 Task: Look for space in Obock, Djibouti from 8th June, 2023 to 12th June, 2023 for 2 adults in price range Rs.8000 to Rs.16000. Place can be private room with 1  bedroom having 1 bed and 1 bathroom. Property type can be flatguest house, hotel. Booking option can be shelf check-in. Required host language is English.
Action: Mouse moved to (729, 93)
Screenshot: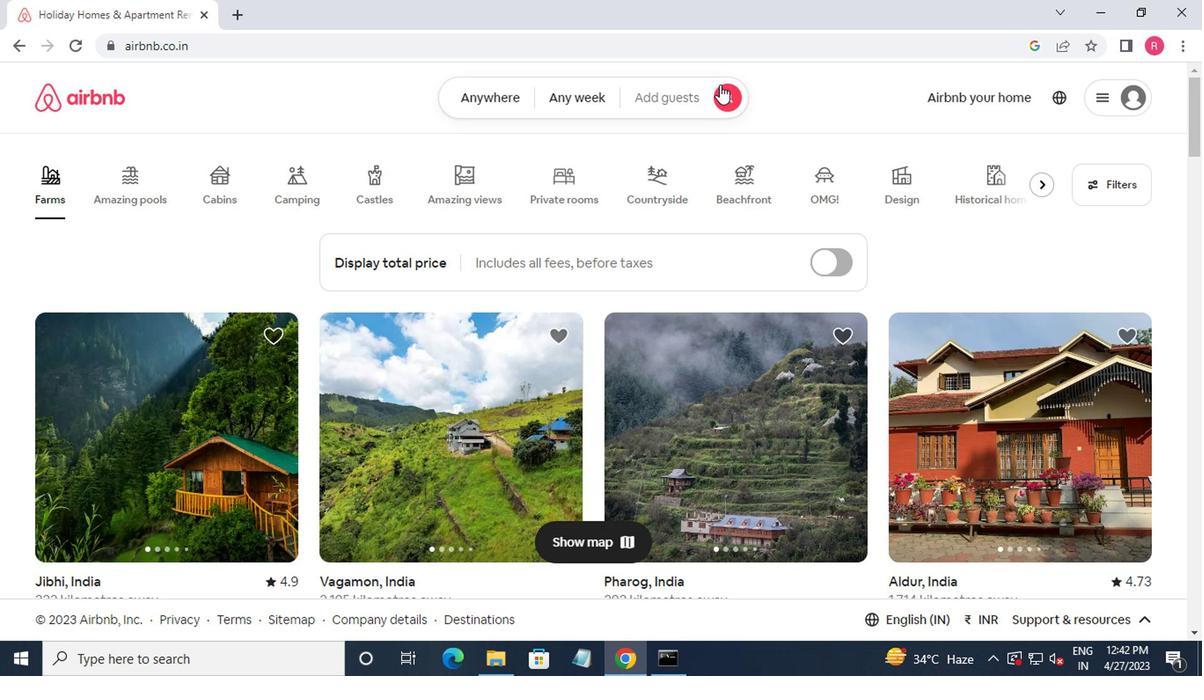 
Action: Mouse pressed left at (729, 93)
Screenshot: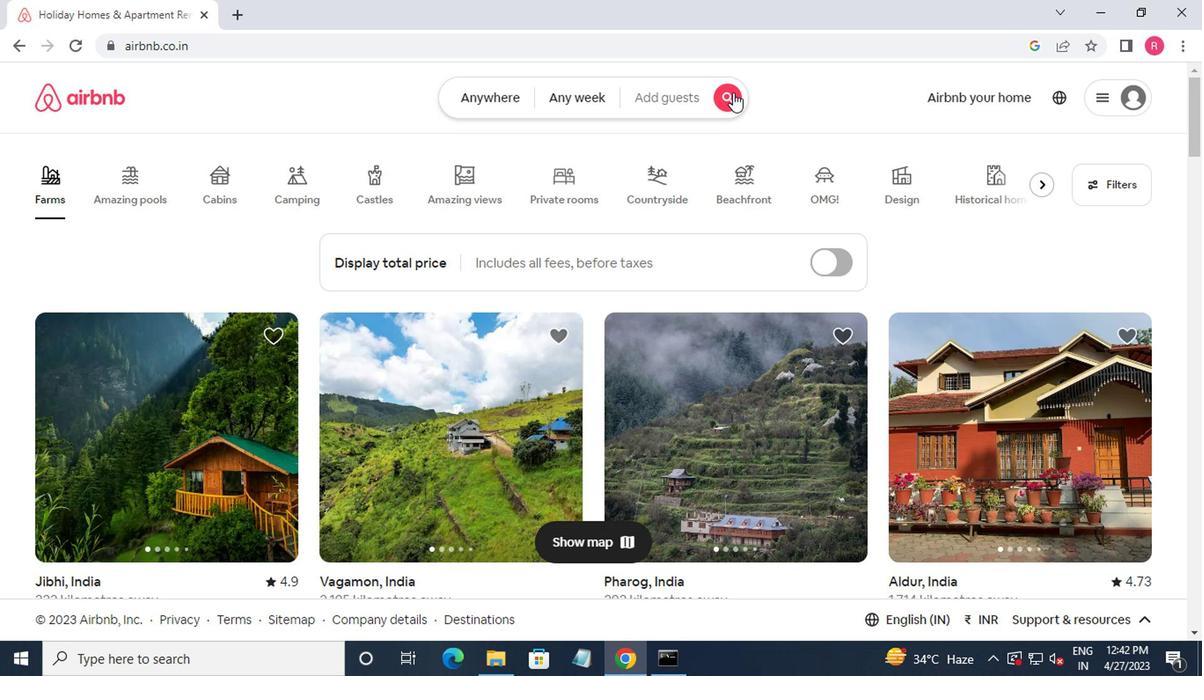 
Action: Mouse moved to (407, 168)
Screenshot: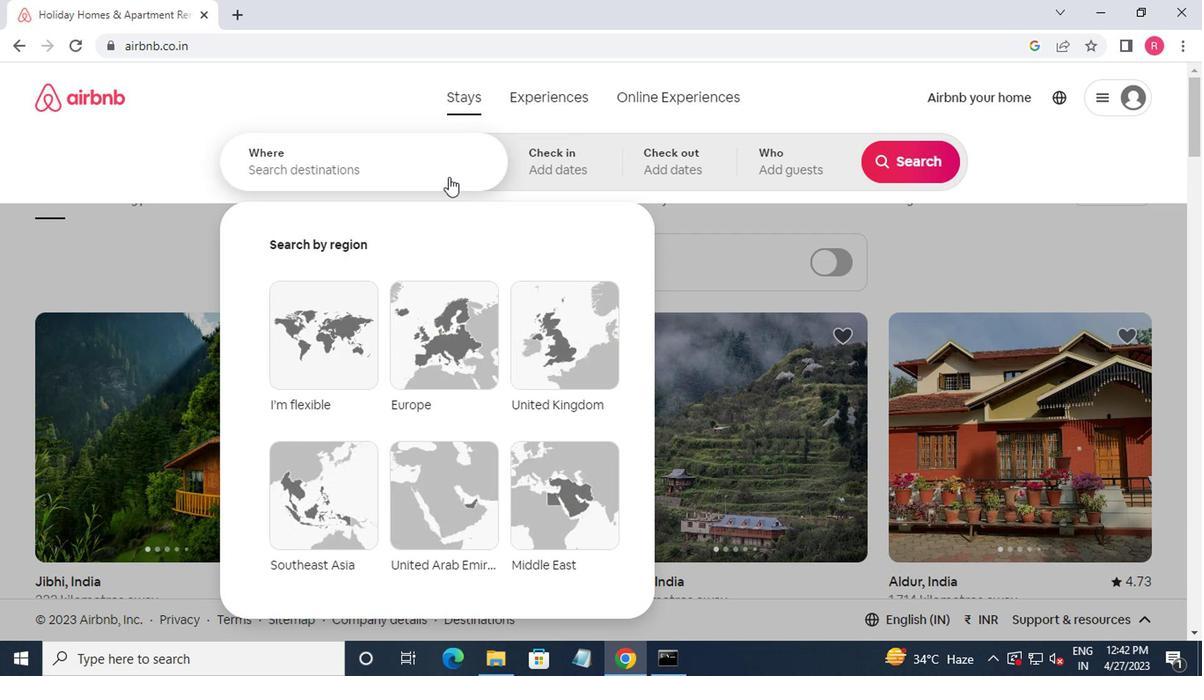 
Action: Mouse pressed left at (407, 168)
Screenshot: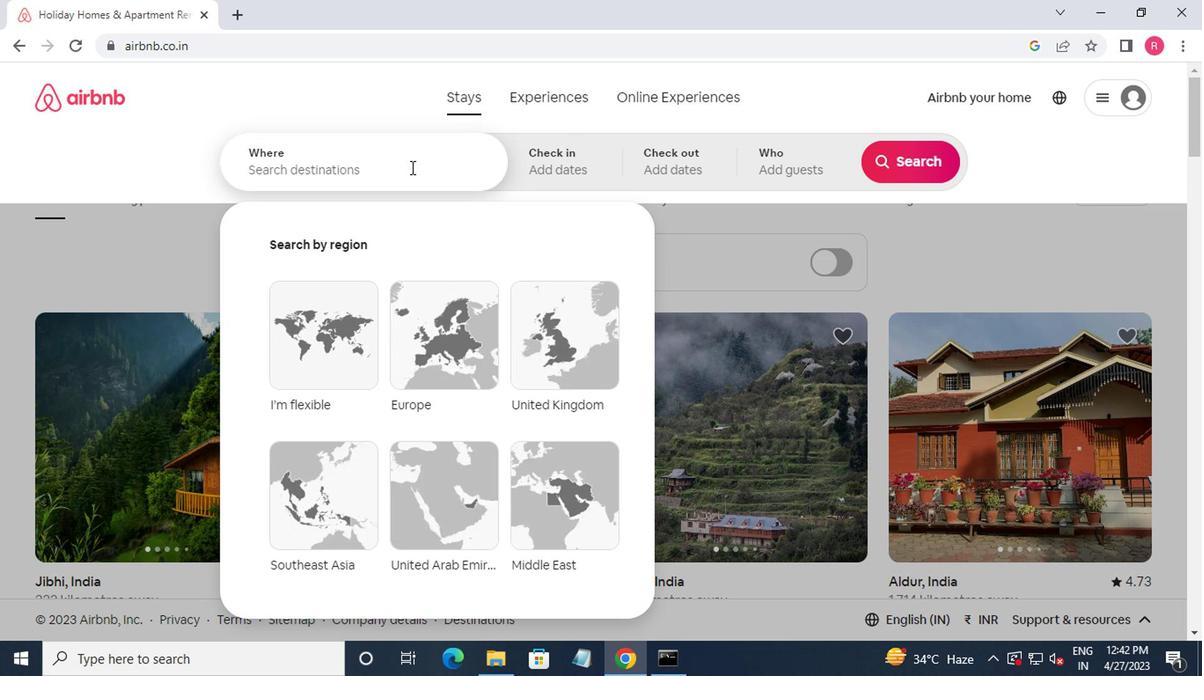 
Action: Mouse moved to (412, 182)
Screenshot: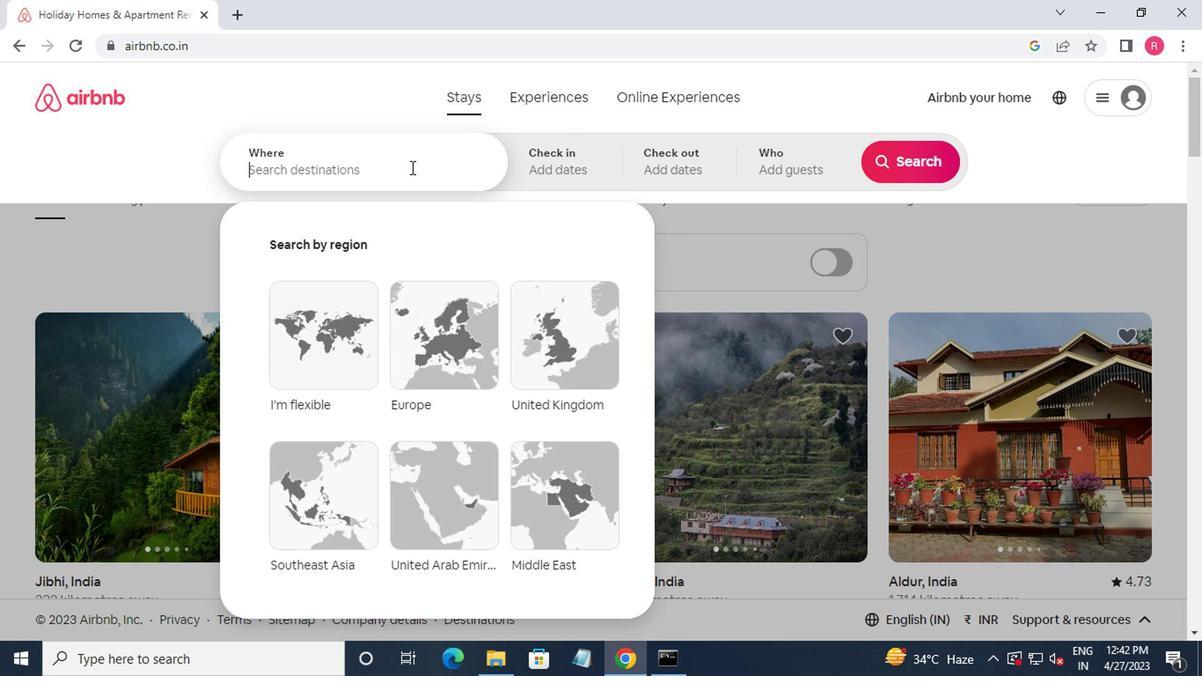 
Action: Key pressed obock,<Key.down><Key.enter>
Screenshot: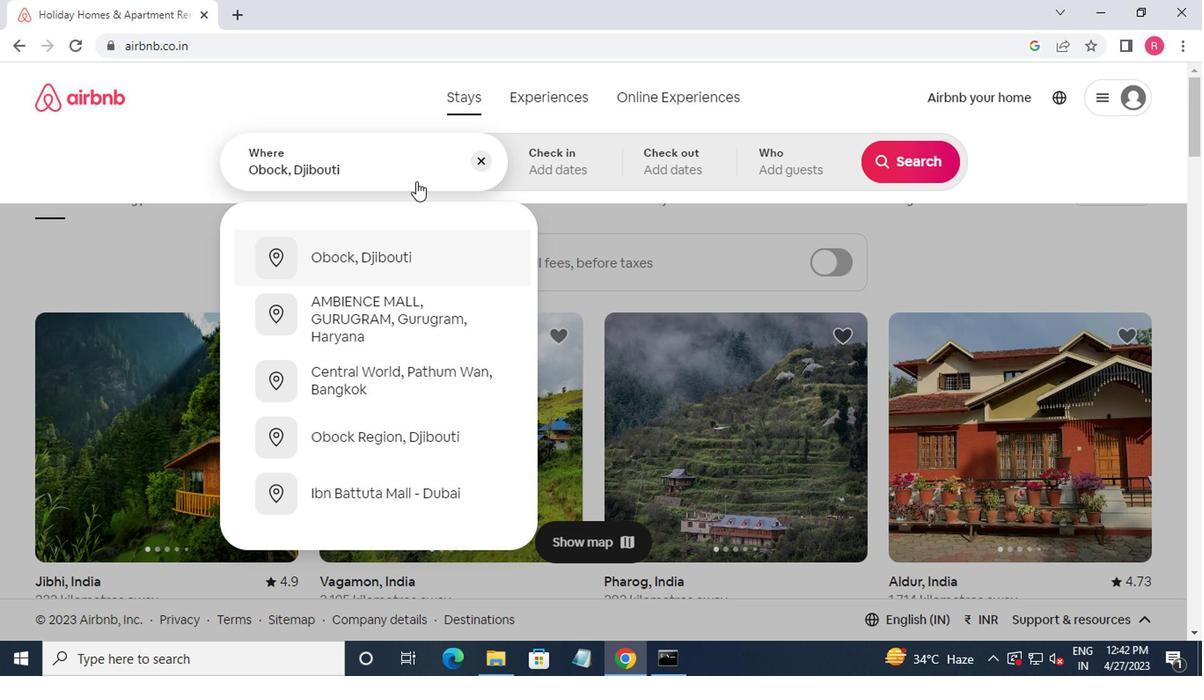 
Action: Mouse moved to (901, 301)
Screenshot: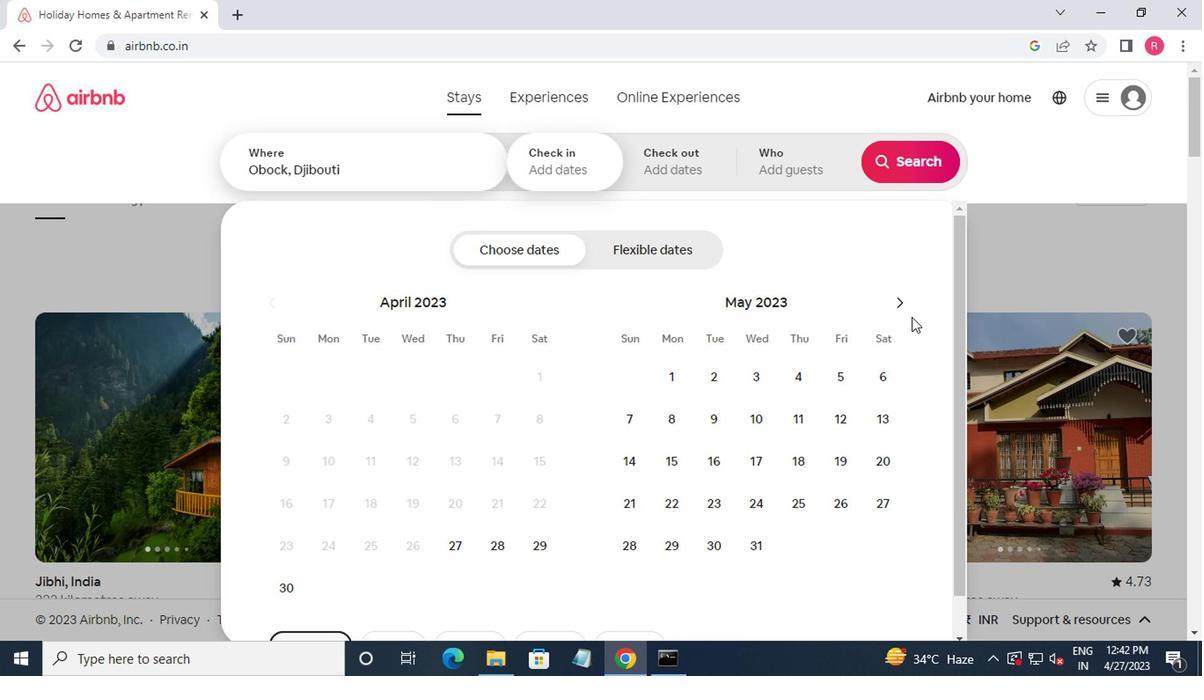
Action: Mouse pressed left at (901, 301)
Screenshot: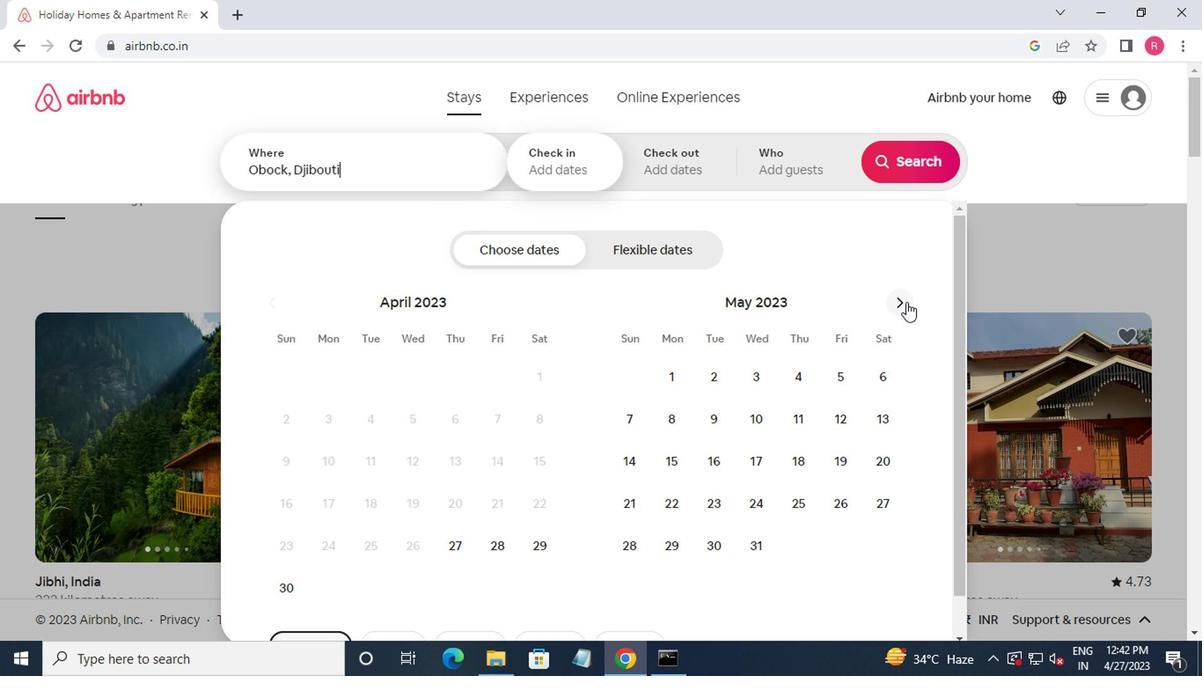 
Action: Mouse moved to (899, 305)
Screenshot: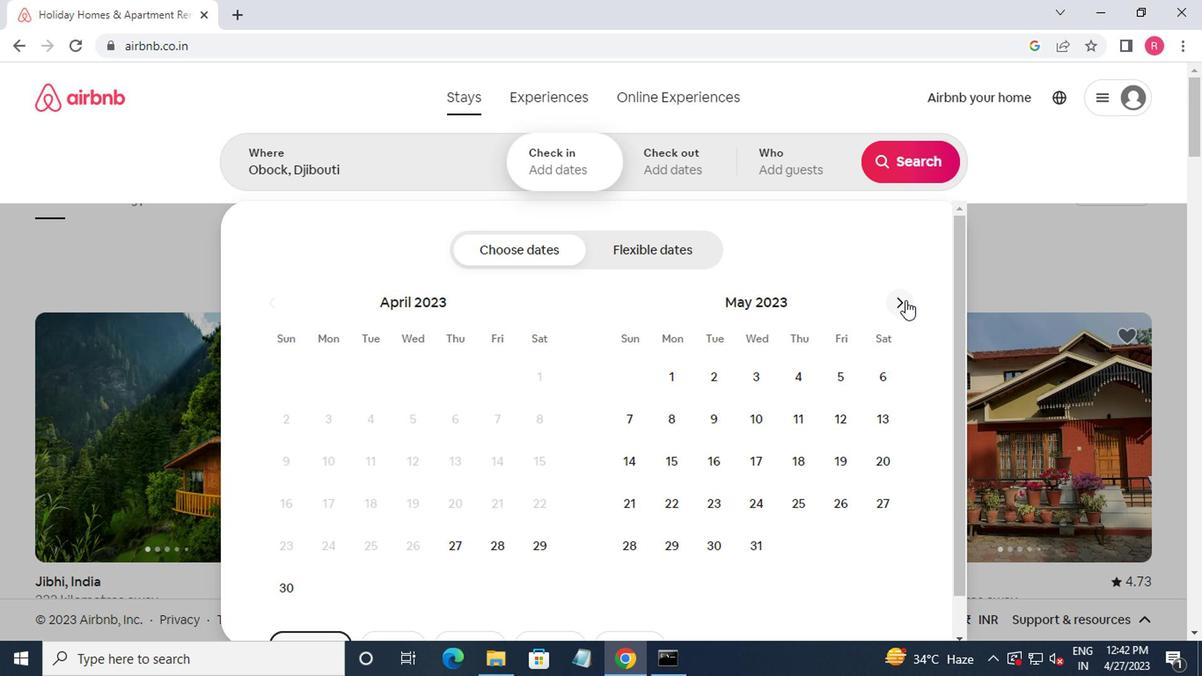 
Action: Mouse pressed left at (899, 305)
Screenshot: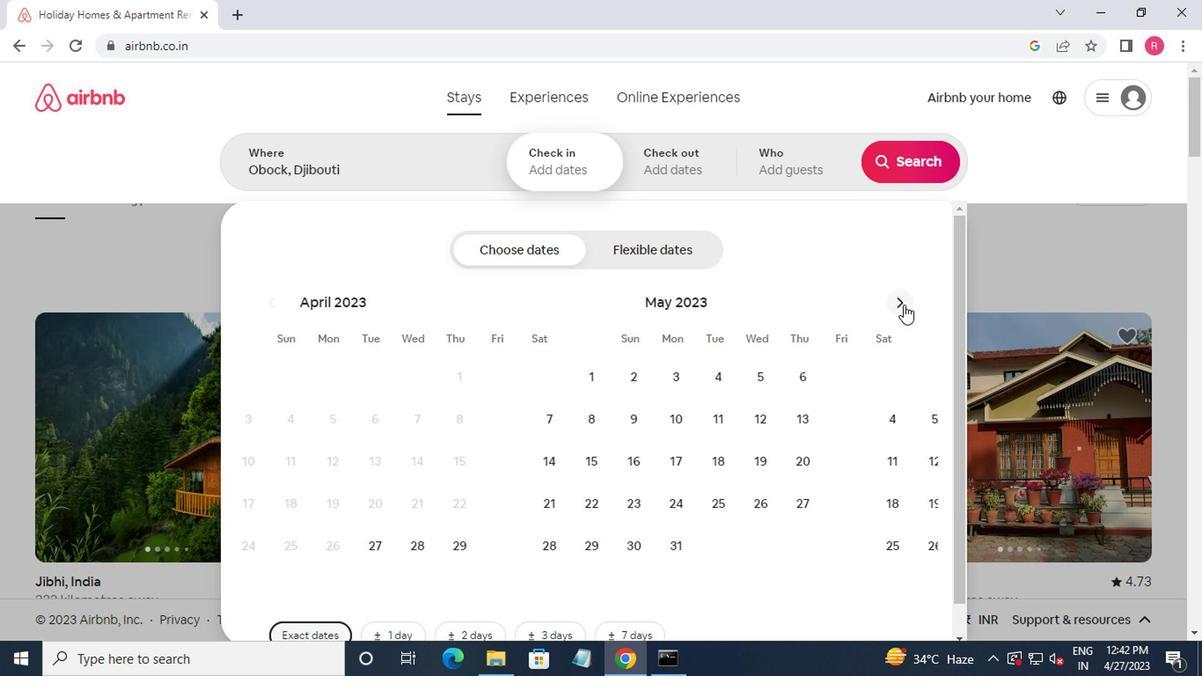 
Action: Mouse pressed left at (899, 305)
Screenshot: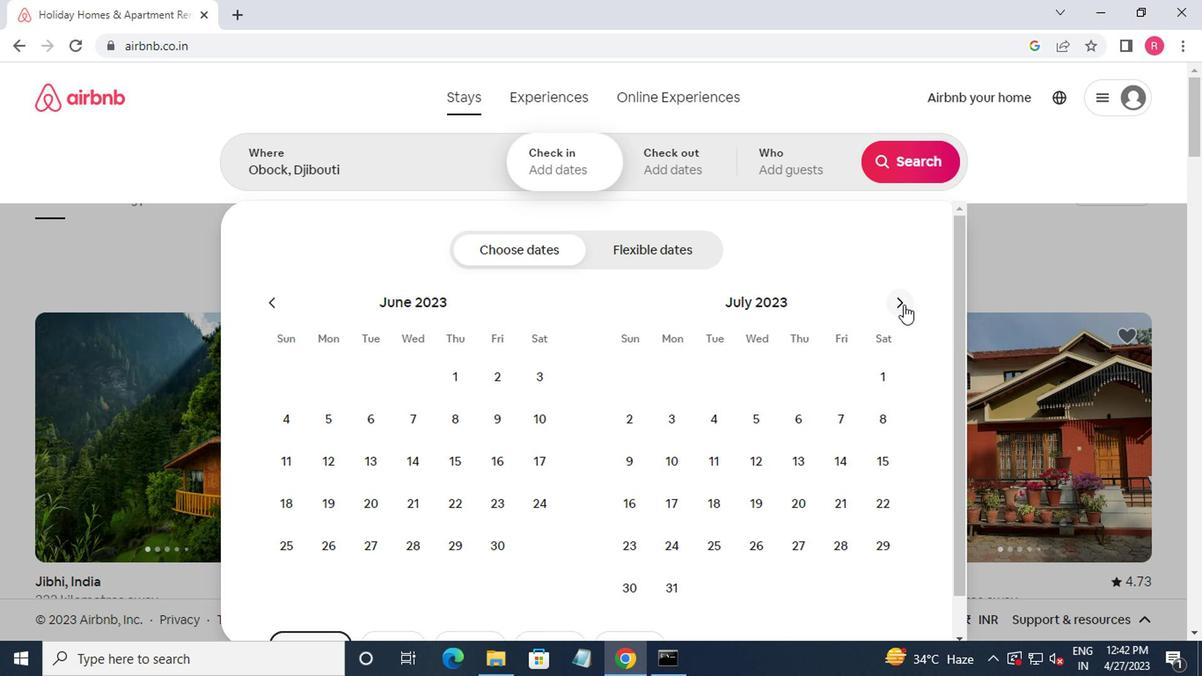 
Action: Mouse moved to (264, 303)
Screenshot: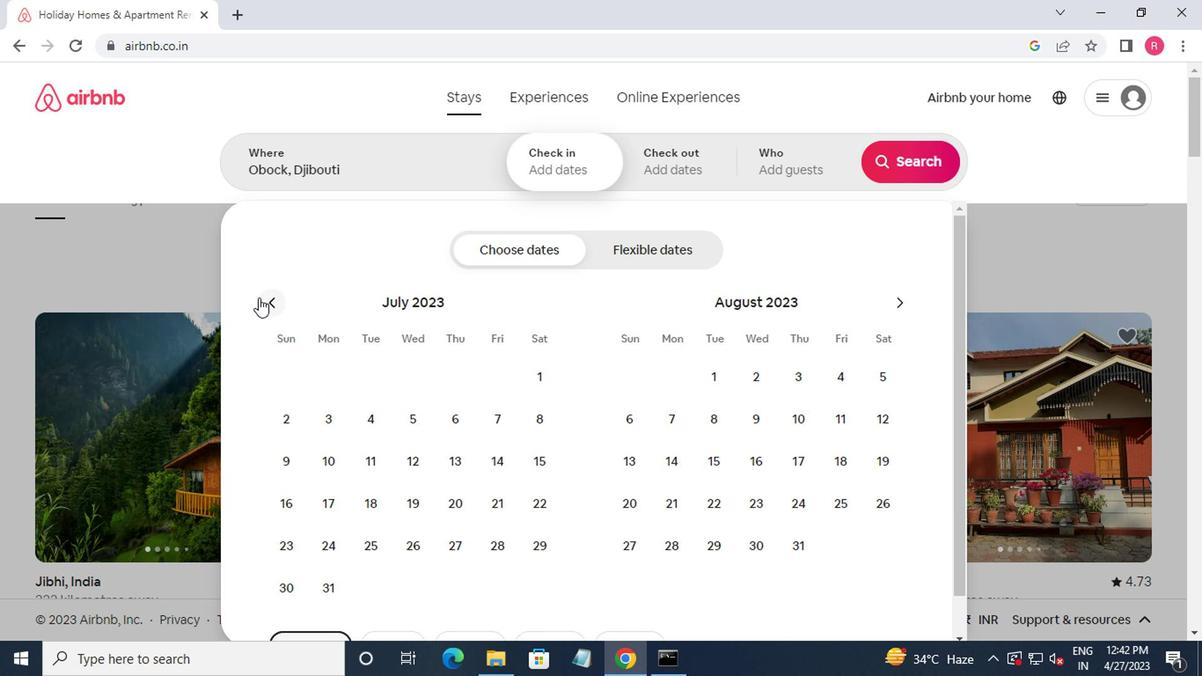 
Action: Mouse pressed left at (264, 303)
Screenshot: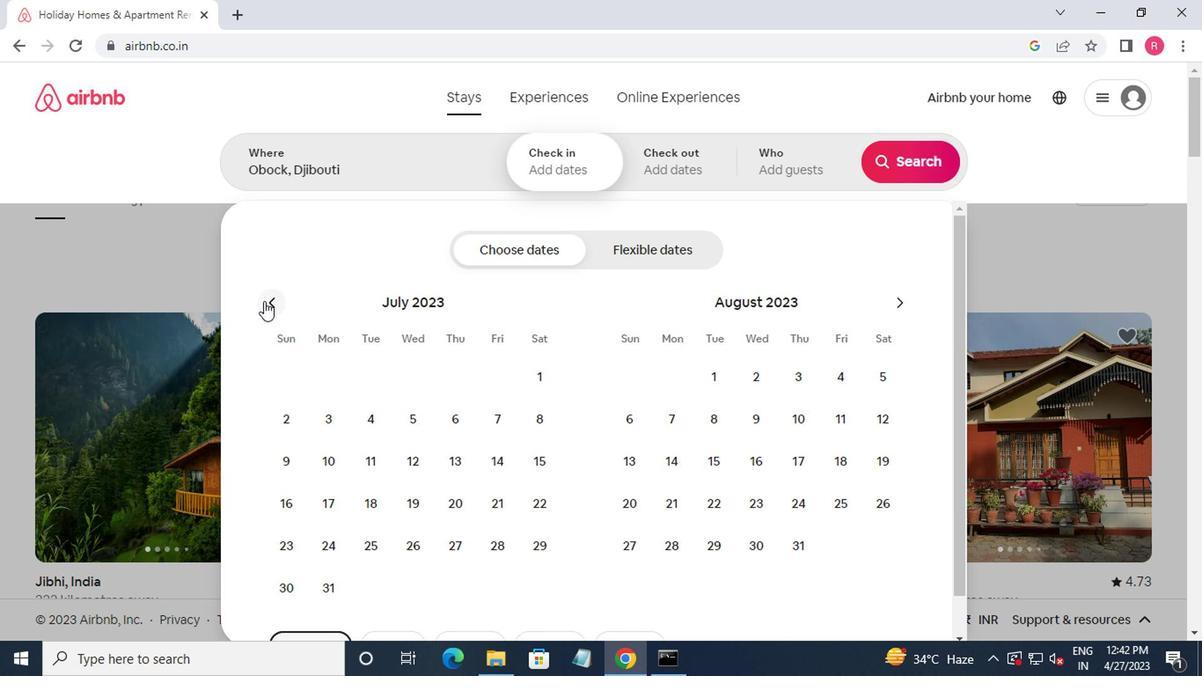 
Action: Mouse moved to (447, 421)
Screenshot: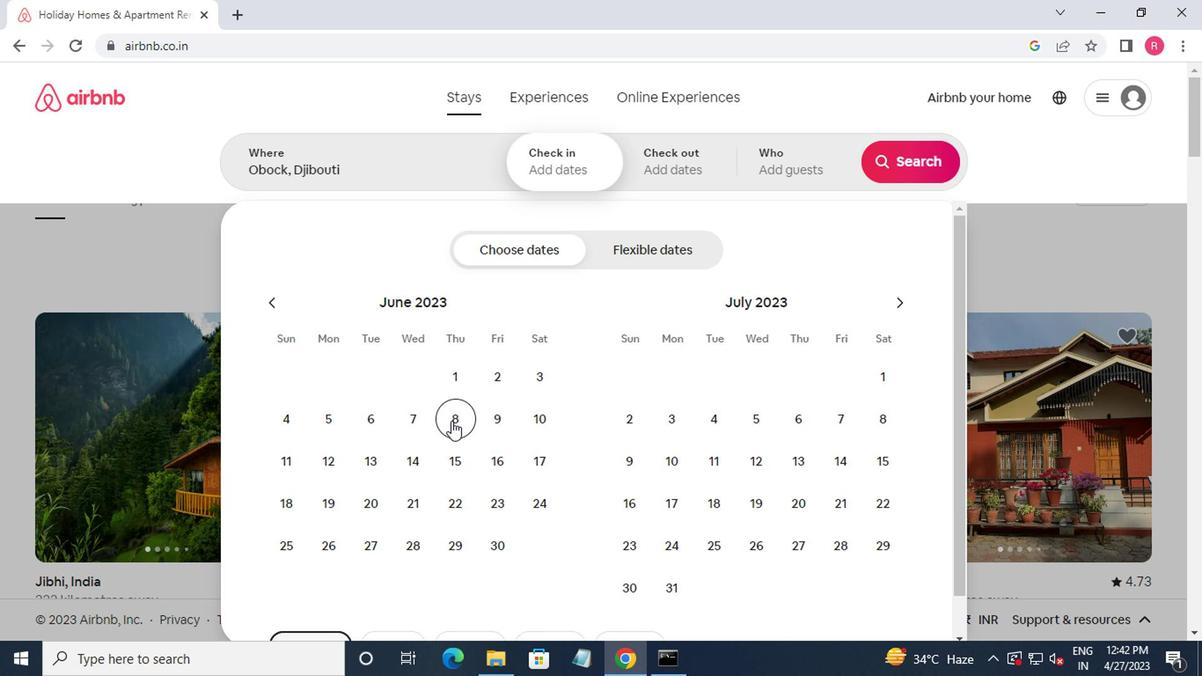 
Action: Mouse pressed left at (447, 421)
Screenshot: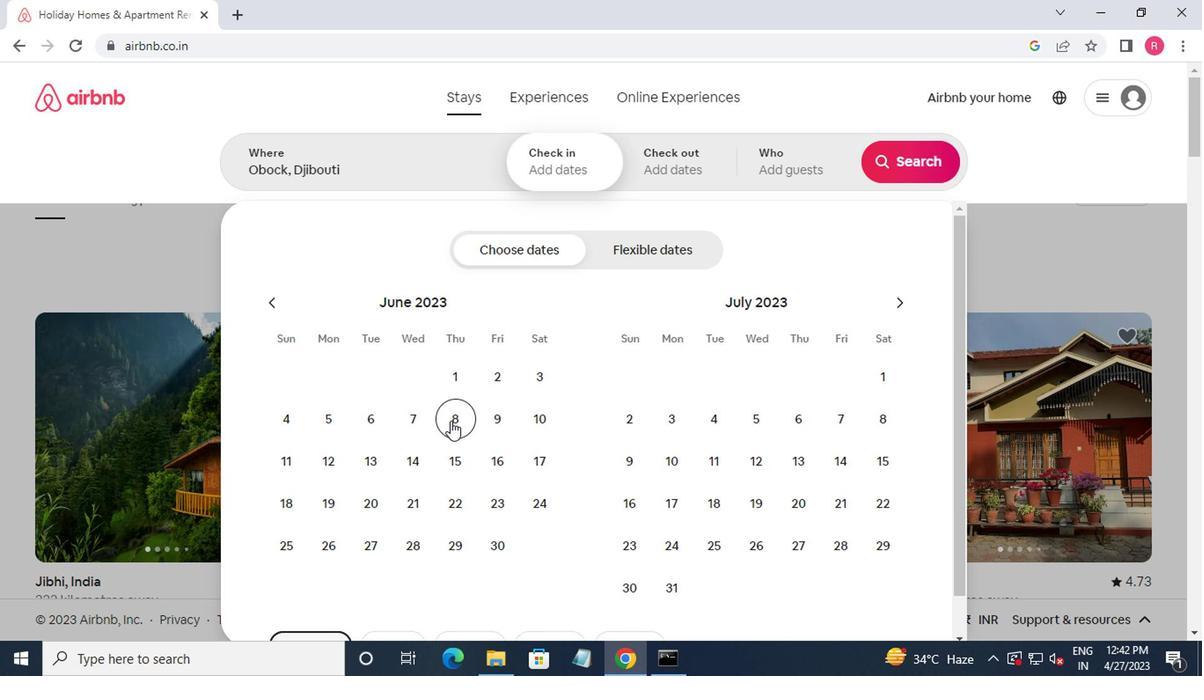 
Action: Mouse moved to (336, 456)
Screenshot: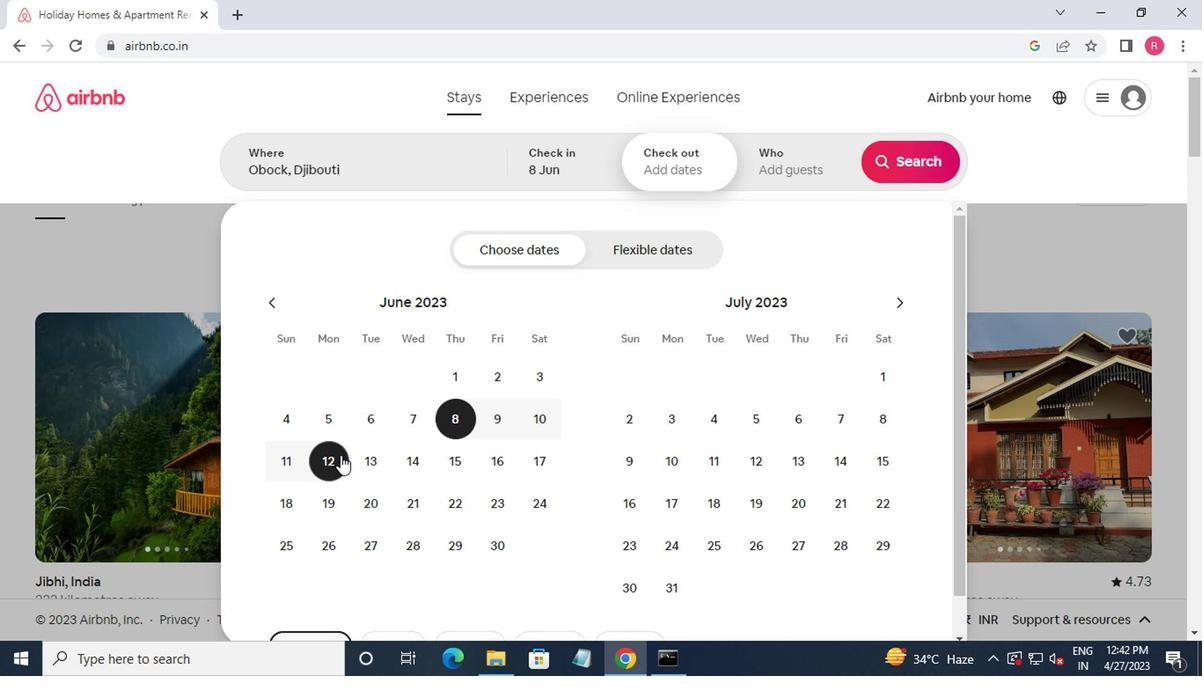 
Action: Mouse pressed left at (336, 456)
Screenshot: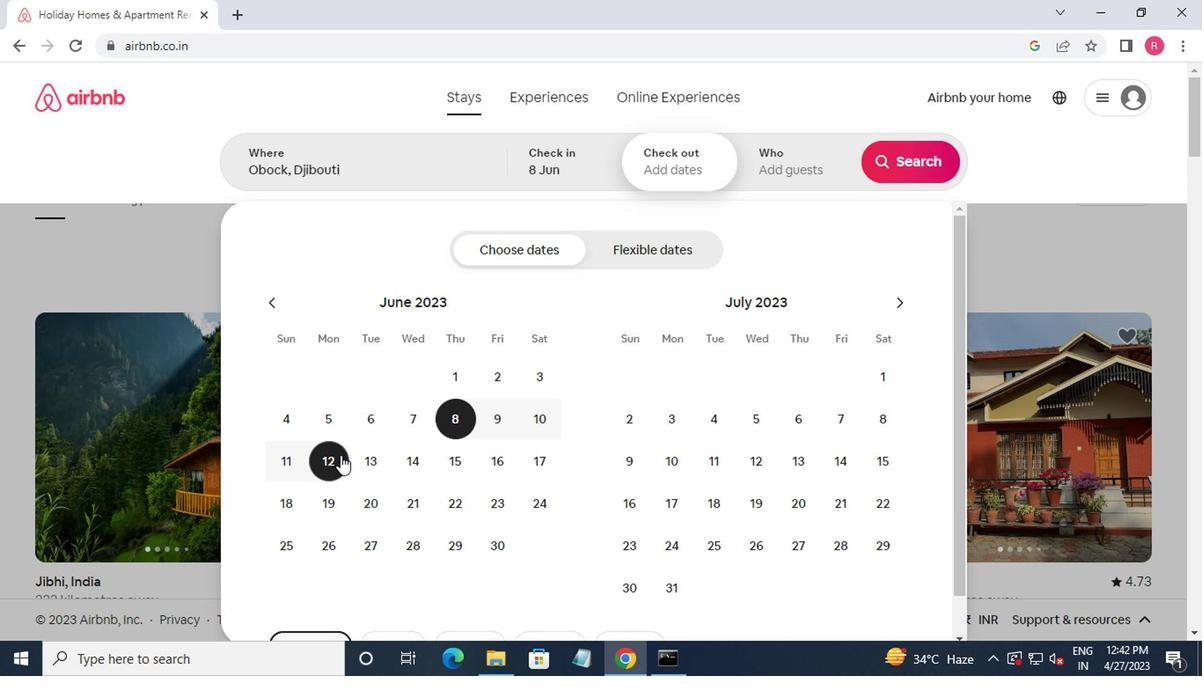 
Action: Mouse moved to (758, 162)
Screenshot: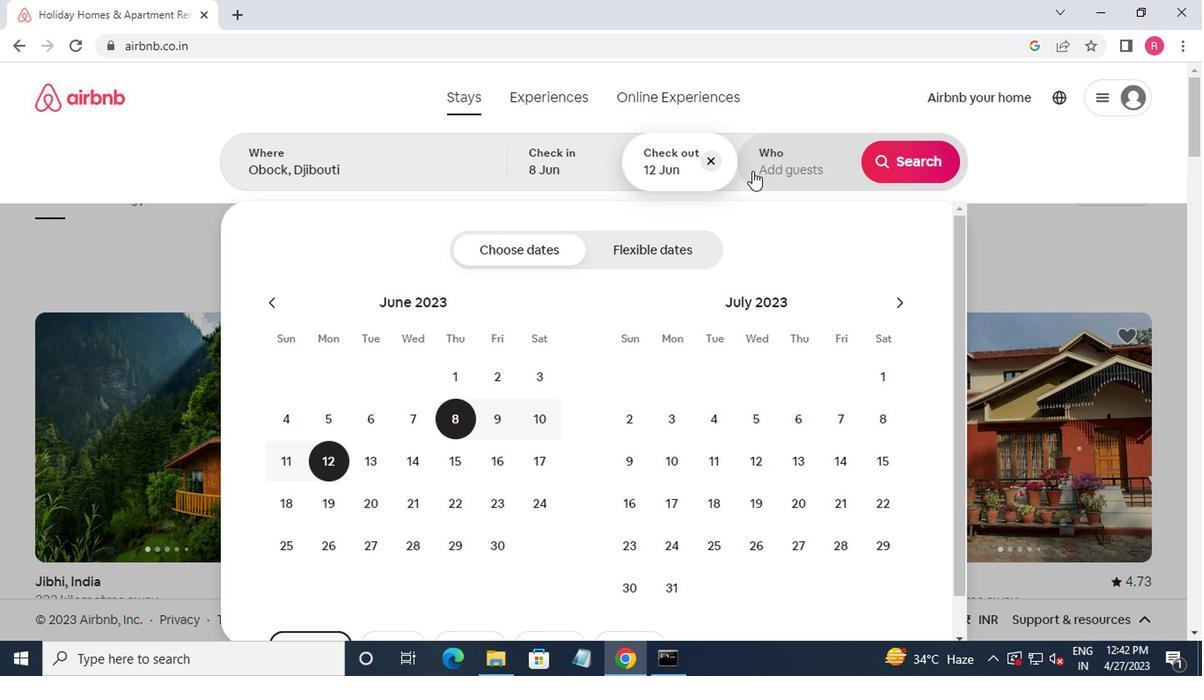 
Action: Mouse pressed left at (758, 162)
Screenshot: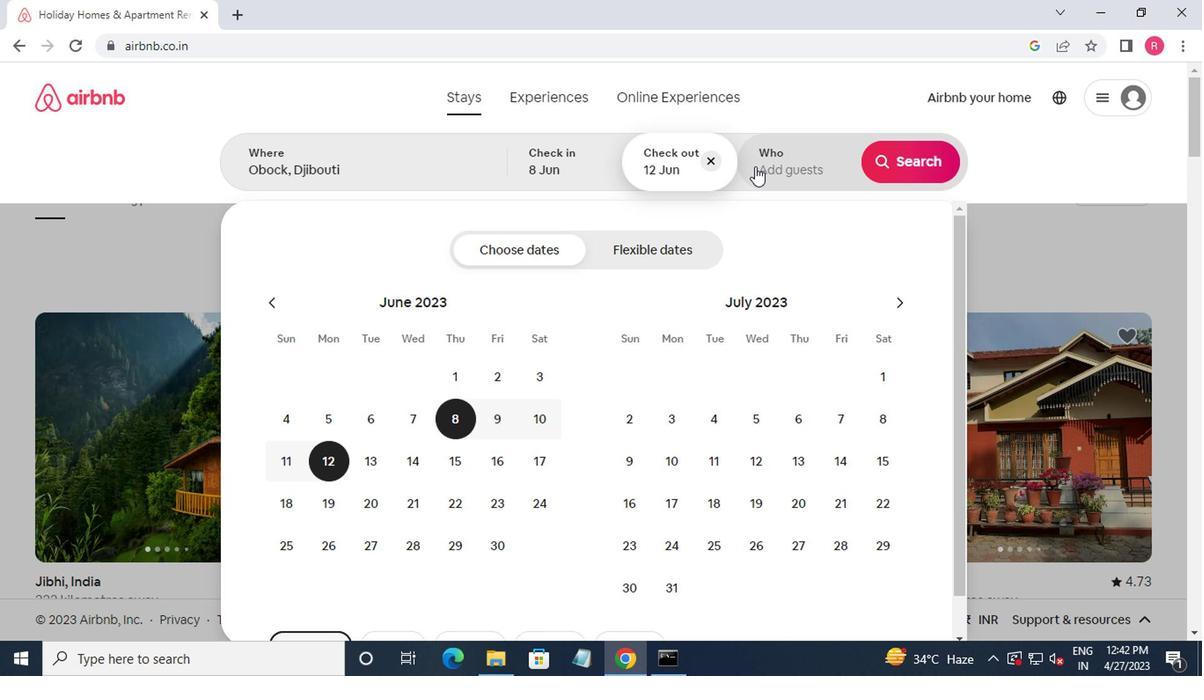 
Action: Mouse moved to (903, 265)
Screenshot: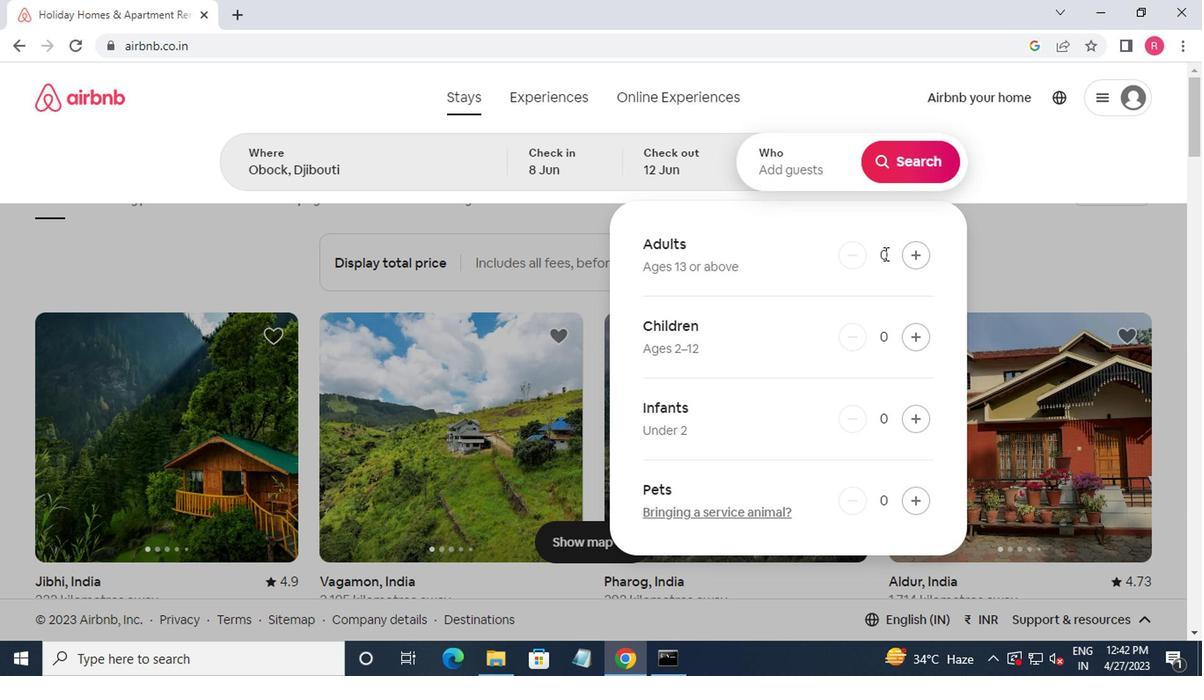
Action: Mouse pressed left at (903, 265)
Screenshot: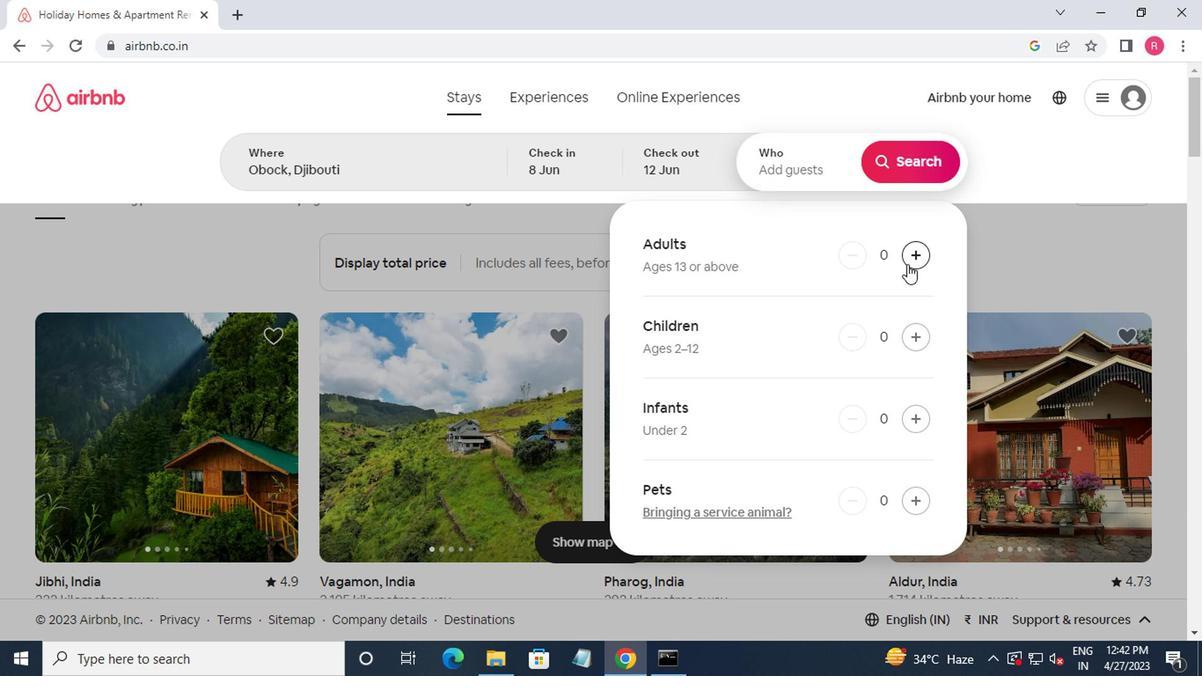 
Action: Mouse pressed left at (903, 265)
Screenshot: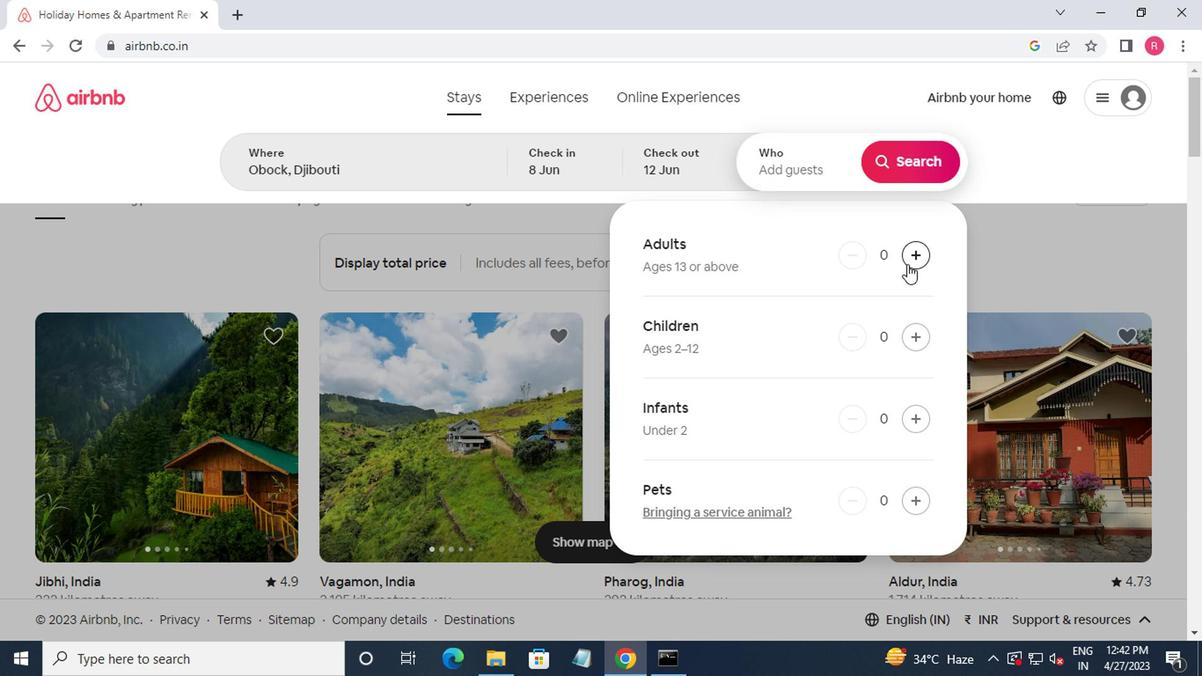 
Action: Mouse moved to (888, 164)
Screenshot: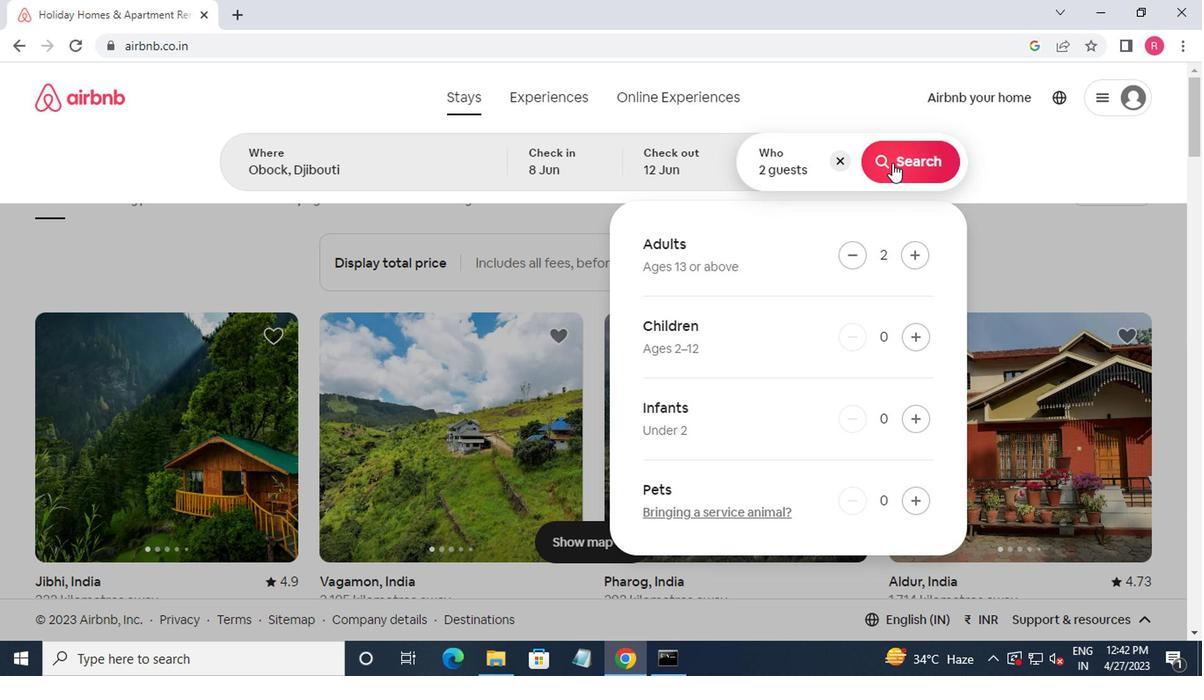 
Action: Mouse pressed left at (888, 164)
Screenshot: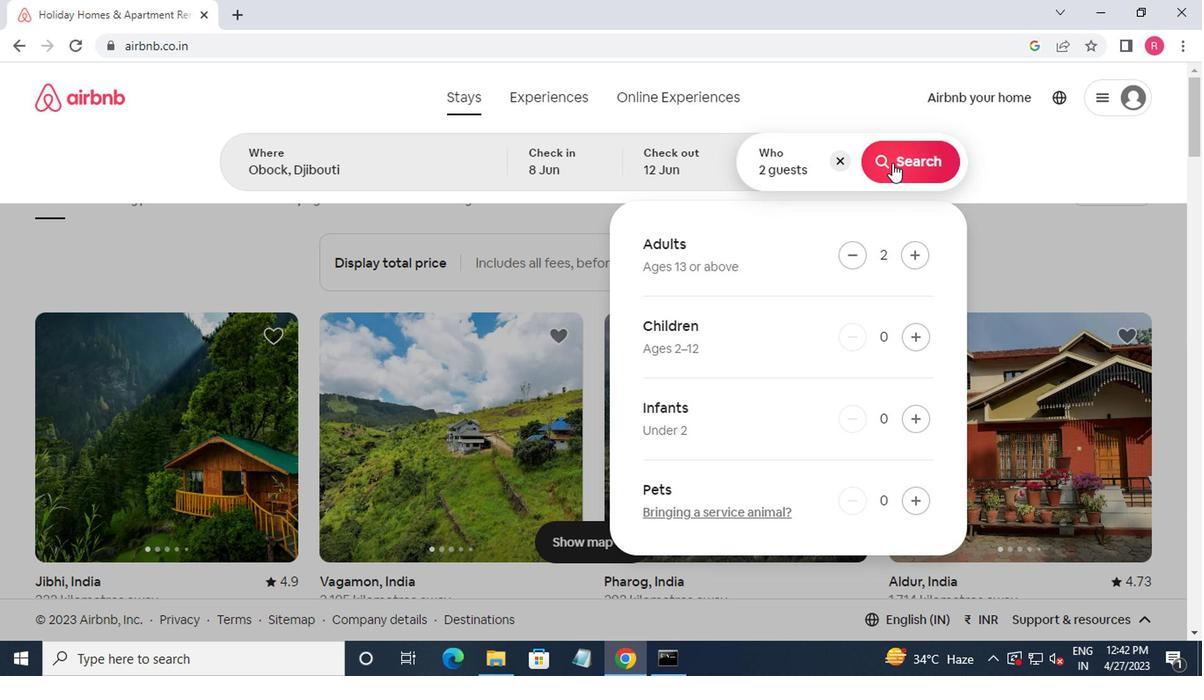 
Action: Mouse moved to (1112, 179)
Screenshot: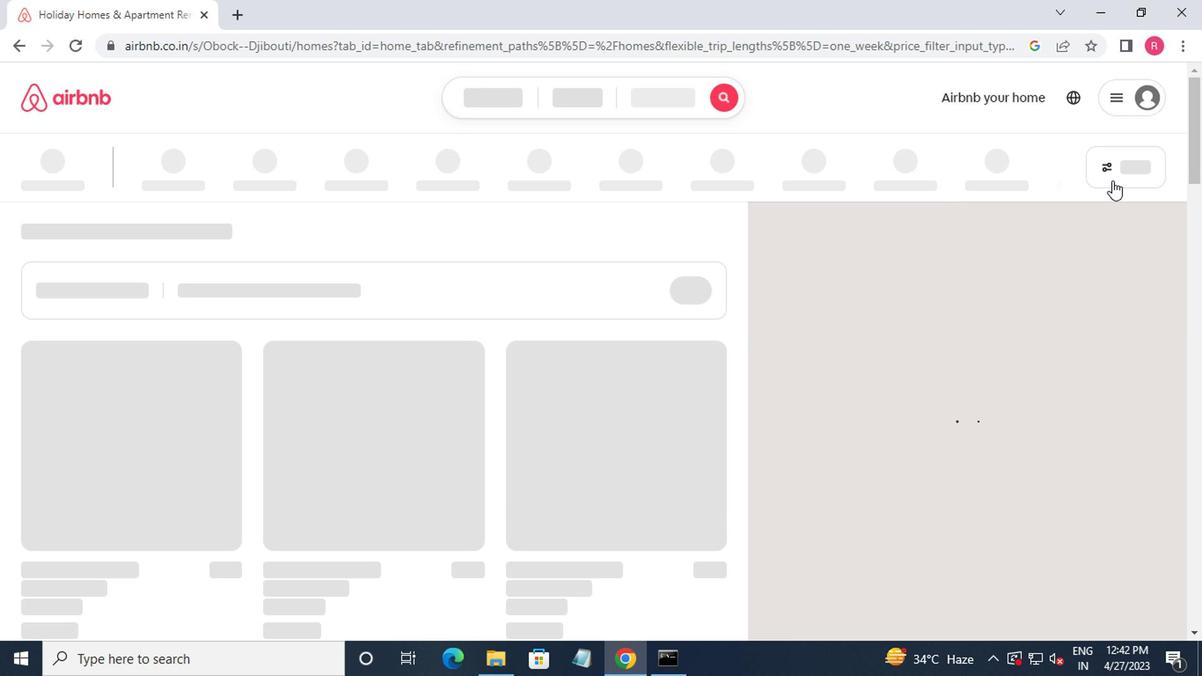 
Action: Mouse pressed left at (1112, 179)
Screenshot: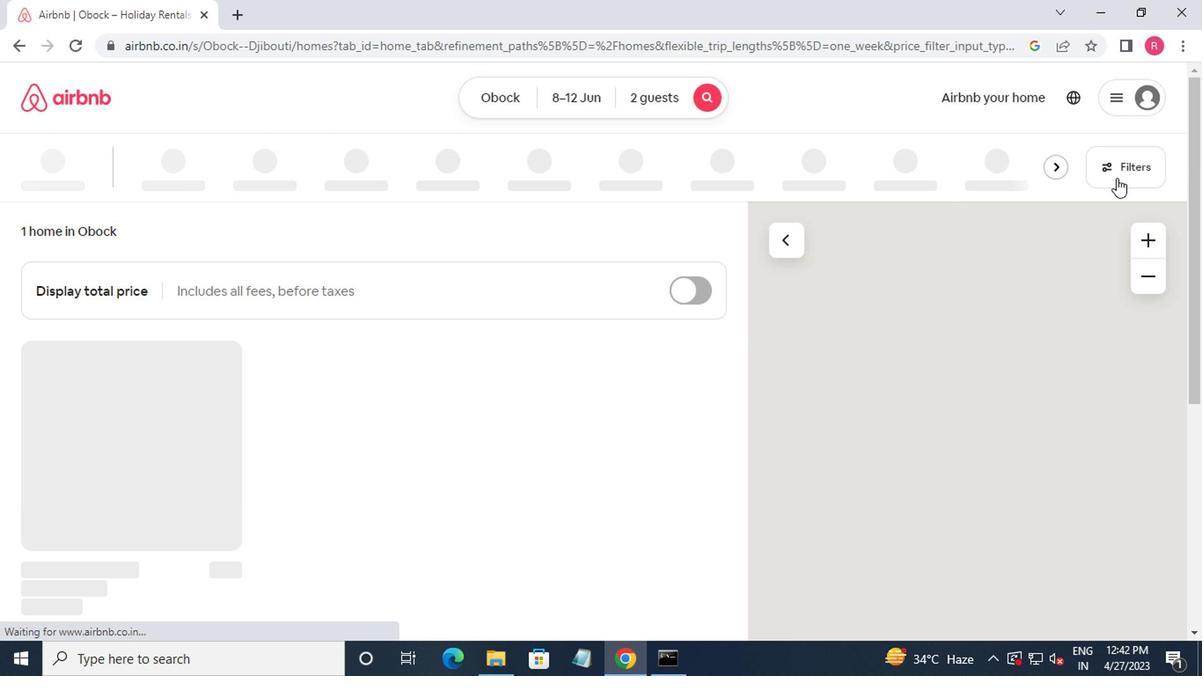
Action: Mouse moved to (391, 330)
Screenshot: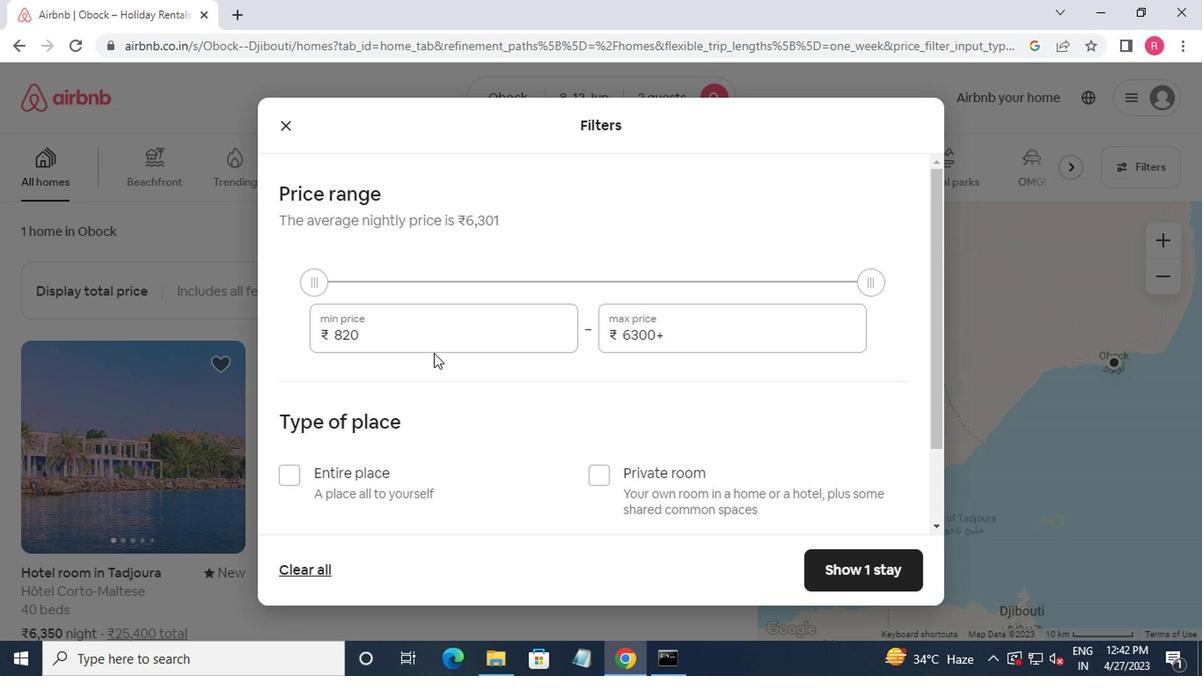 
Action: Mouse pressed left at (391, 330)
Screenshot: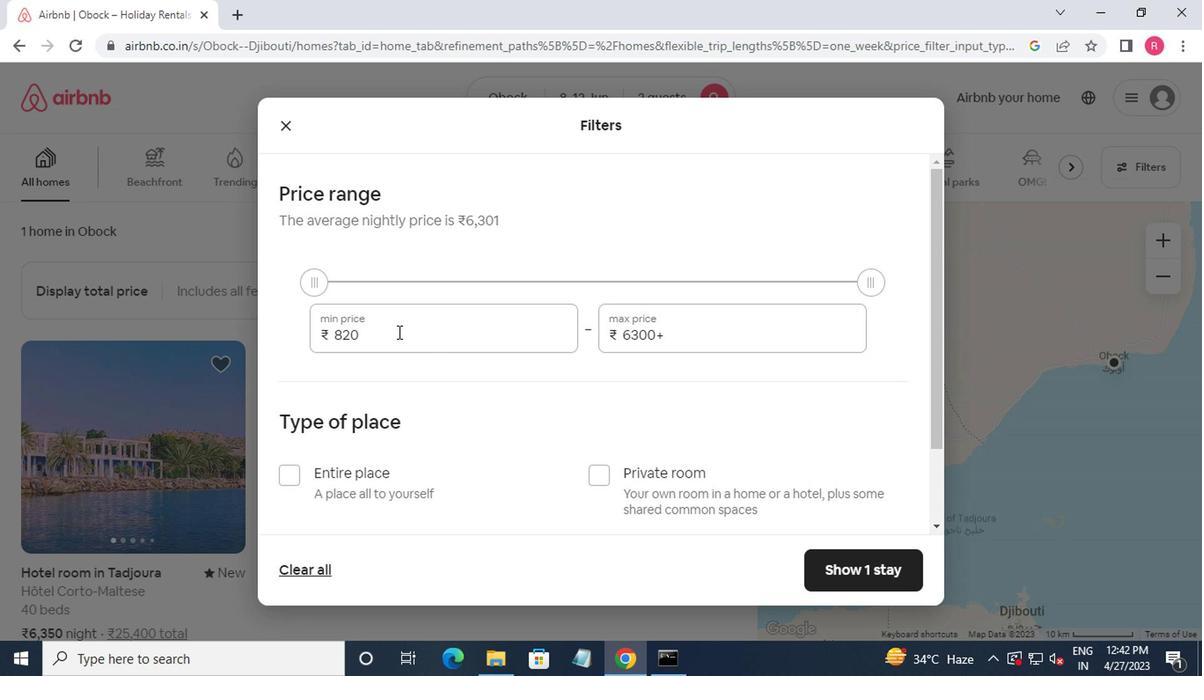 
Action: Mouse moved to (416, 337)
Screenshot: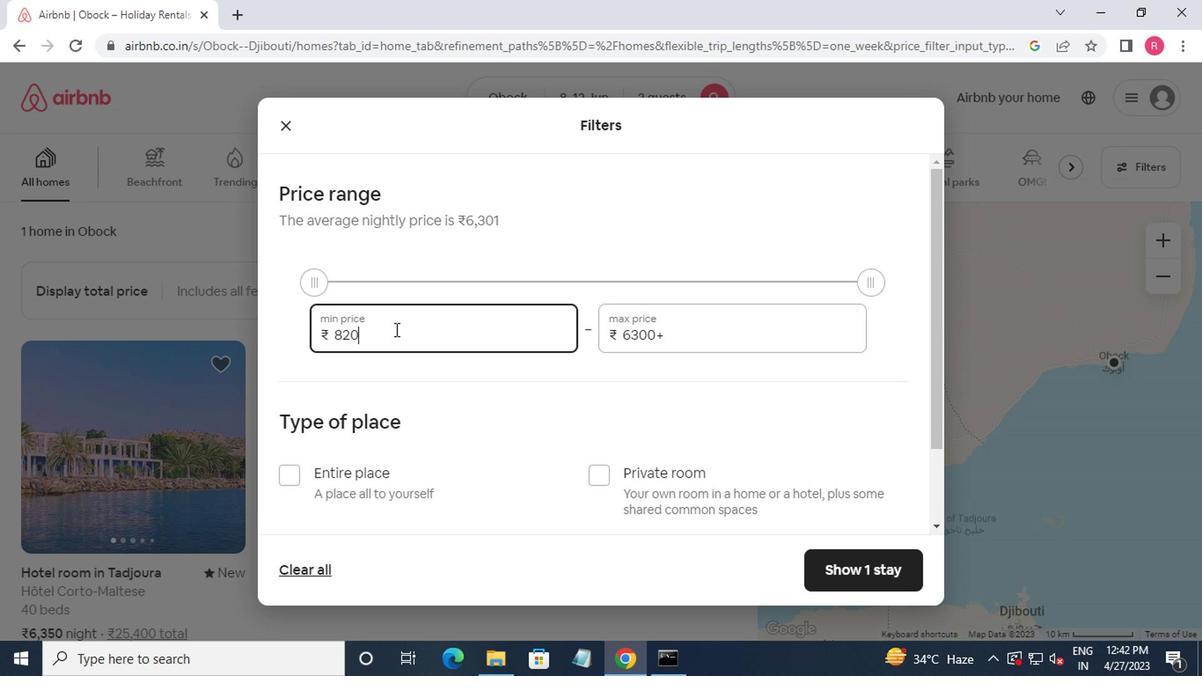 
Action: Key pressed <Key.backspace><Key.backspace>000<Key.tab>16000
Screenshot: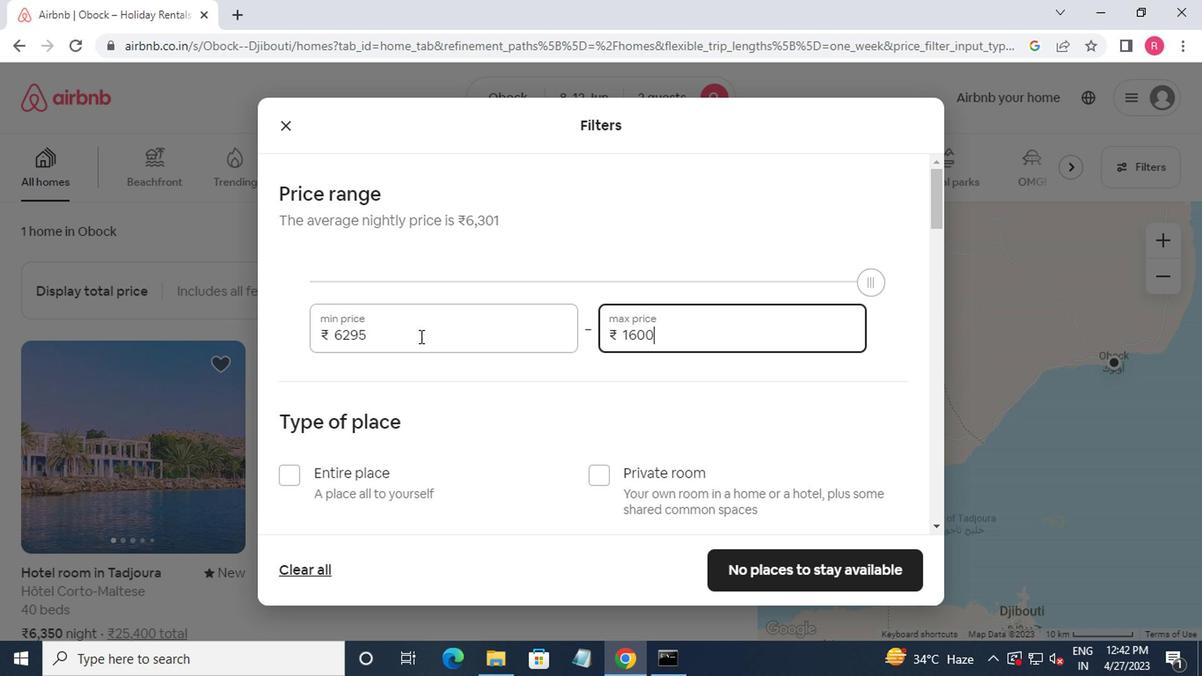 
Action: Mouse moved to (412, 360)
Screenshot: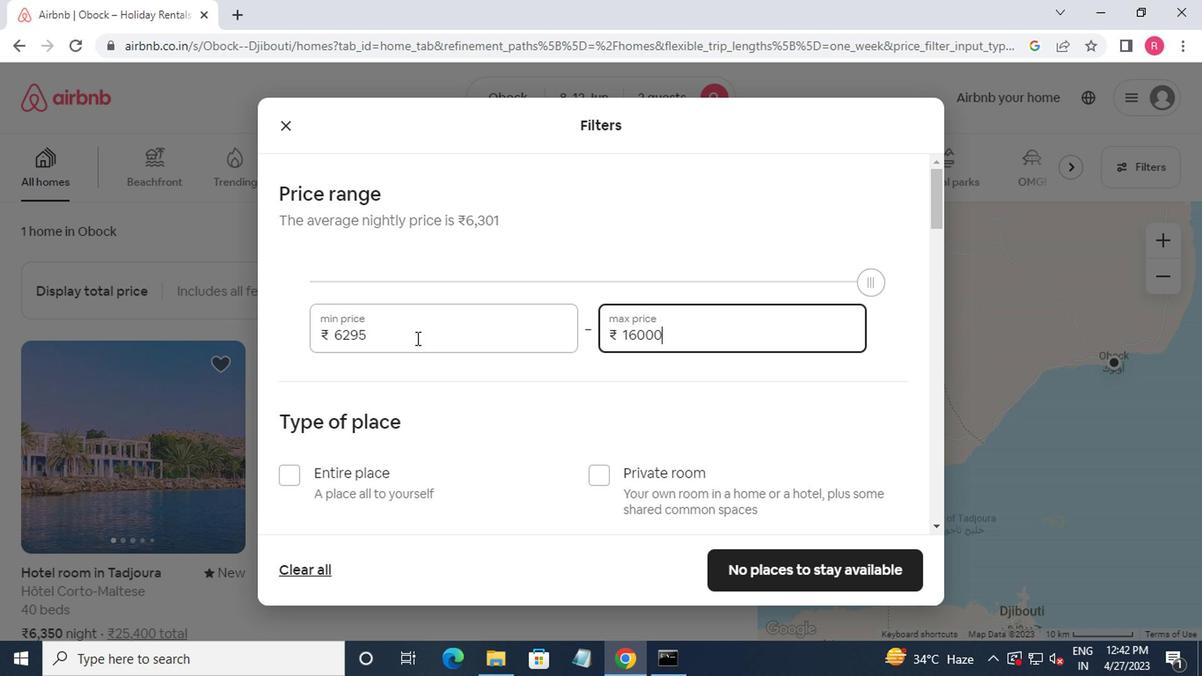 
Action: Mouse scrolled (412, 359) with delta (0, -1)
Screenshot: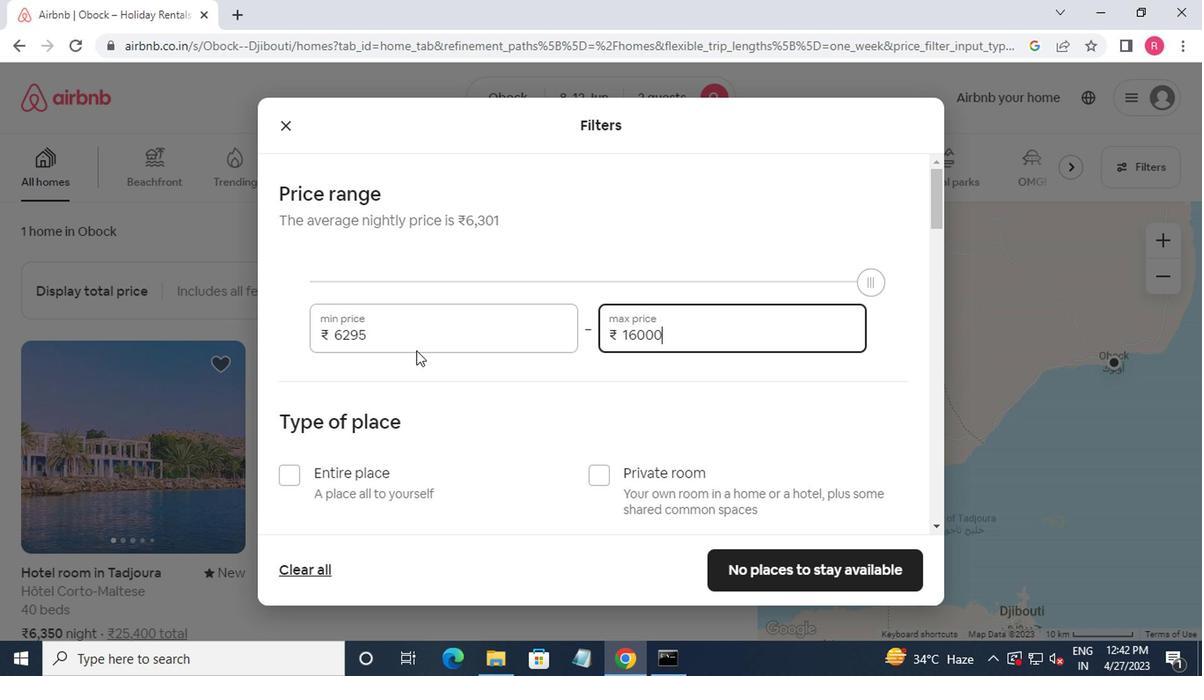 
Action: Mouse moved to (415, 371)
Screenshot: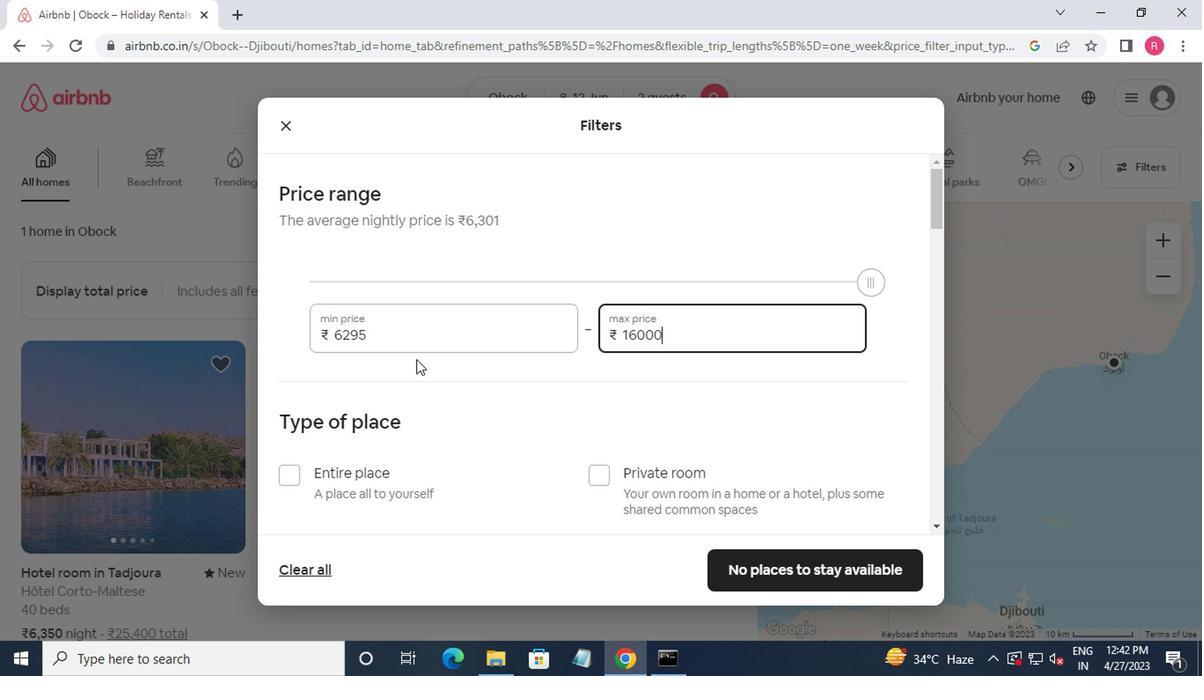 
Action: Mouse scrolled (415, 370) with delta (0, 0)
Screenshot: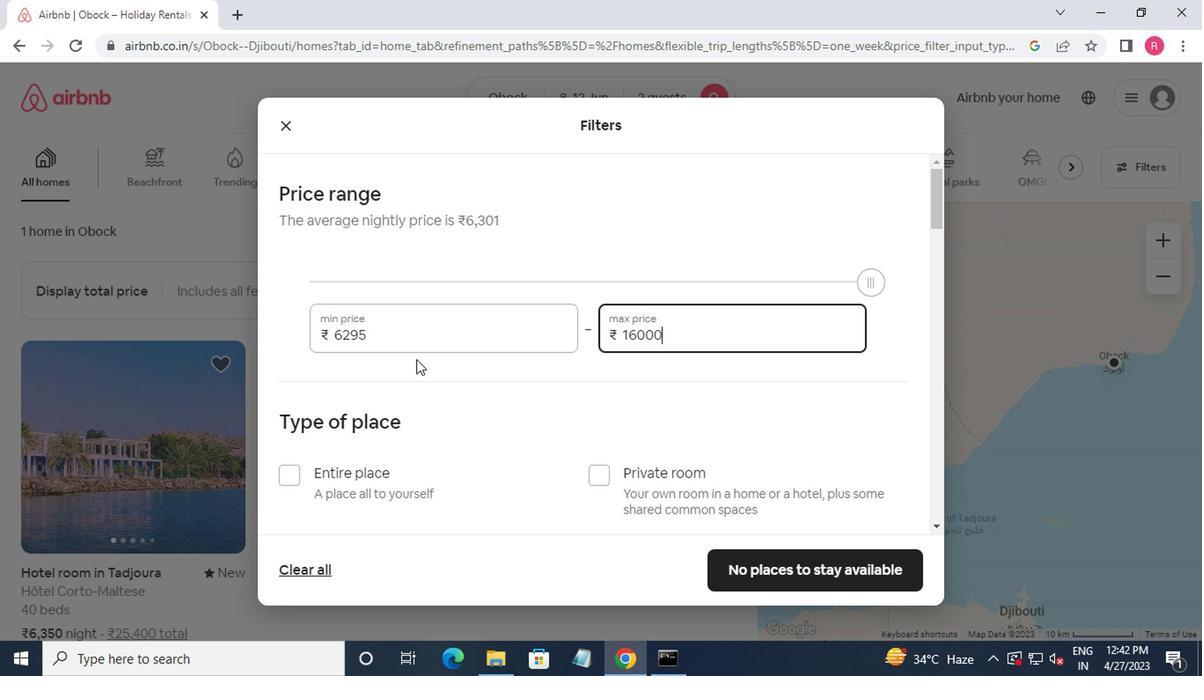 
Action: Mouse moved to (596, 305)
Screenshot: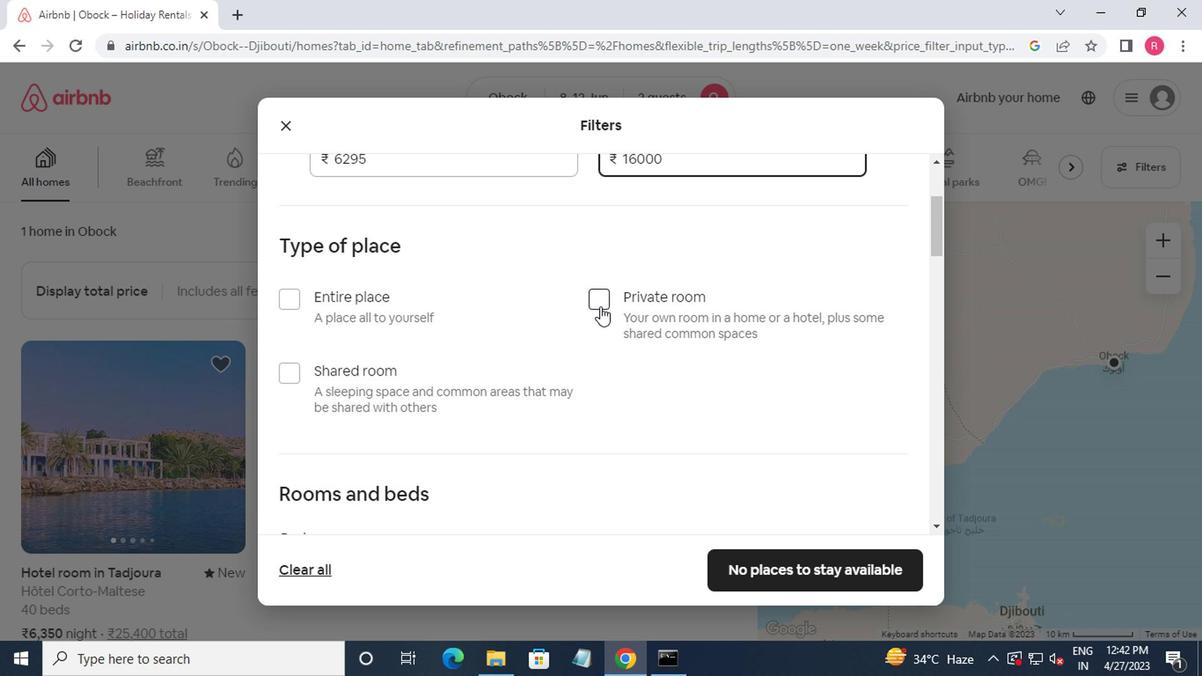 
Action: Mouse pressed left at (596, 305)
Screenshot: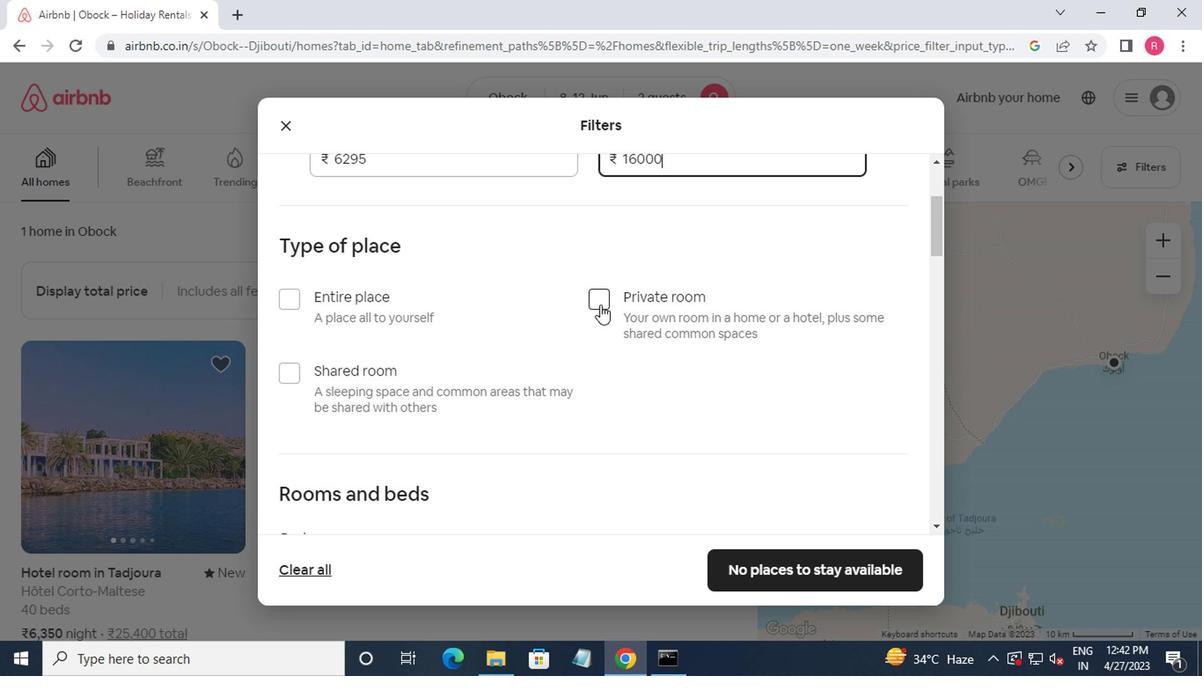 
Action: Mouse moved to (595, 304)
Screenshot: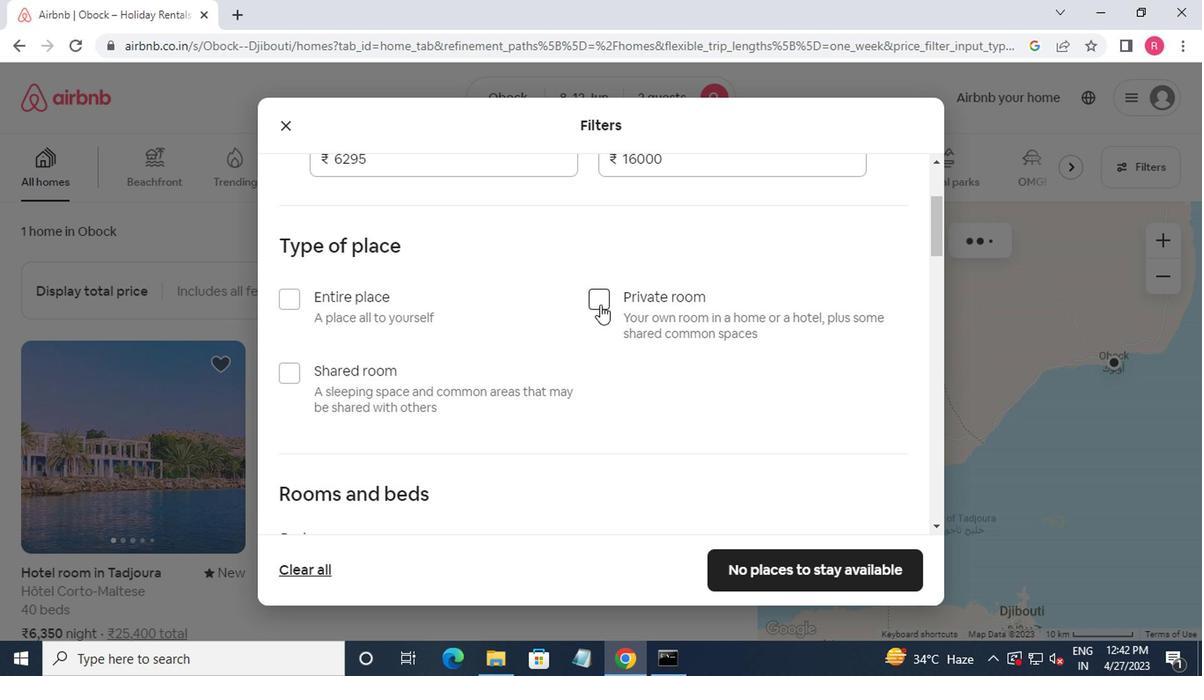 
Action: Mouse scrolled (595, 303) with delta (0, 0)
Screenshot: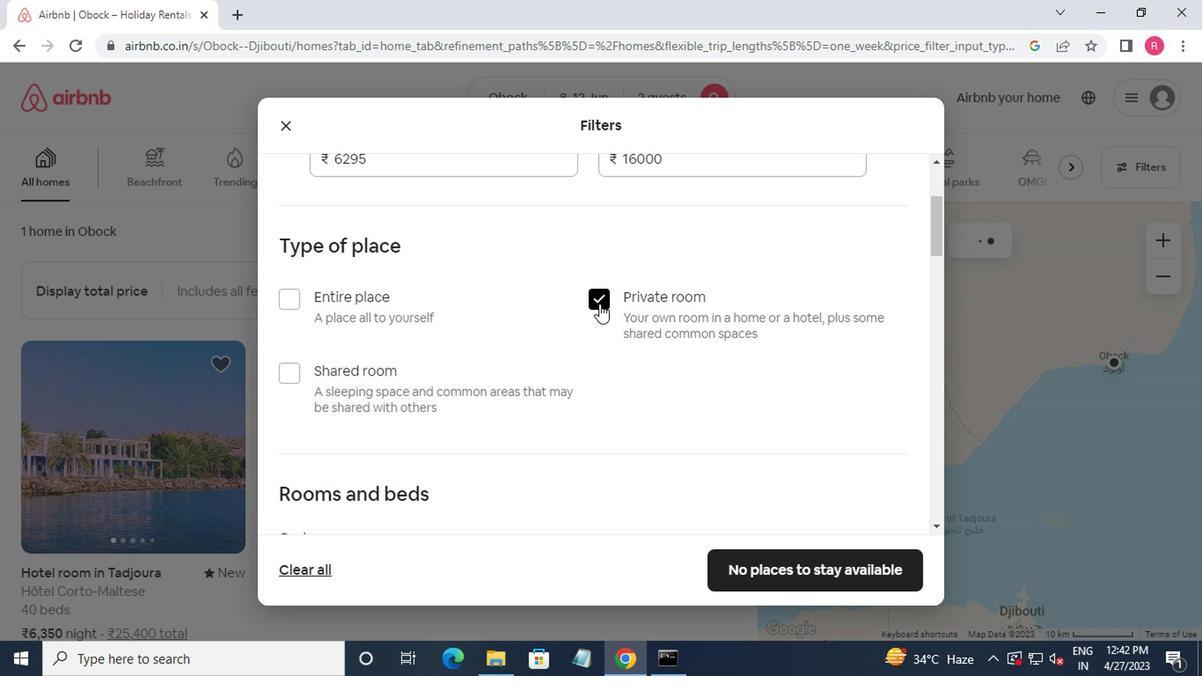 
Action: Mouse scrolled (595, 303) with delta (0, 0)
Screenshot: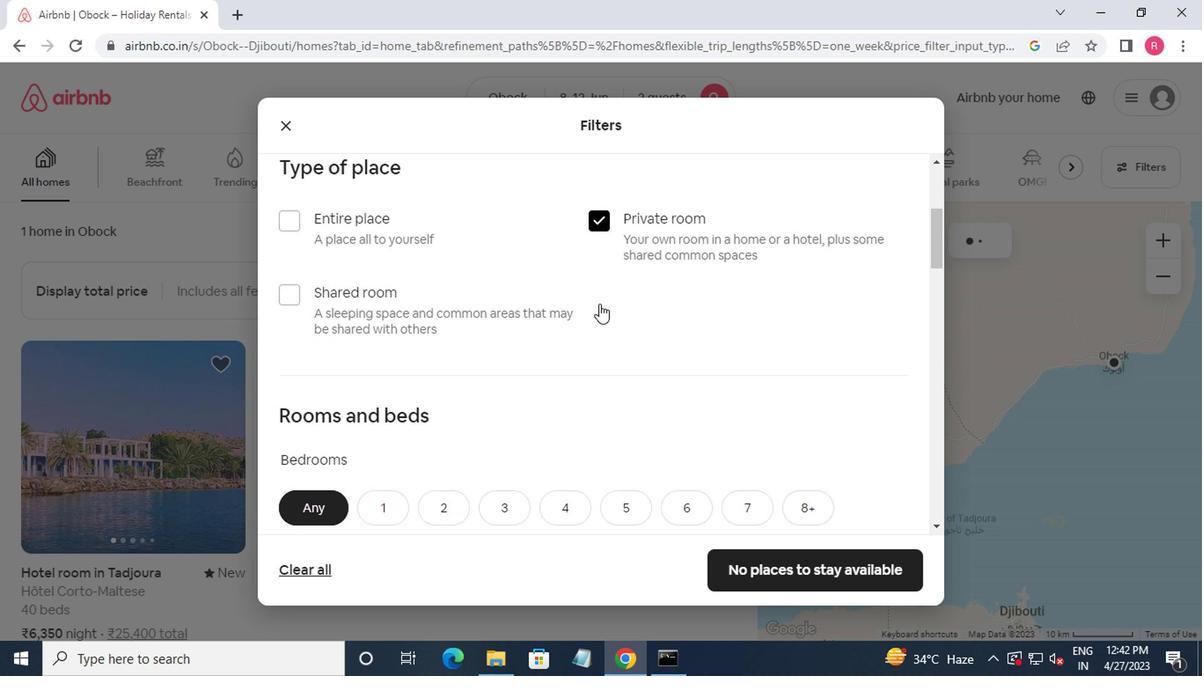 
Action: Mouse moved to (370, 401)
Screenshot: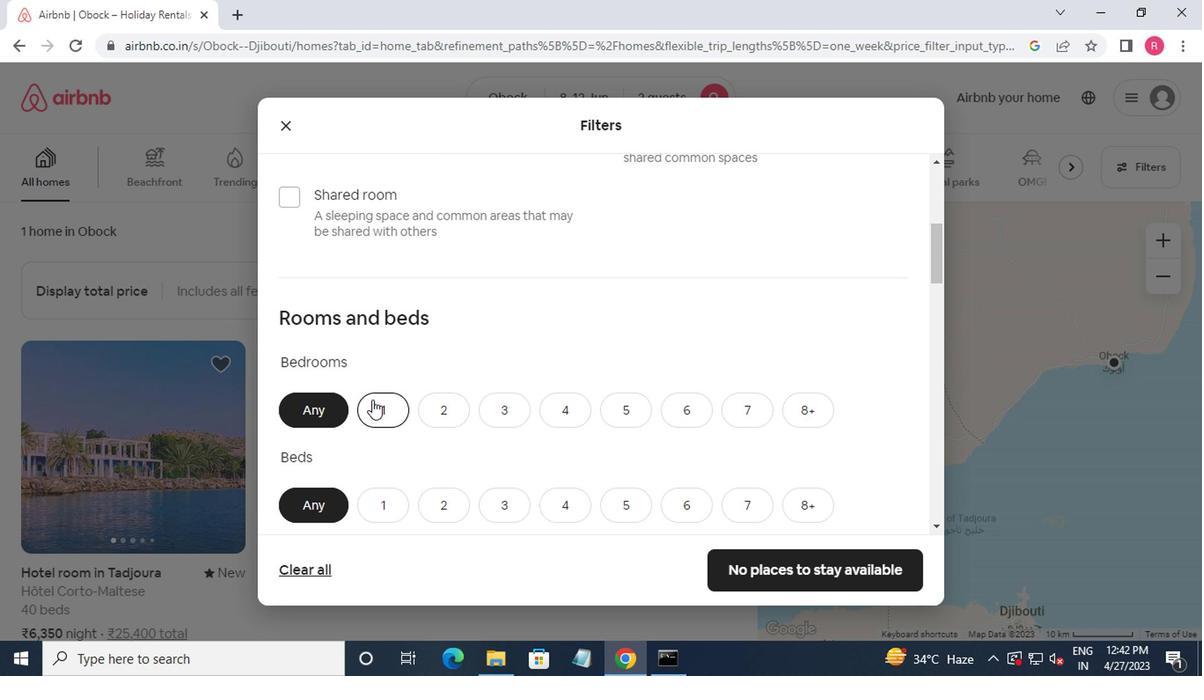
Action: Mouse pressed left at (370, 401)
Screenshot: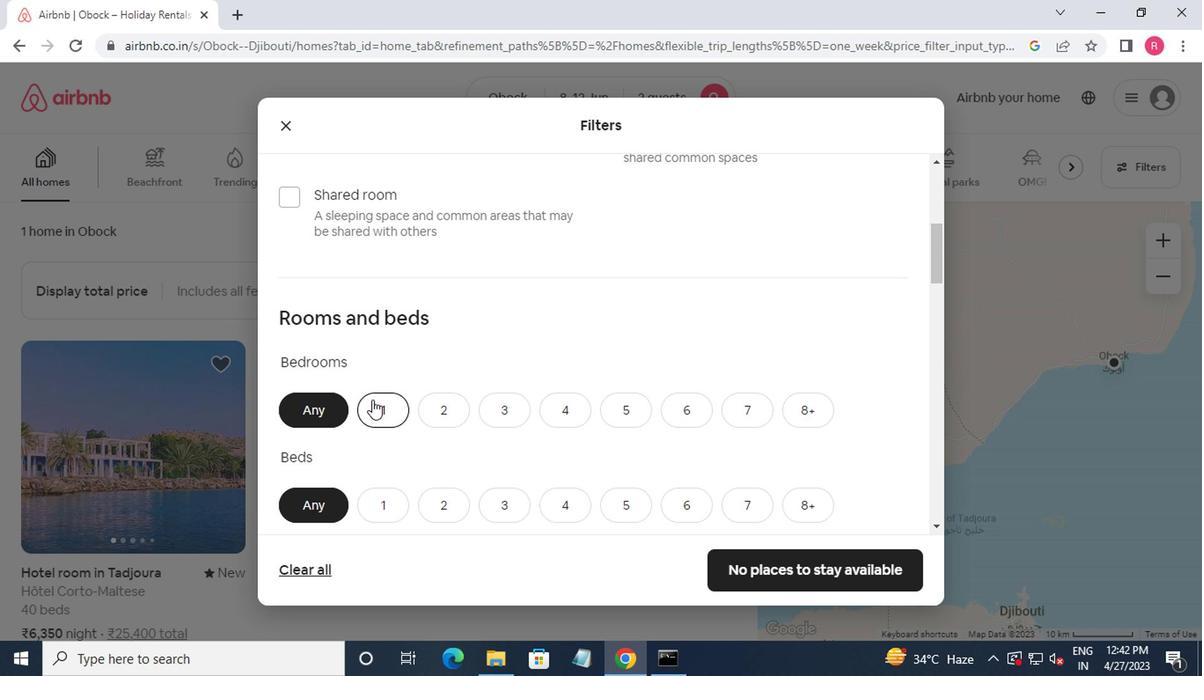 
Action: Mouse moved to (380, 419)
Screenshot: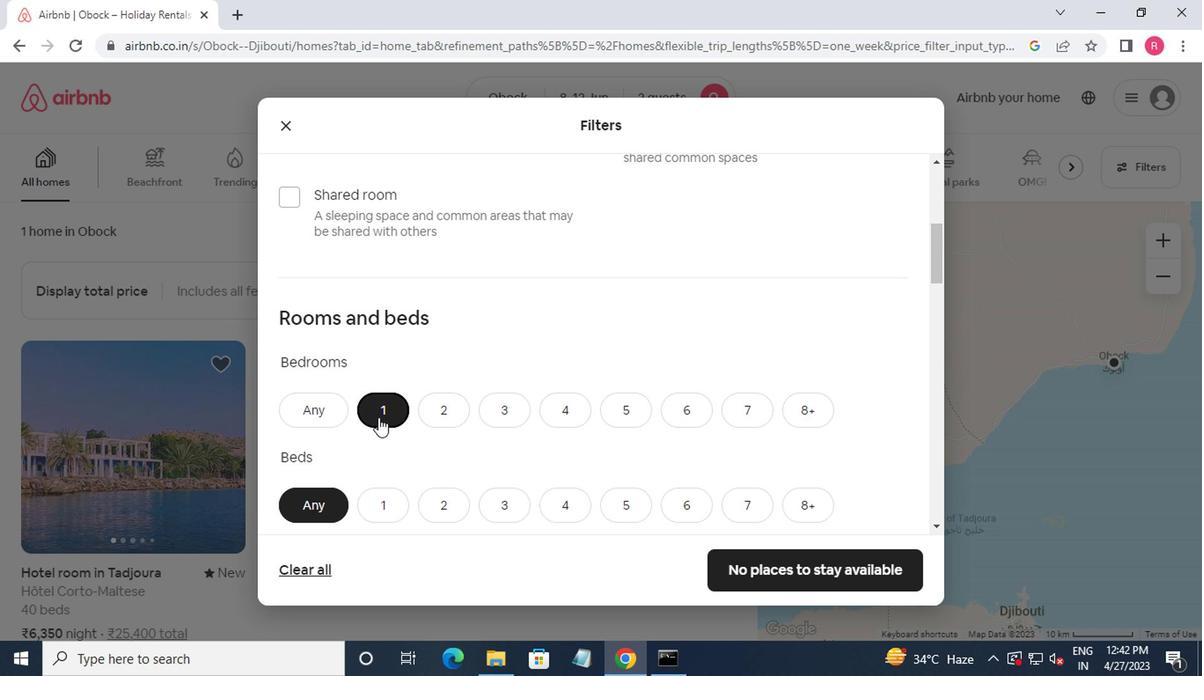 
Action: Mouse scrolled (380, 419) with delta (0, 0)
Screenshot: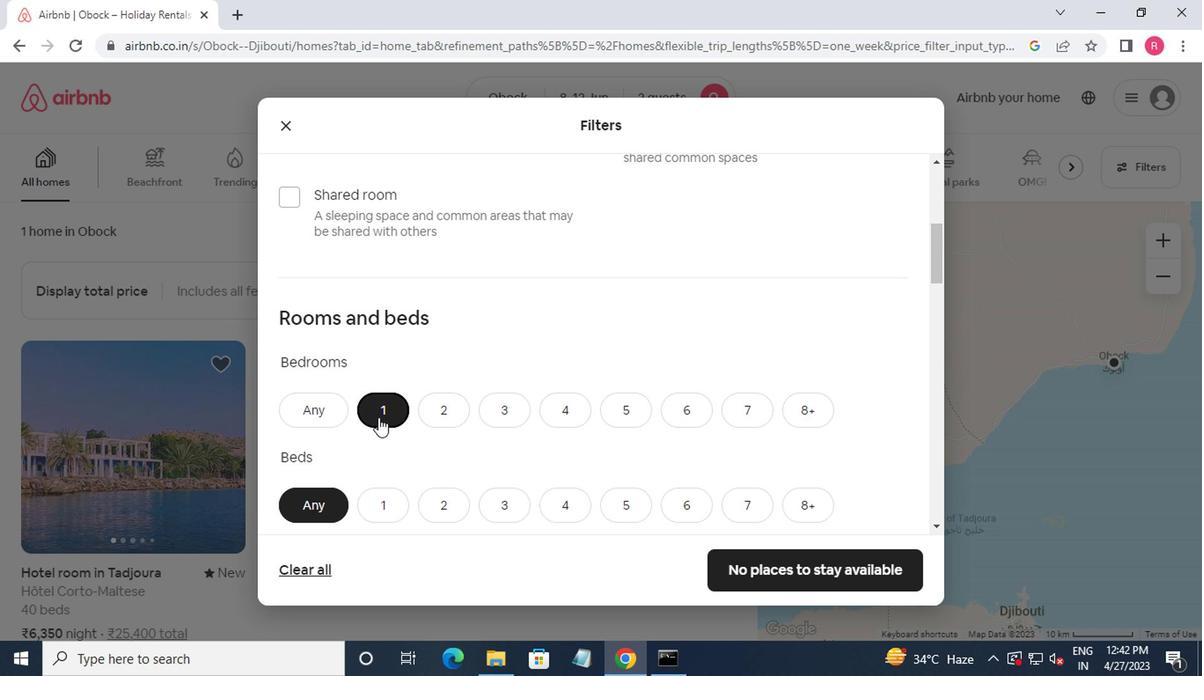
Action: Mouse moved to (385, 417)
Screenshot: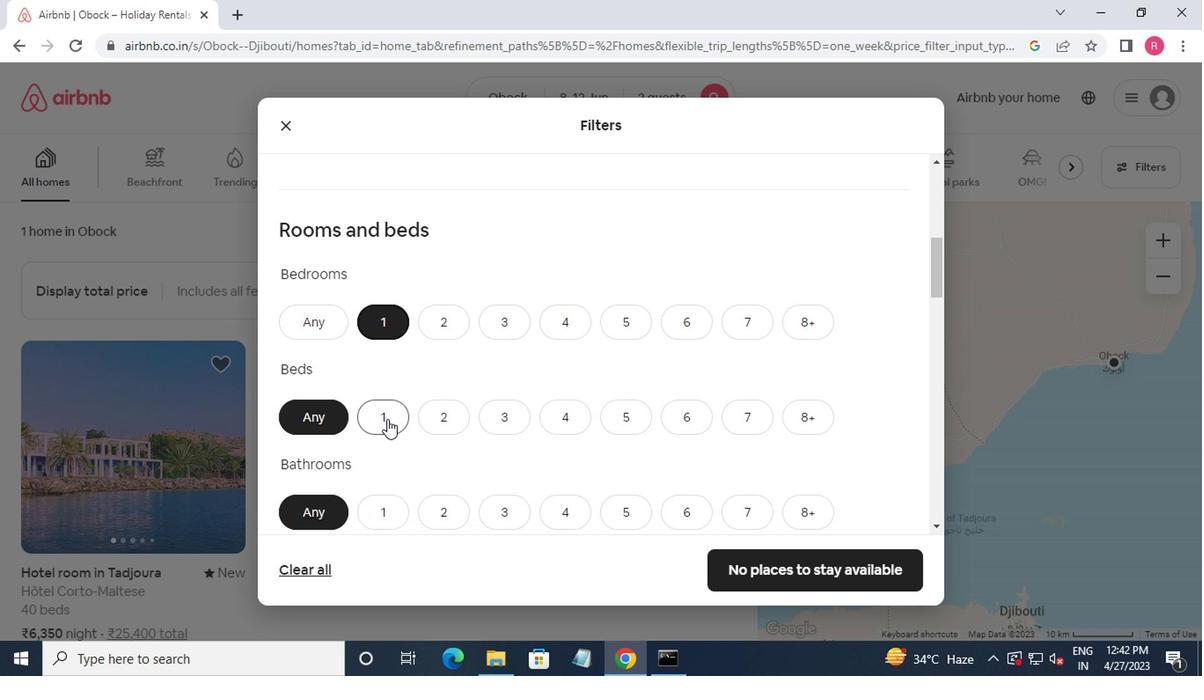 
Action: Mouse pressed left at (385, 417)
Screenshot: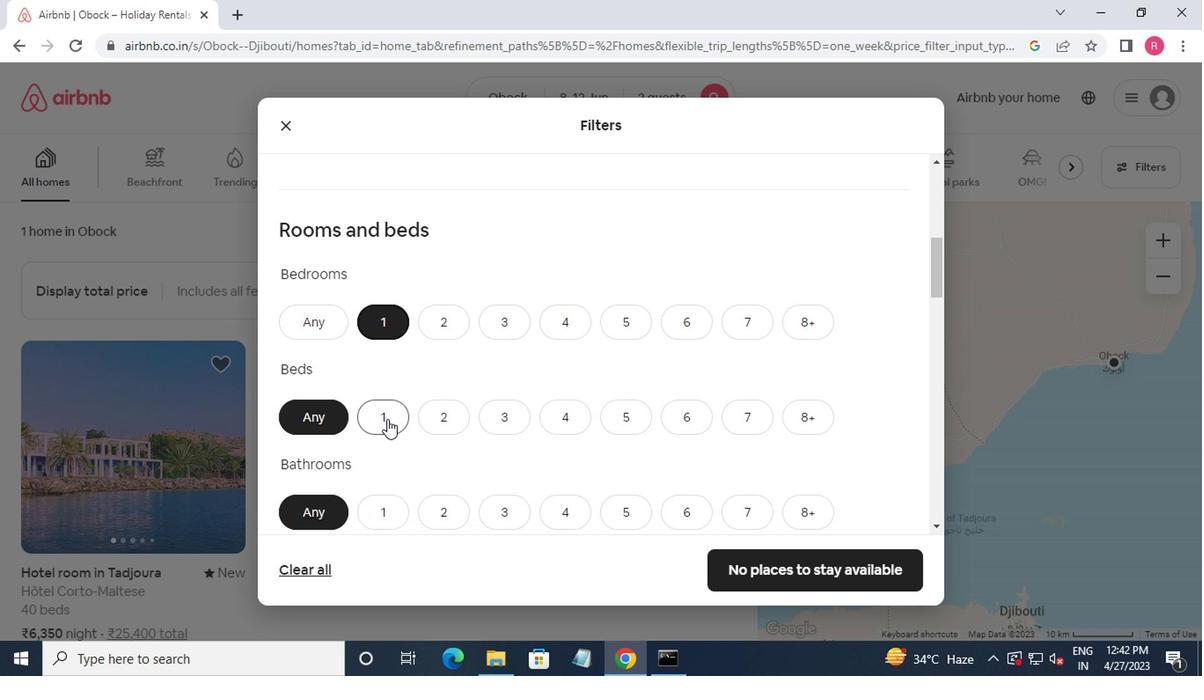 
Action: Mouse moved to (380, 506)
Screenshot: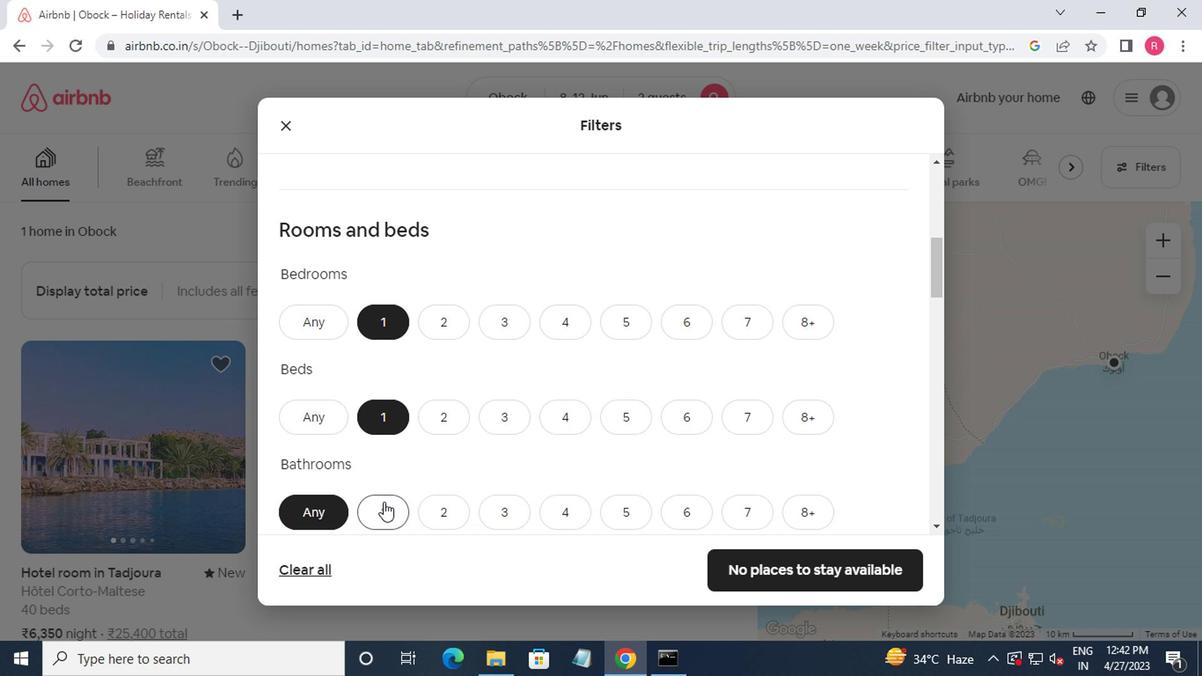 
Action: Mouse pressed left at (380, 506)
Screenshot: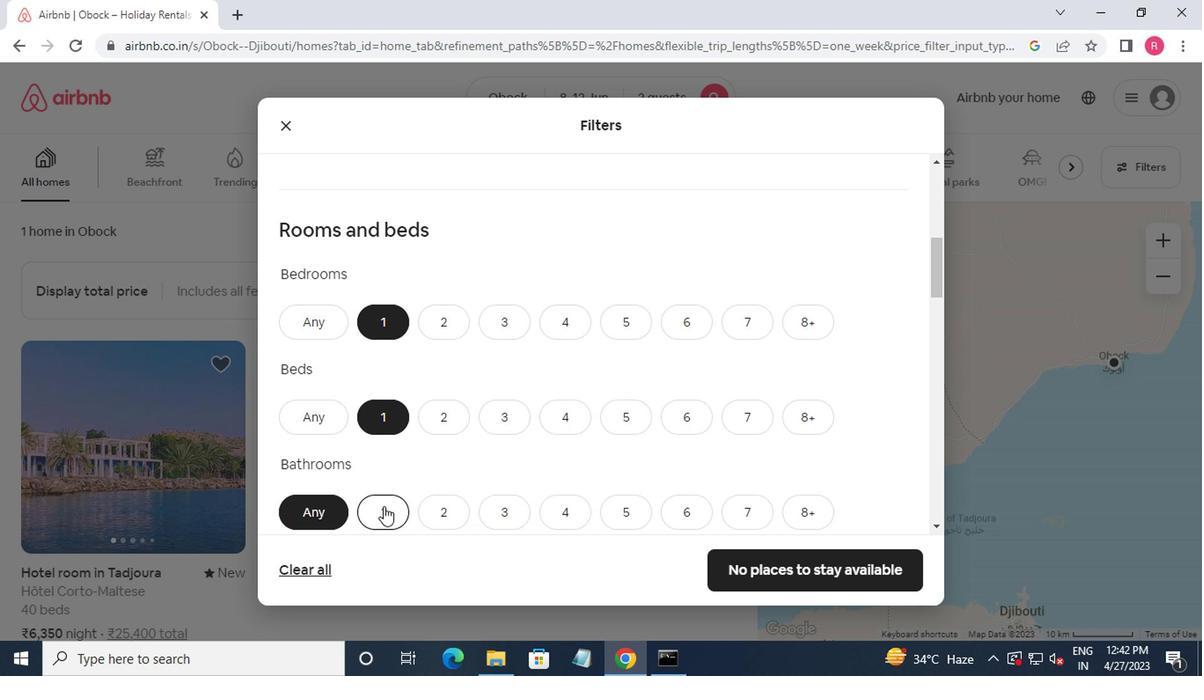 
Action: Mouse moved to (393, 493)
Screenshot: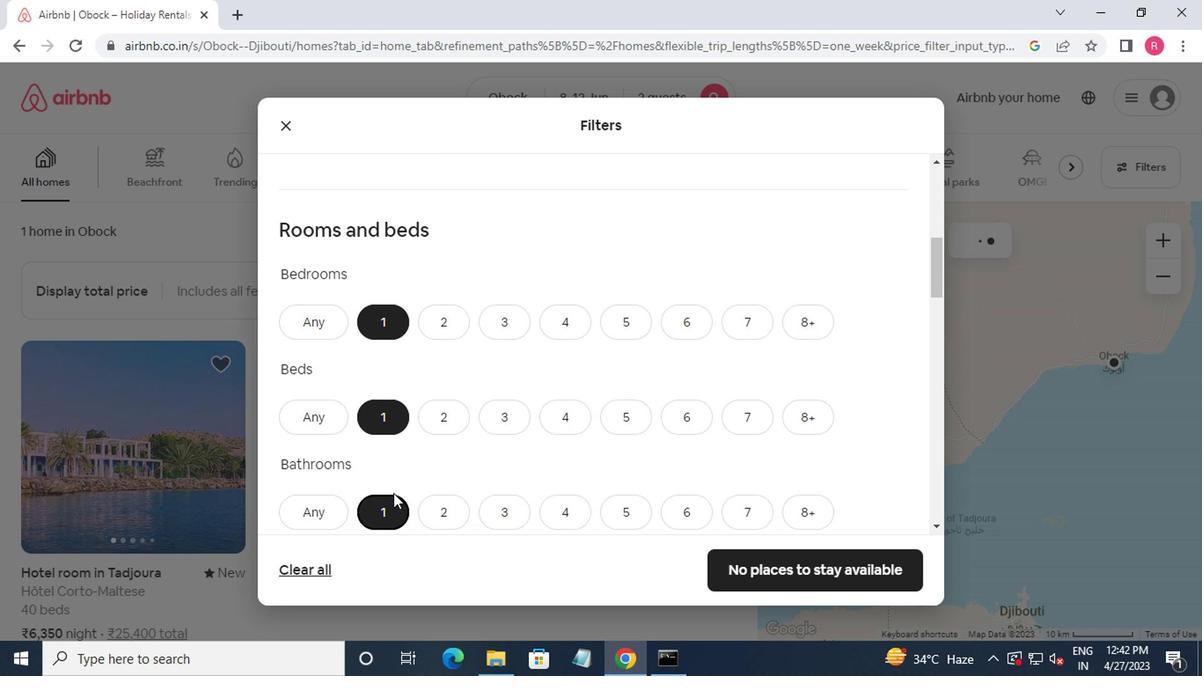 
Action: Mouse scrolled (393, 491) with delta (0, -1)
Screenshot: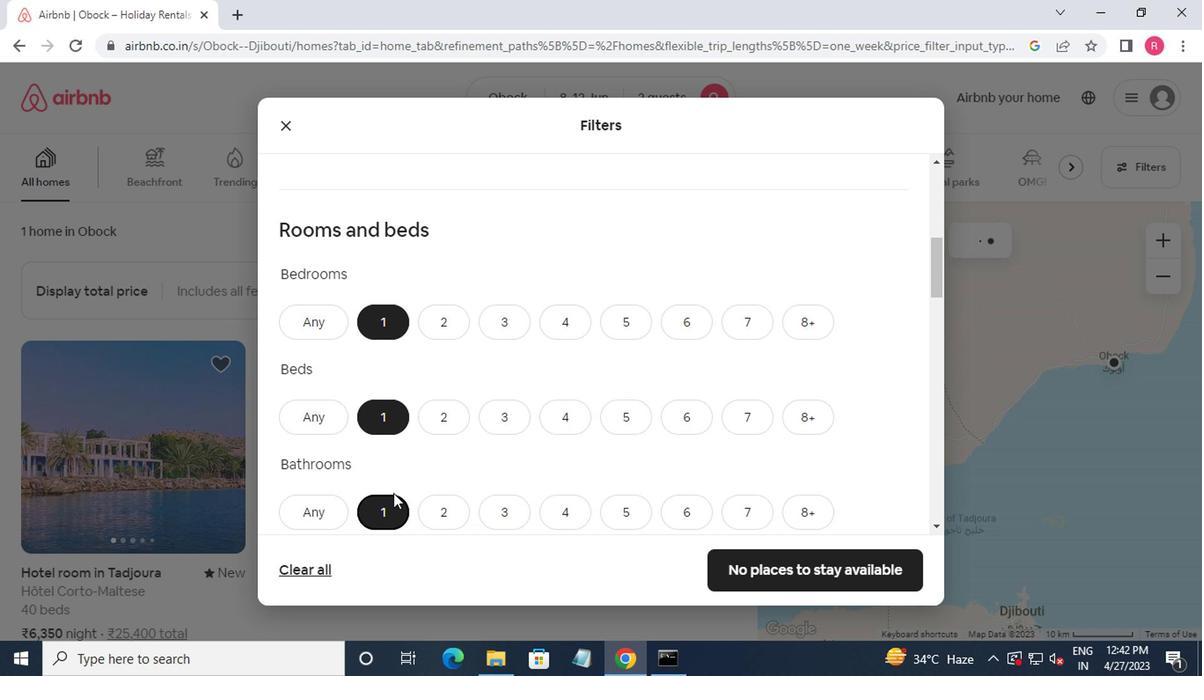 
Action: Mouse moved to (395, 493)
Screenshot: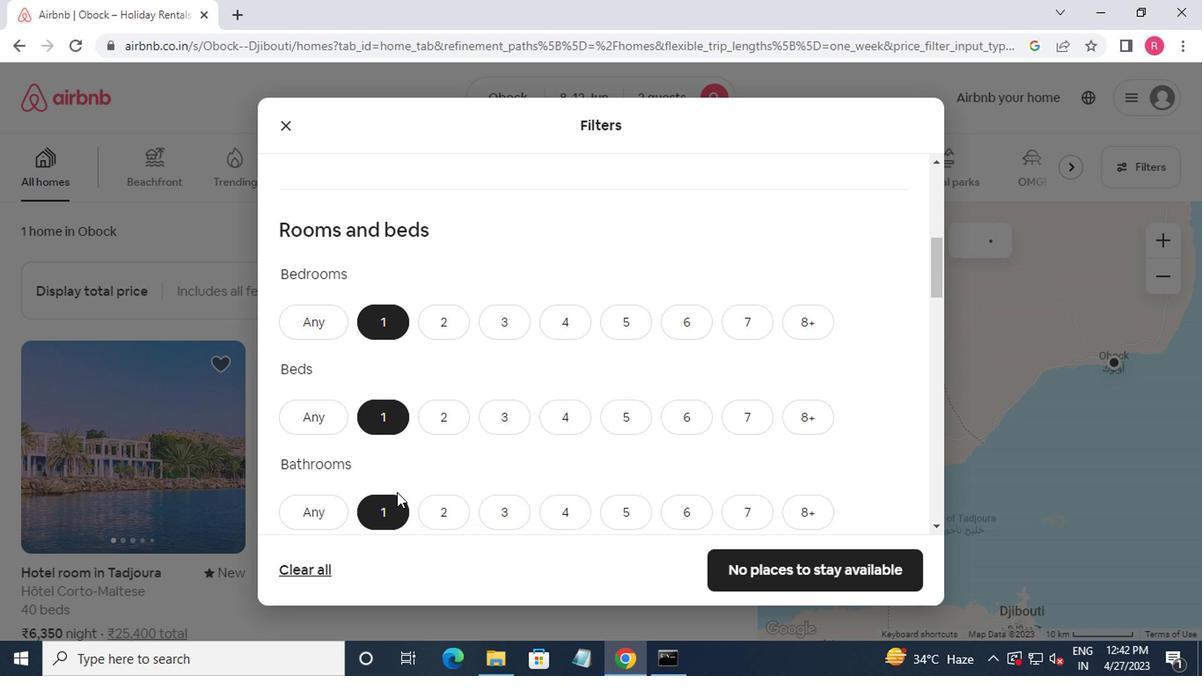
Action: Mouse scrolled (395, 491) with delta (0, -1)
Screenshot: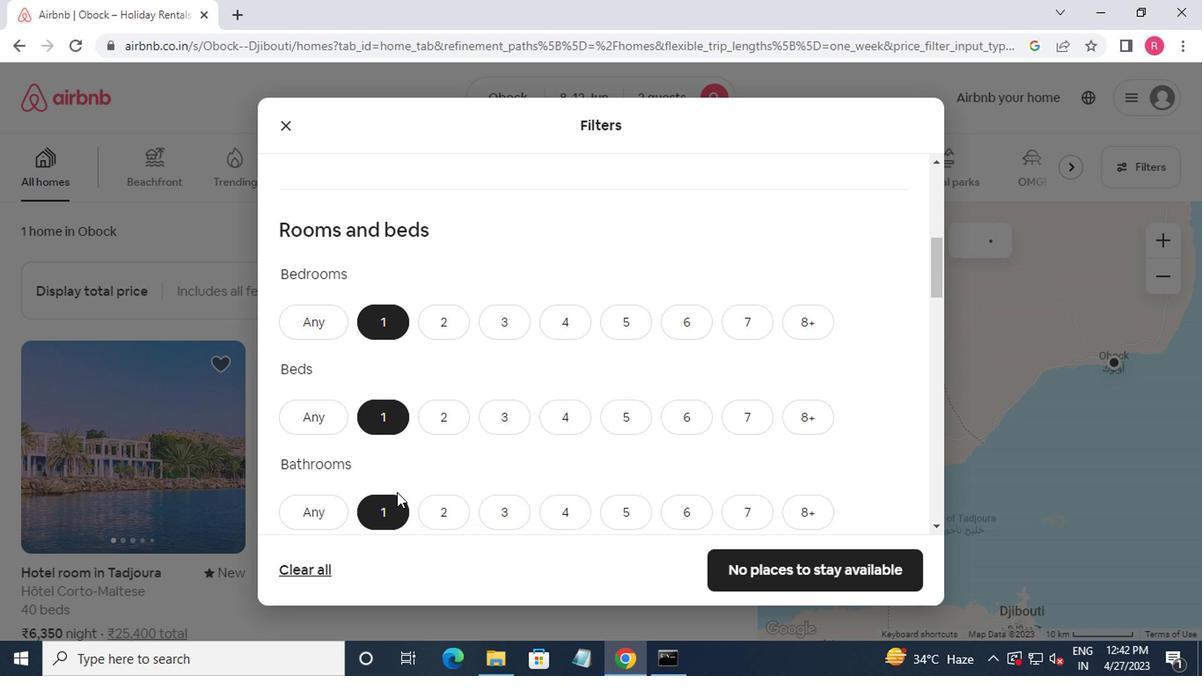 
Action: Mouse moved to (411, 474)
Screenshot: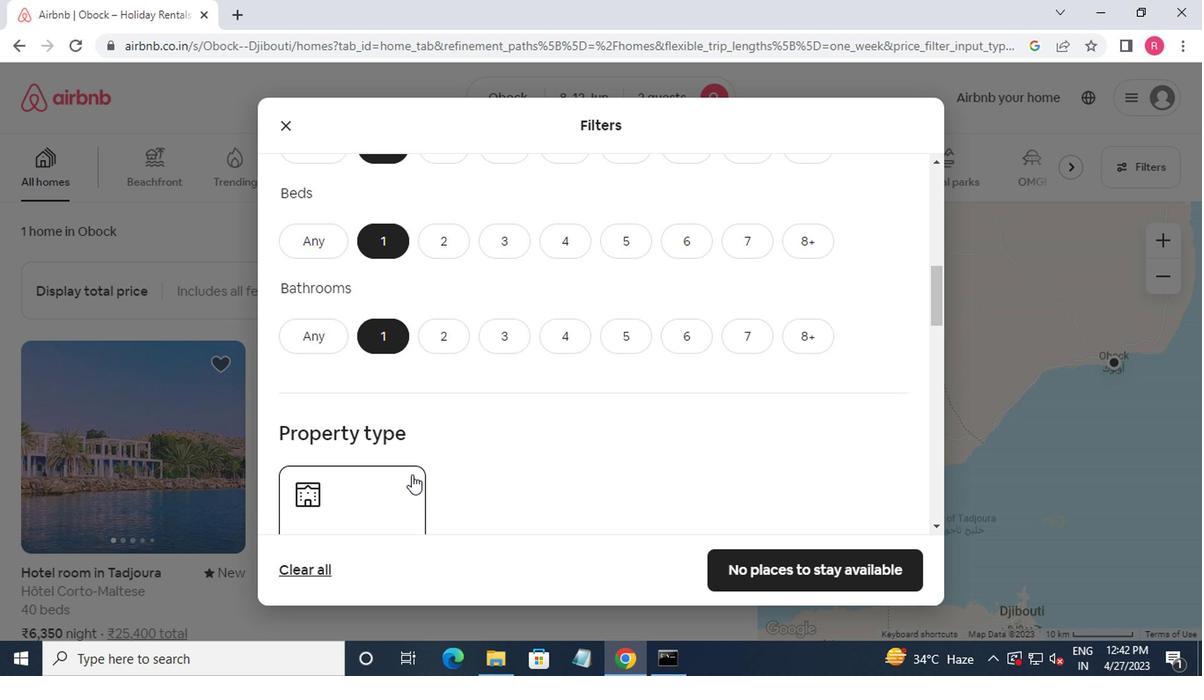 
Action: Mouse scrolled (411, 473) with delta (0, 0)
Screenshot: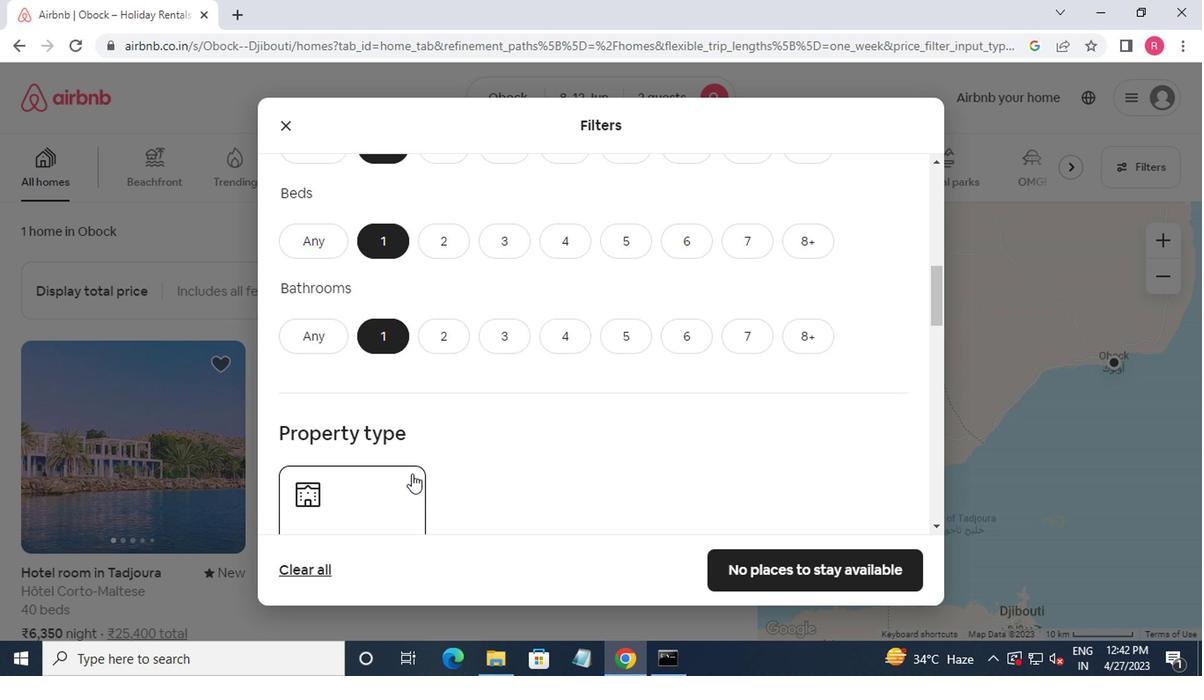 
Action: Mouse moved to (365, 426)
Screenshot: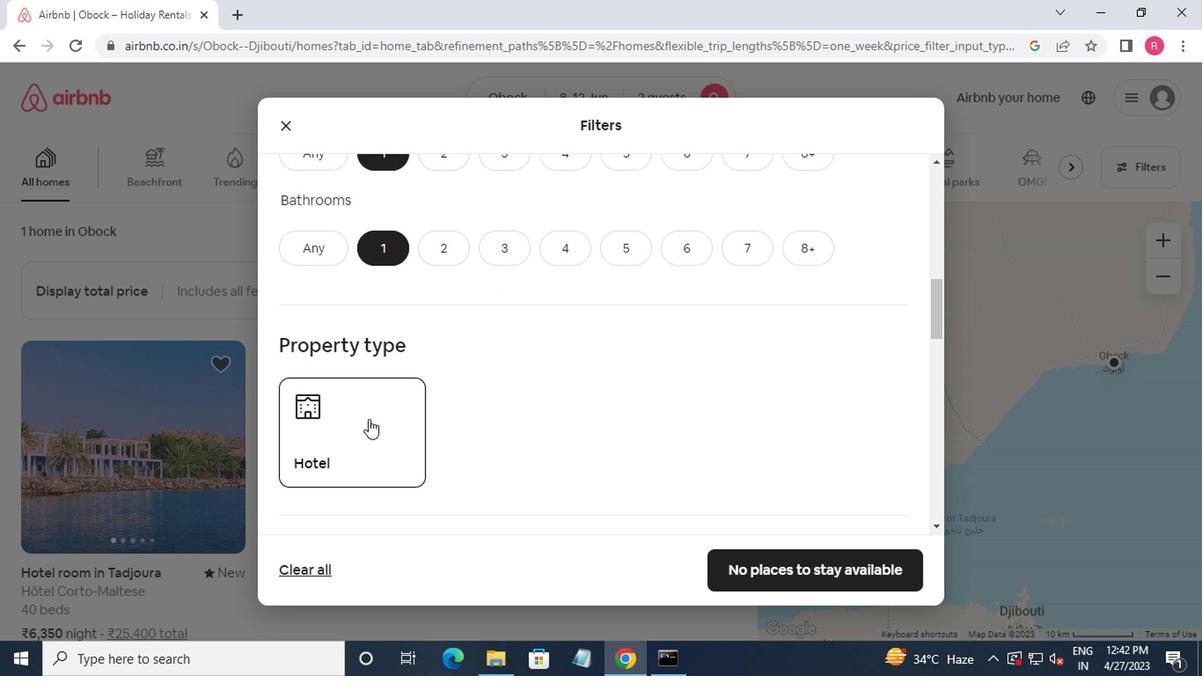 
Action: Mouse pressed left at (365, 426)
Screenshot: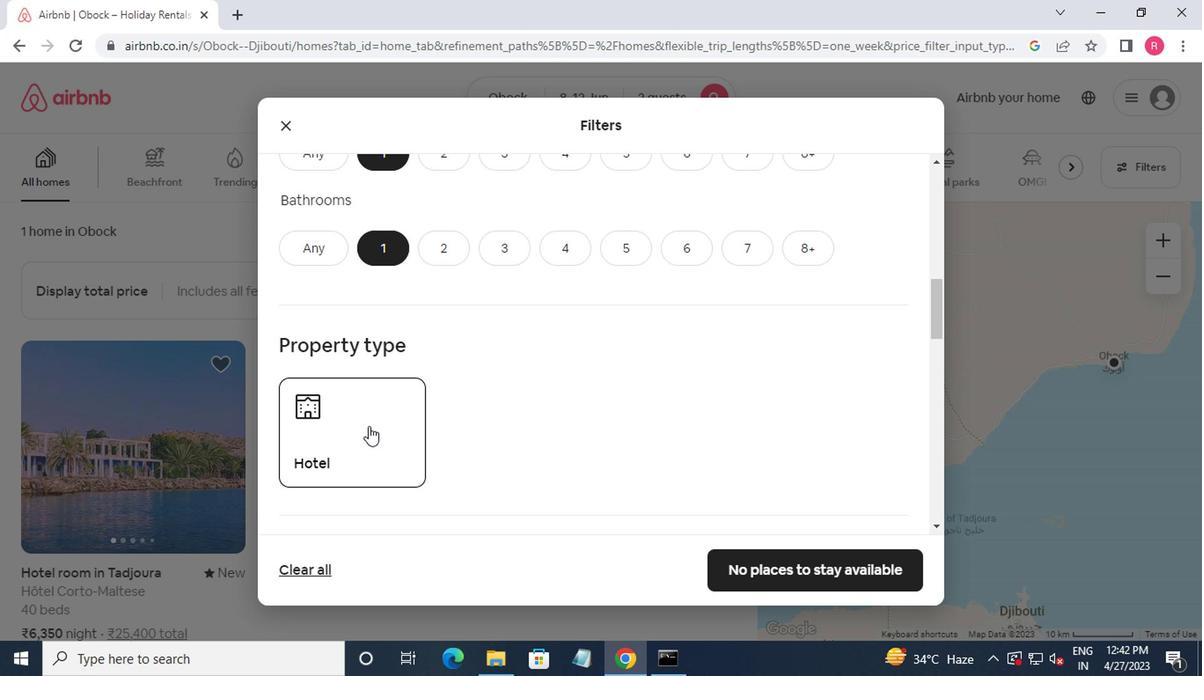 
Action: Mouse moved to (414, 421)
Screenshot: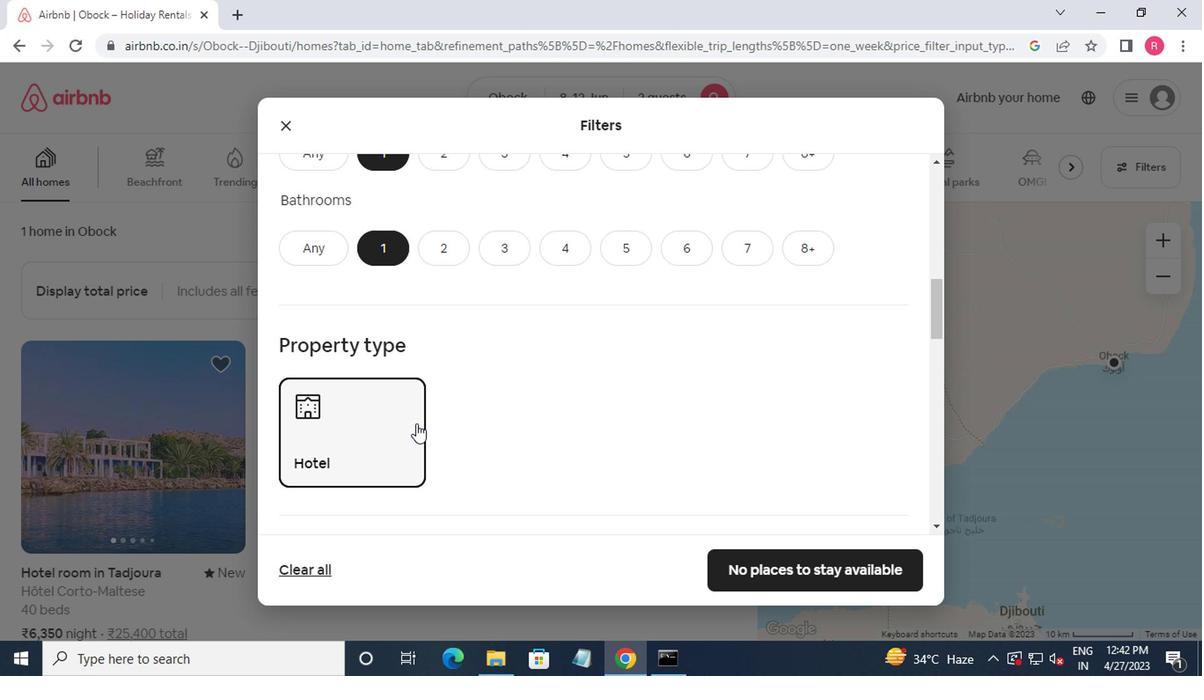 
Action: Mouse scrolled (414, 421) with delta (0, 0)
Screenshot: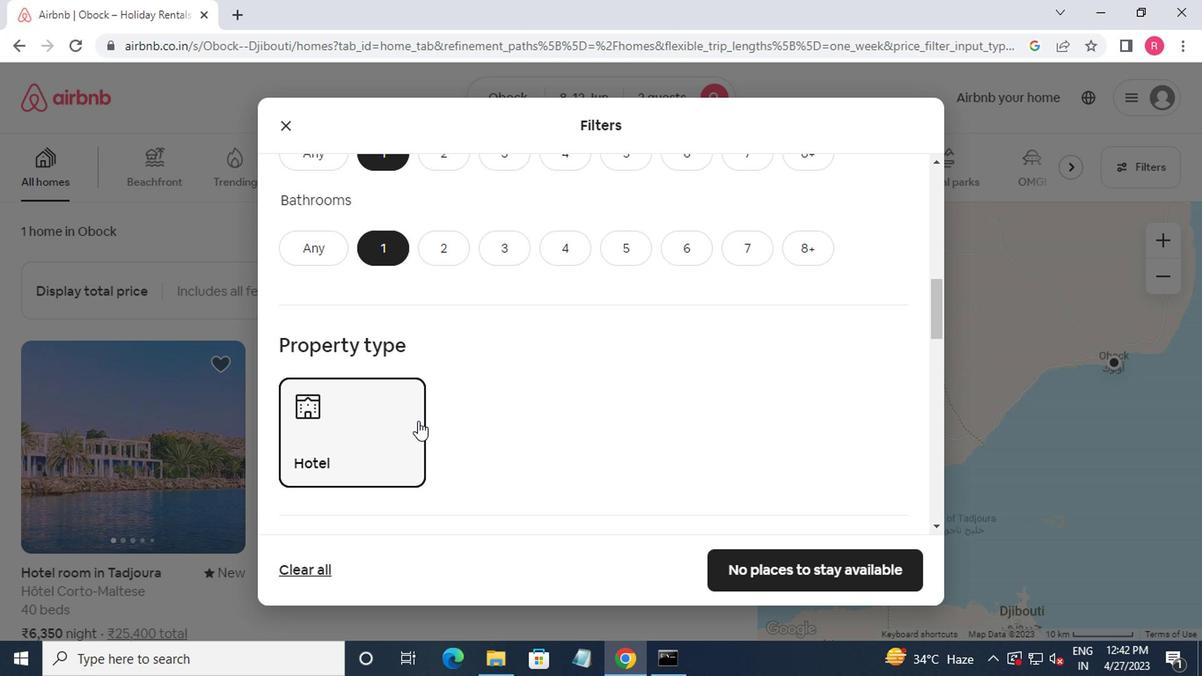 
Action: Mouse moved to (415, 421)
Screenshot: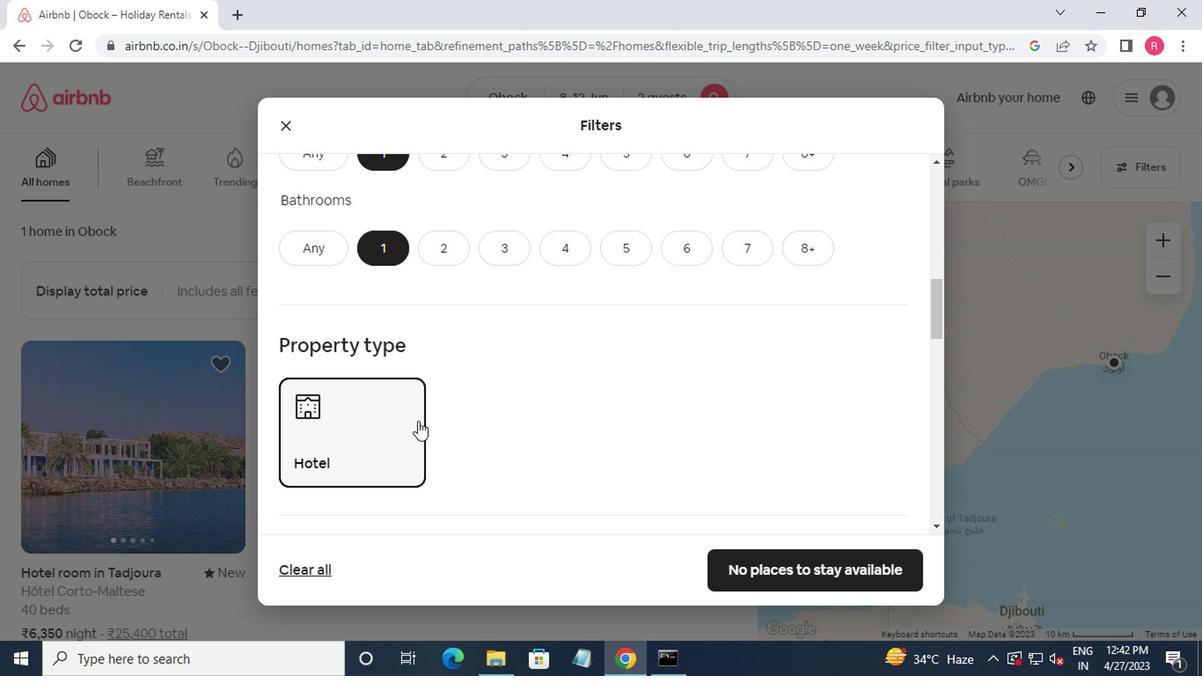 
Action: Mouse scrolled (415, 421) with delta (0, 0)
Screenshot: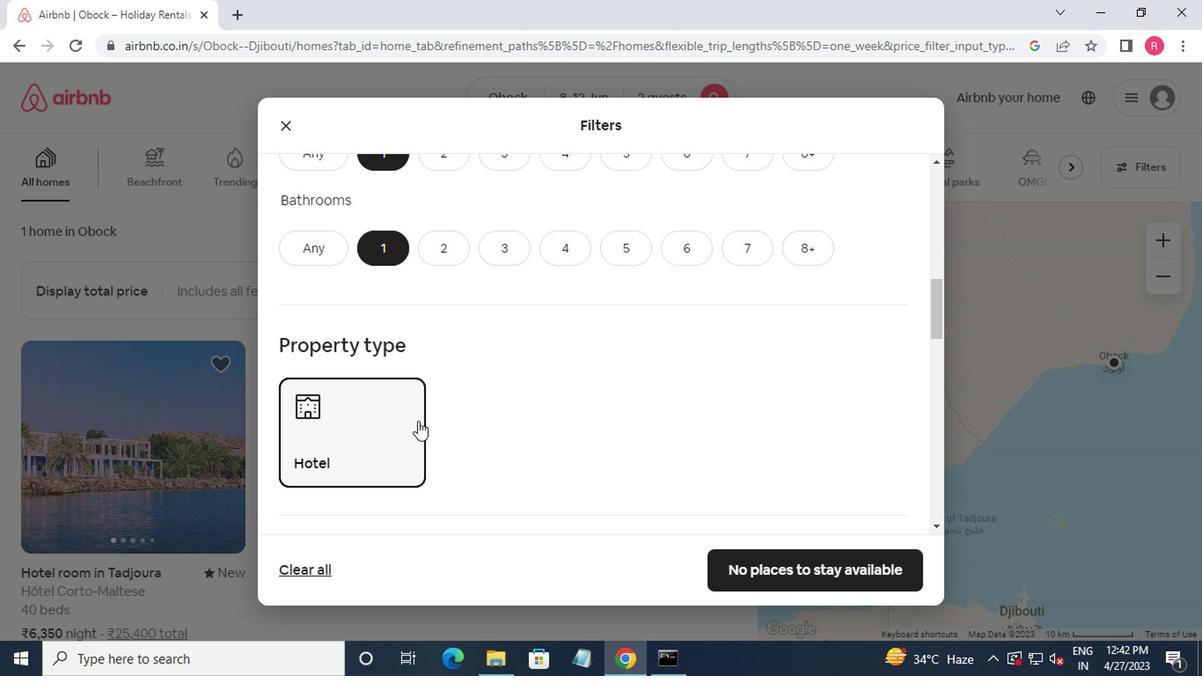 
Action: Mouse moved to (417, 423)
Screenshot: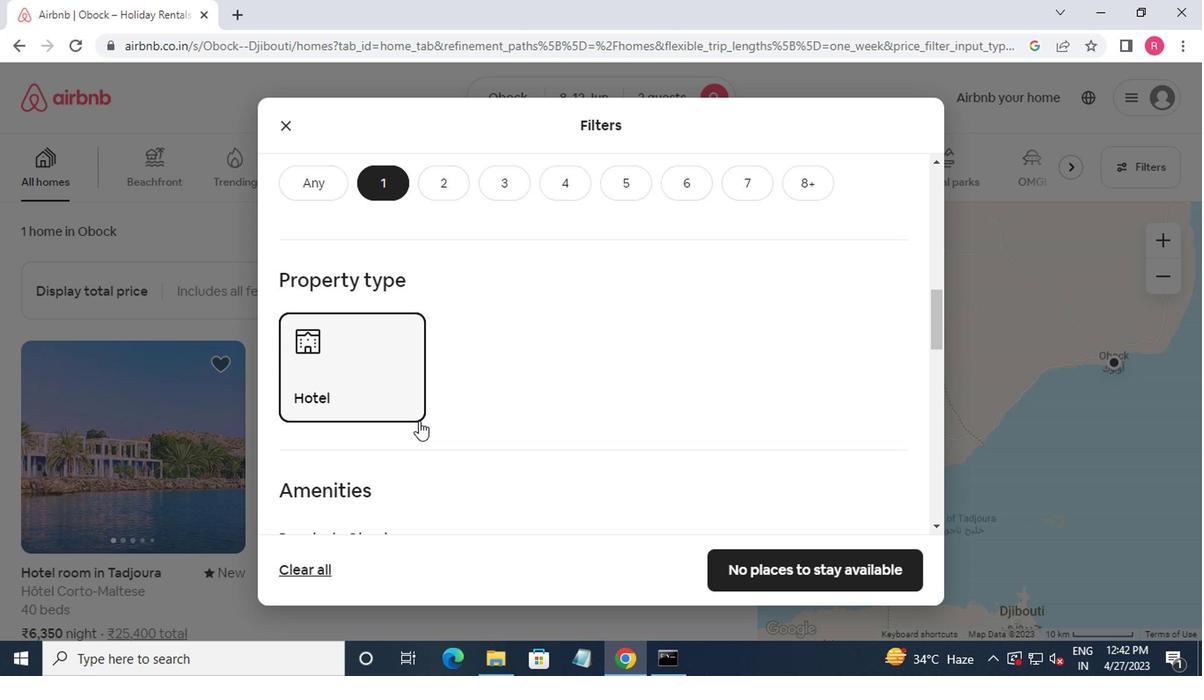 
Action: Mouse scrolled (417, 422) with delta (0, -1)
Screenshot: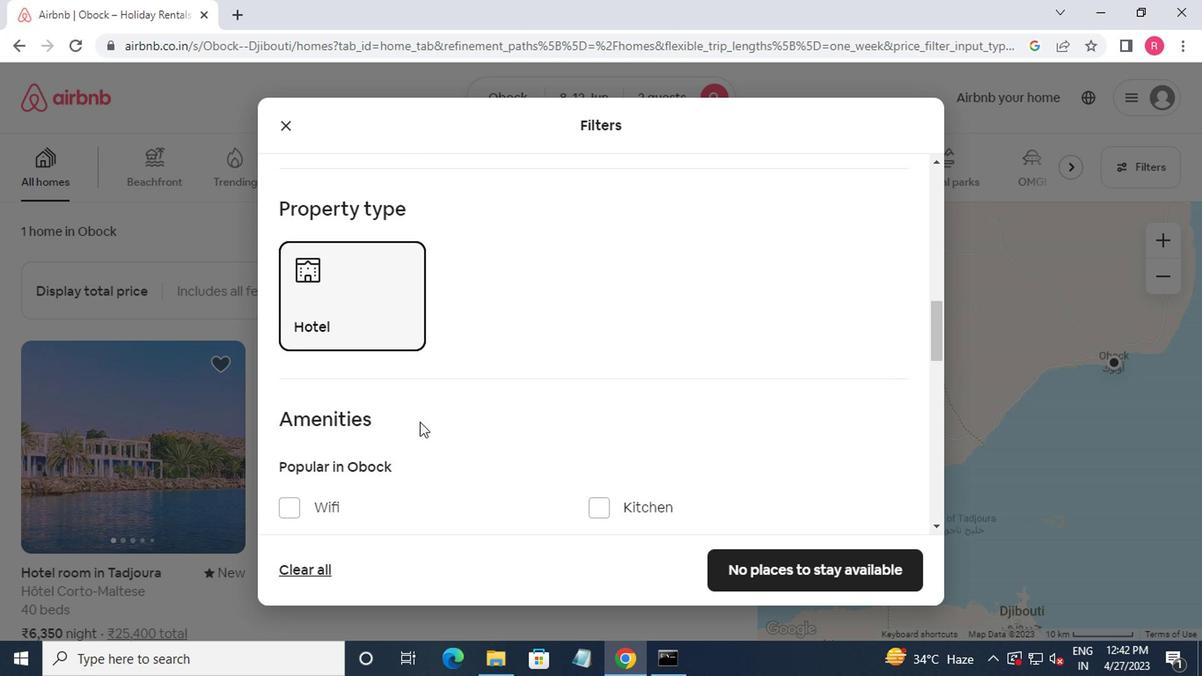
Action: Mouse moved to (417, 423)
Screenshot: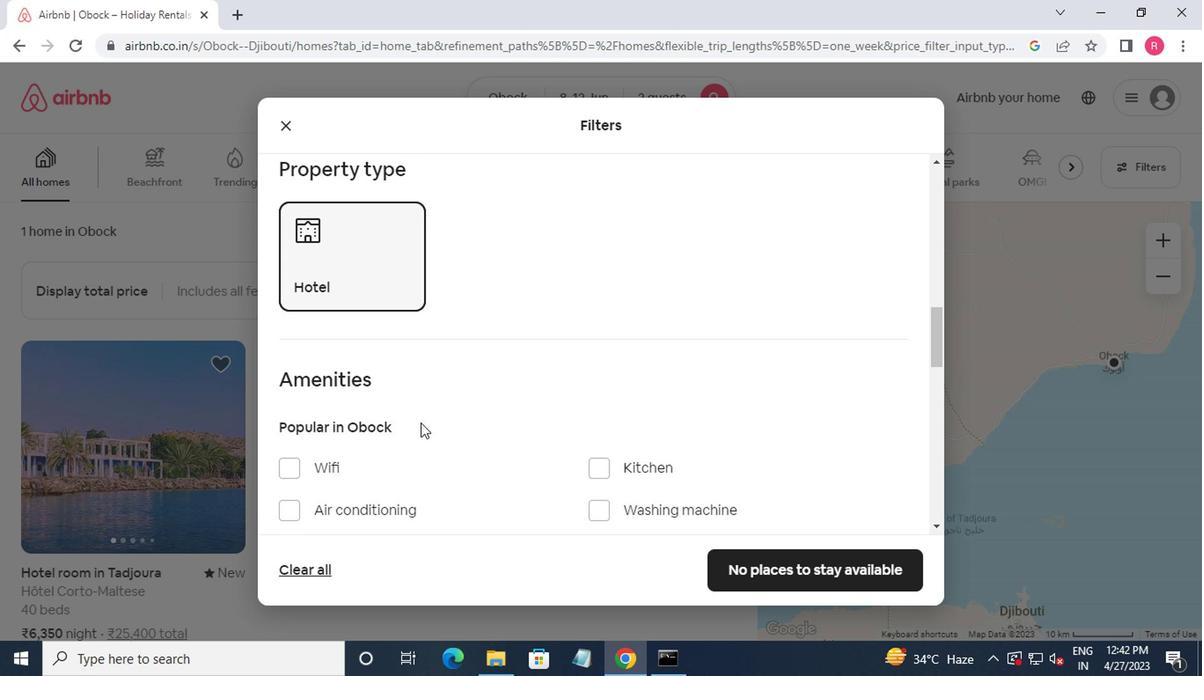 
Action: Mouse scrolled (417, 422) with delta (0, -1)
Screenshot: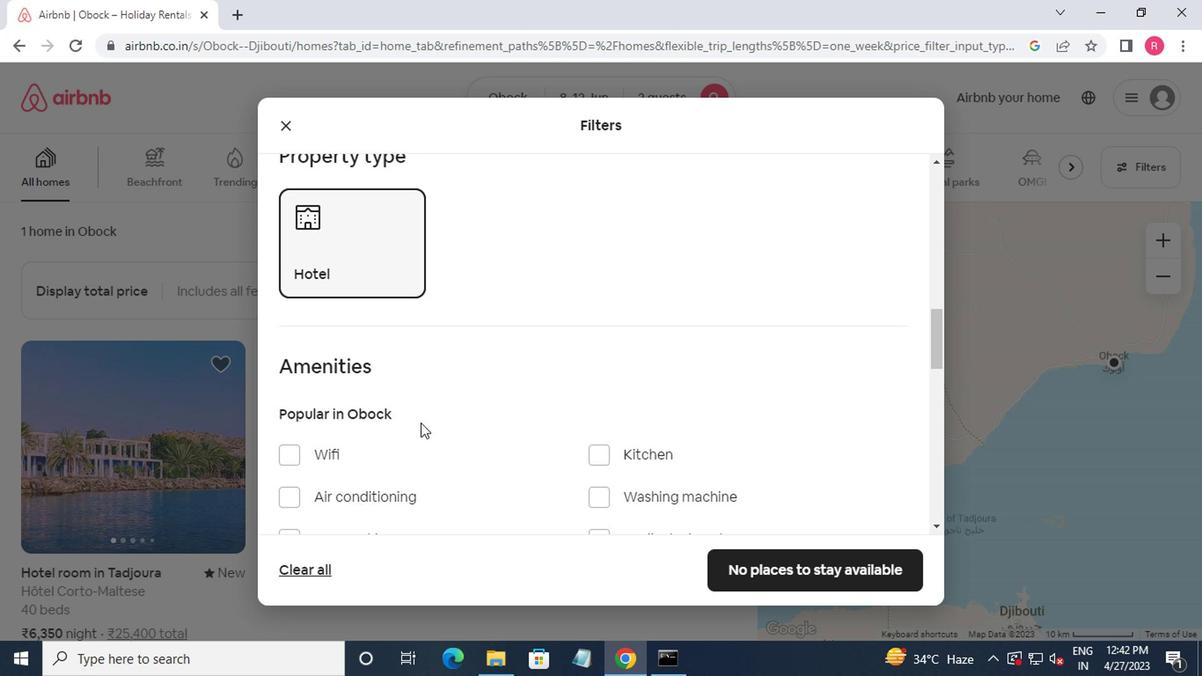 
Action: Mouse scrolled (417, 422) with delta (0, -1)
Screenshot: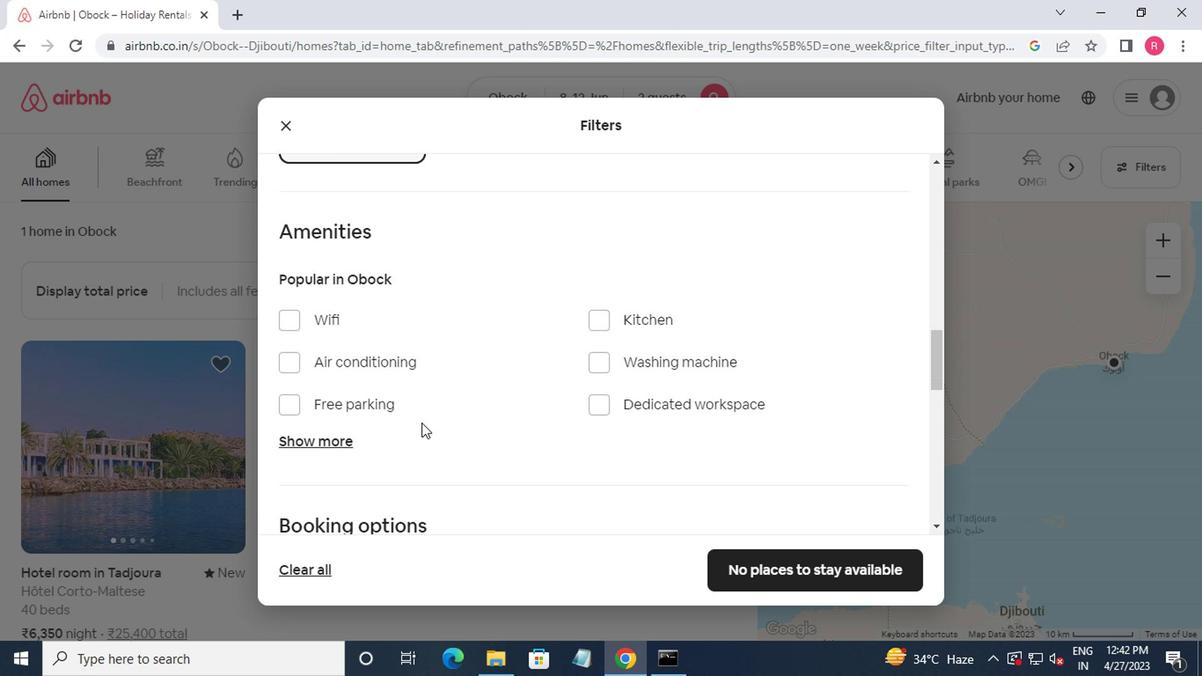 
Action: Mouse moved to (632, 416)
Screenshot: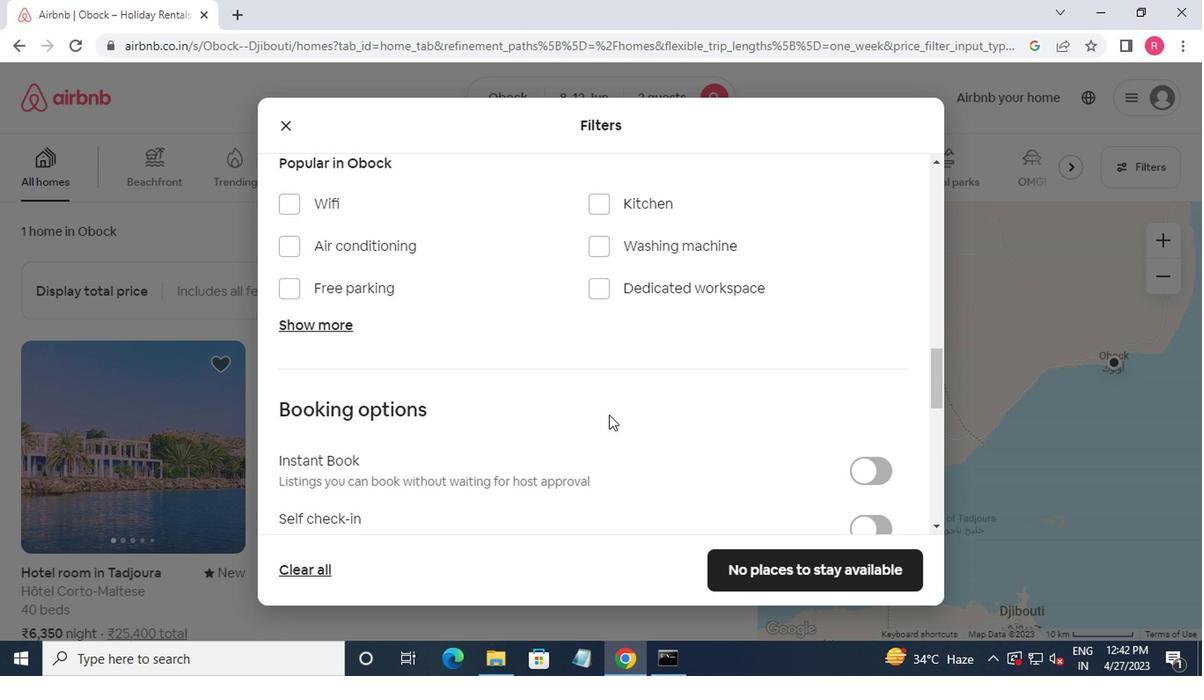 
Action: Mouse scrolled (632, 415) with delta (0, -1)
Screenshot: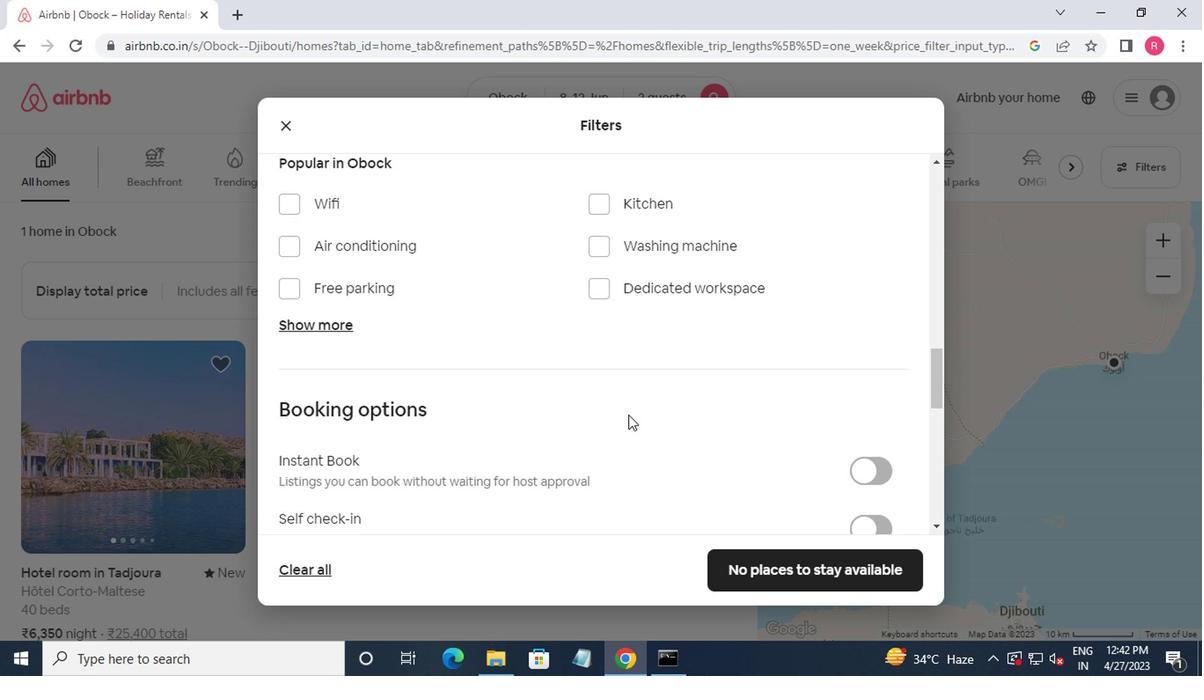 
Action: Mouse moved to (635, 417)
Screenshot: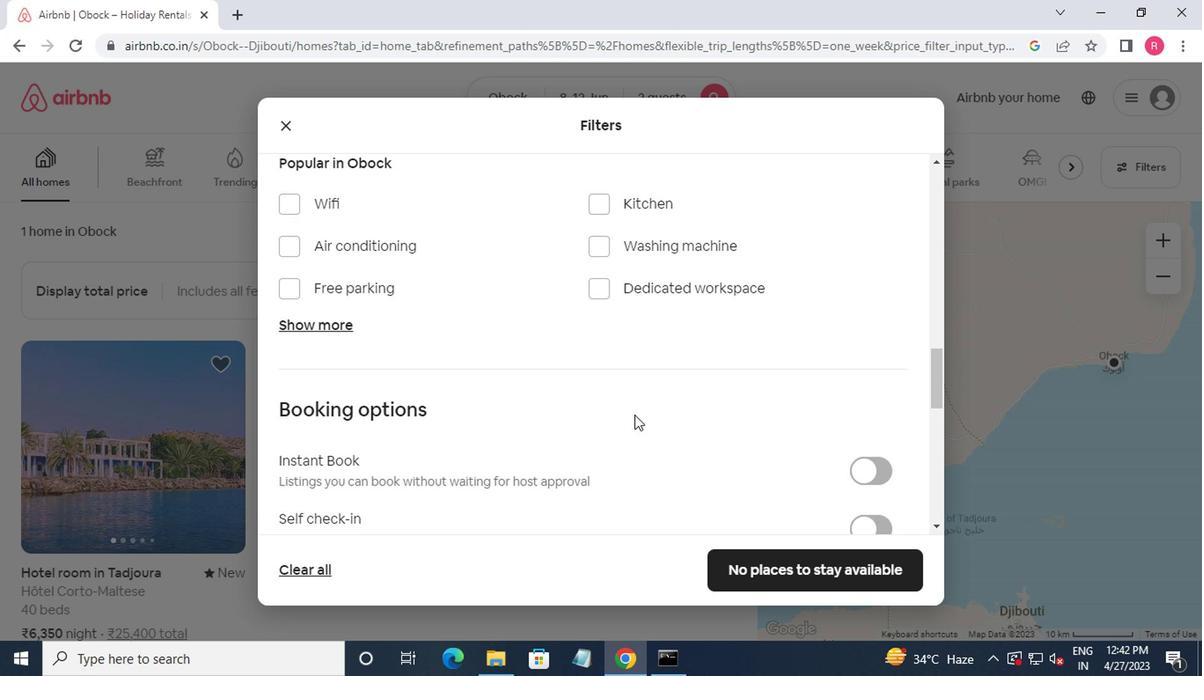 
Action: Mouse scrolled (635, 417) with delta (0, 0)
Screenshot: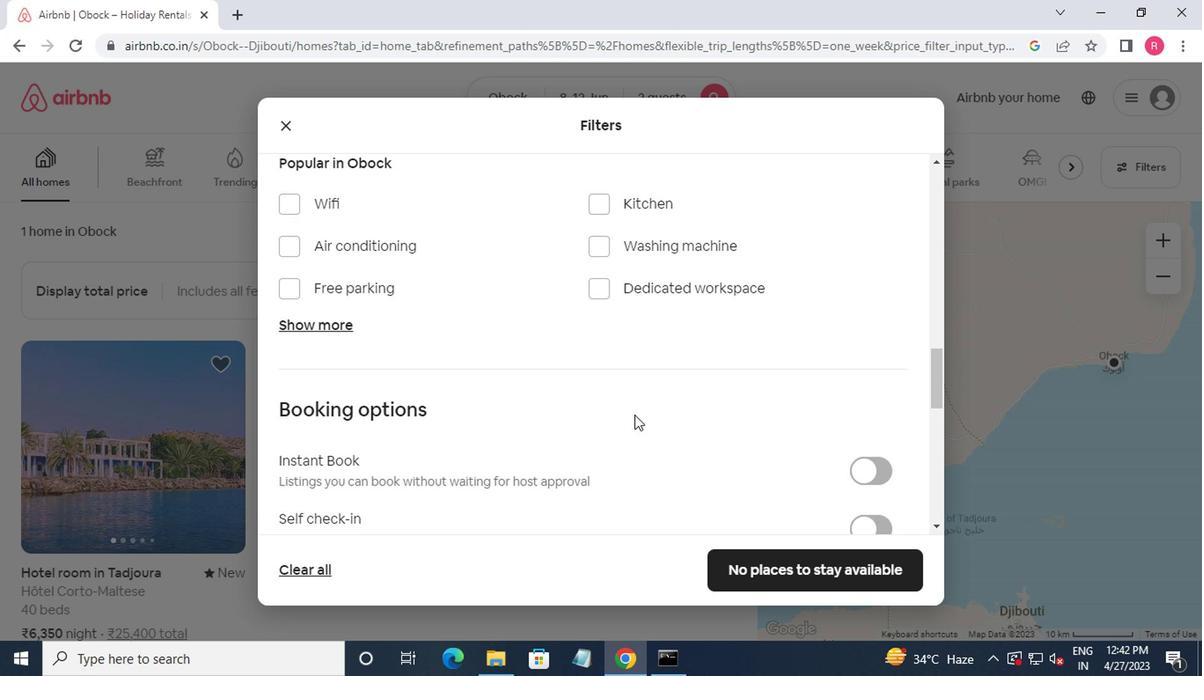 
Action: Mouse moved to (869, 360)
Screenshot: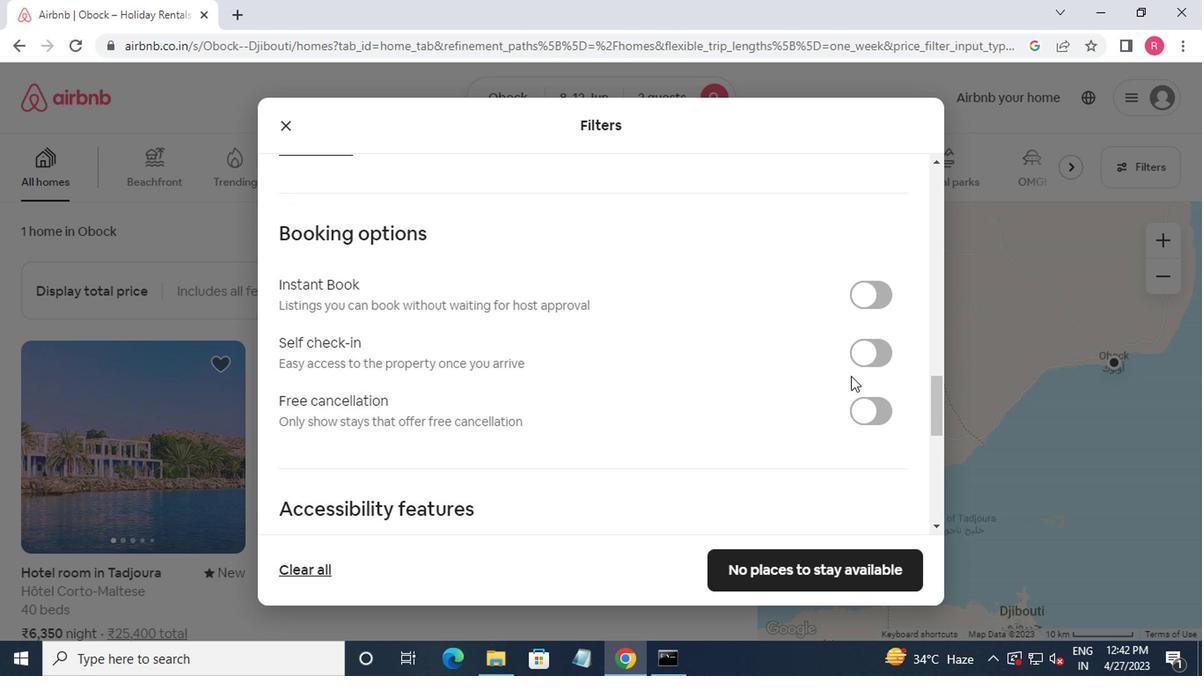 
Action: Mouse pressed left at (869, 360)
Screenshot: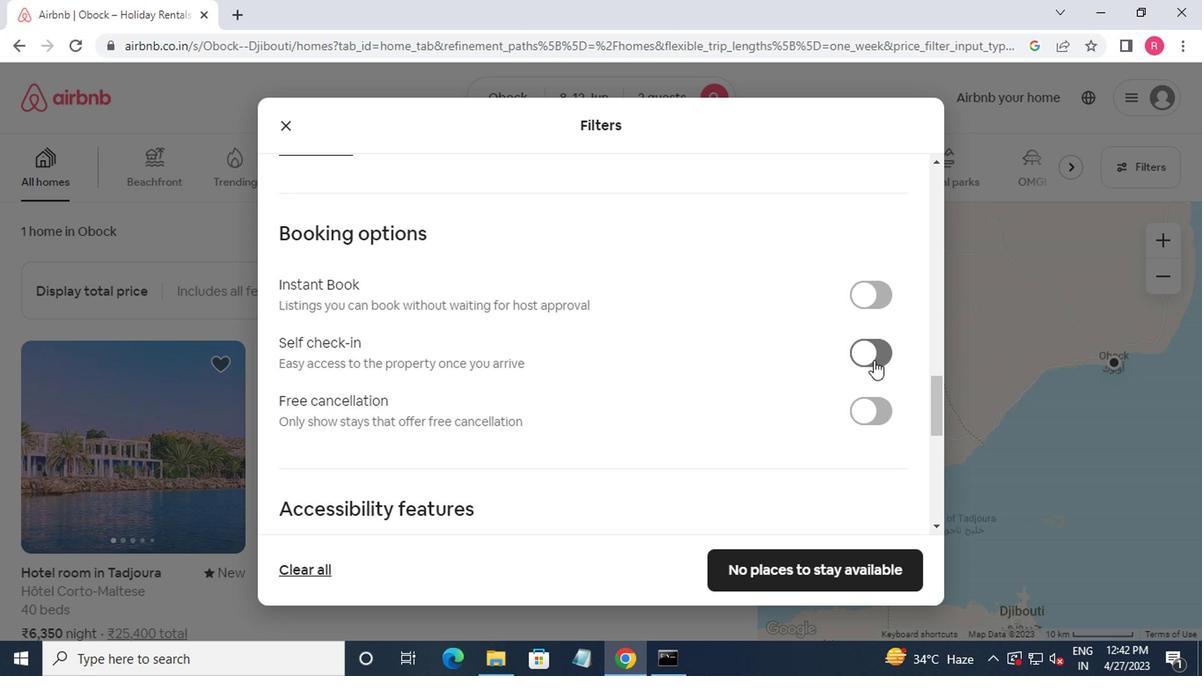
Action: Mouse moved to (738, 377)
Screenshot: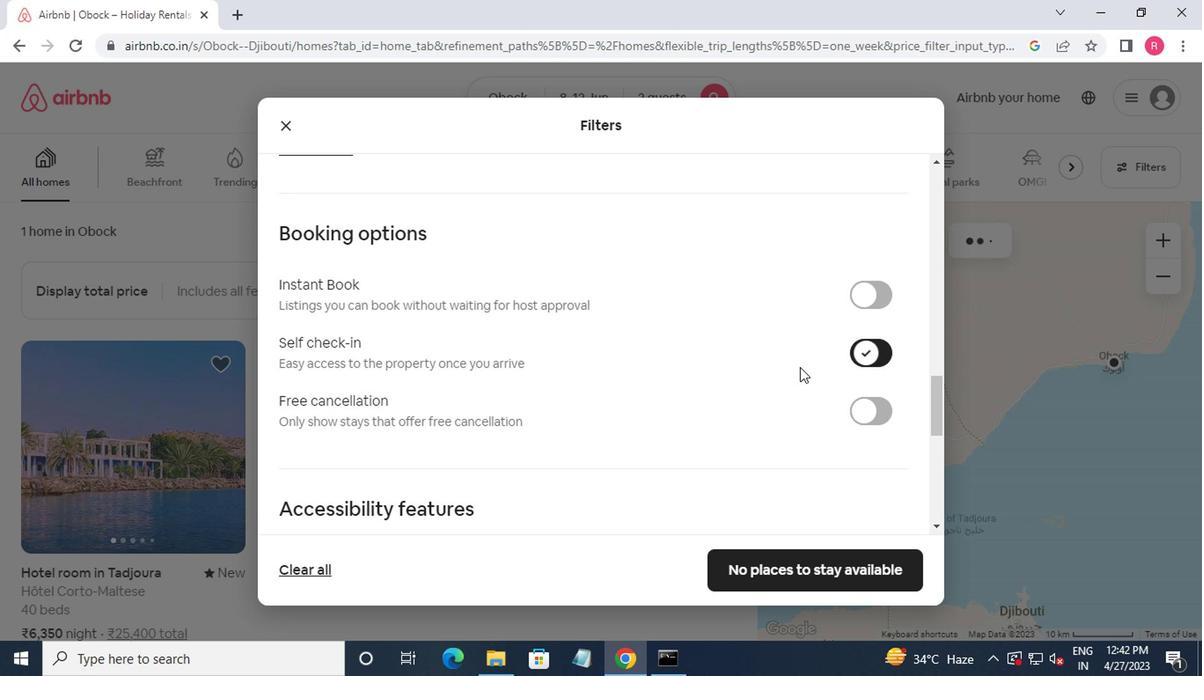 
Action: Mouse scrolled (738, 376) with delta (0, -1)
Screenshot: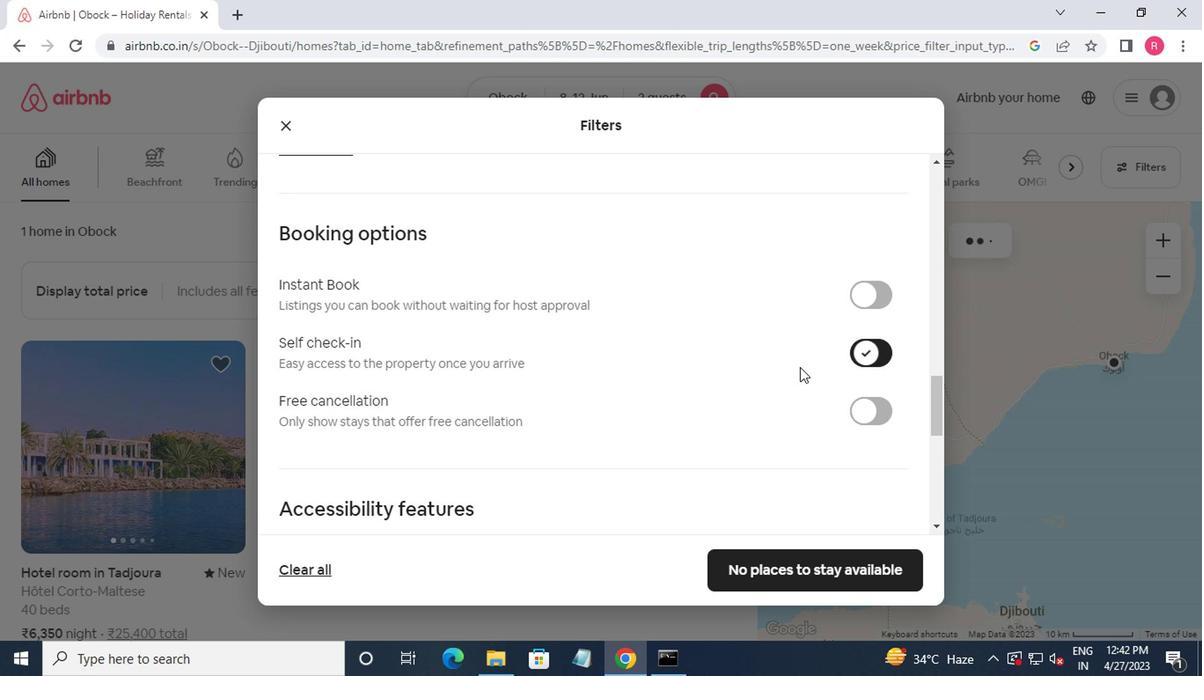 
Action: Mouse moved to (729, 386)
Screenshot: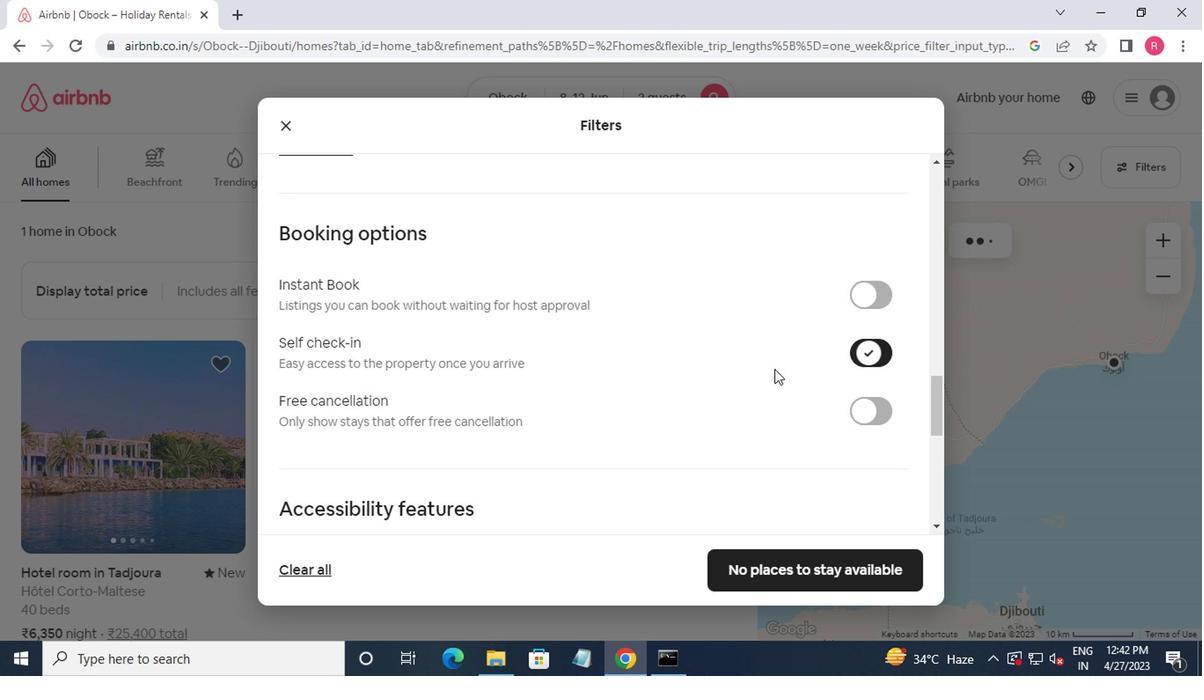 
Action: Mouse scrolled (729, 385) with delta (0, 0)
Screenshot: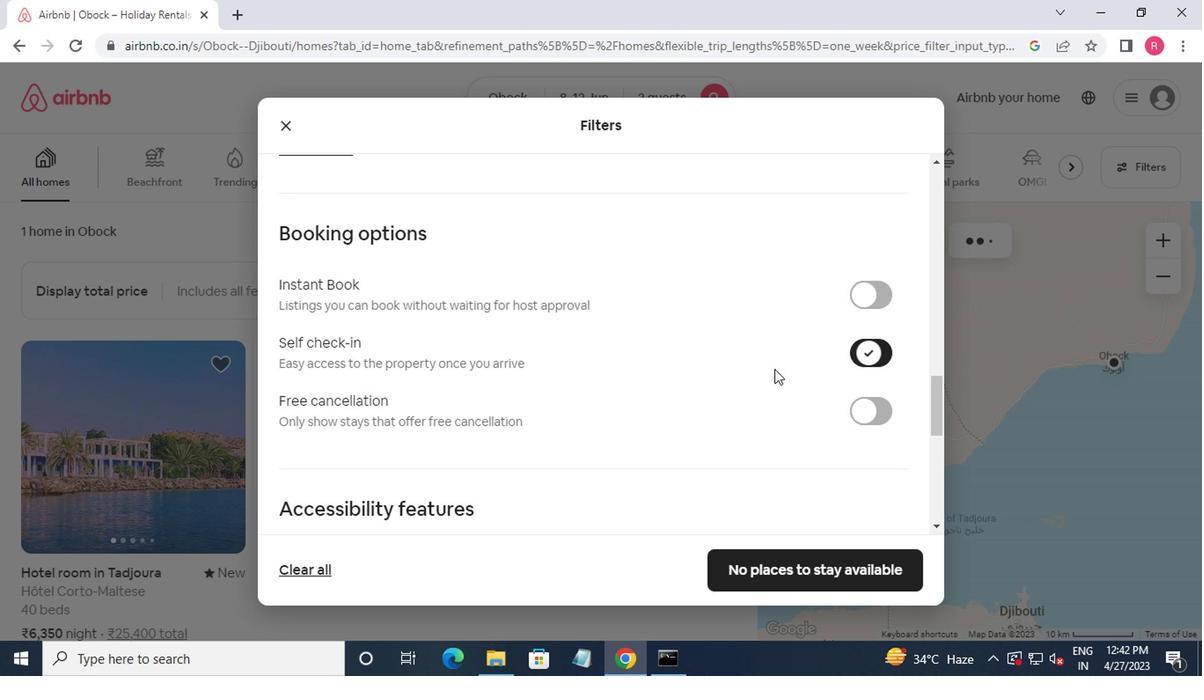 
Action: Mouse moved to (724, 392)
Screenshot: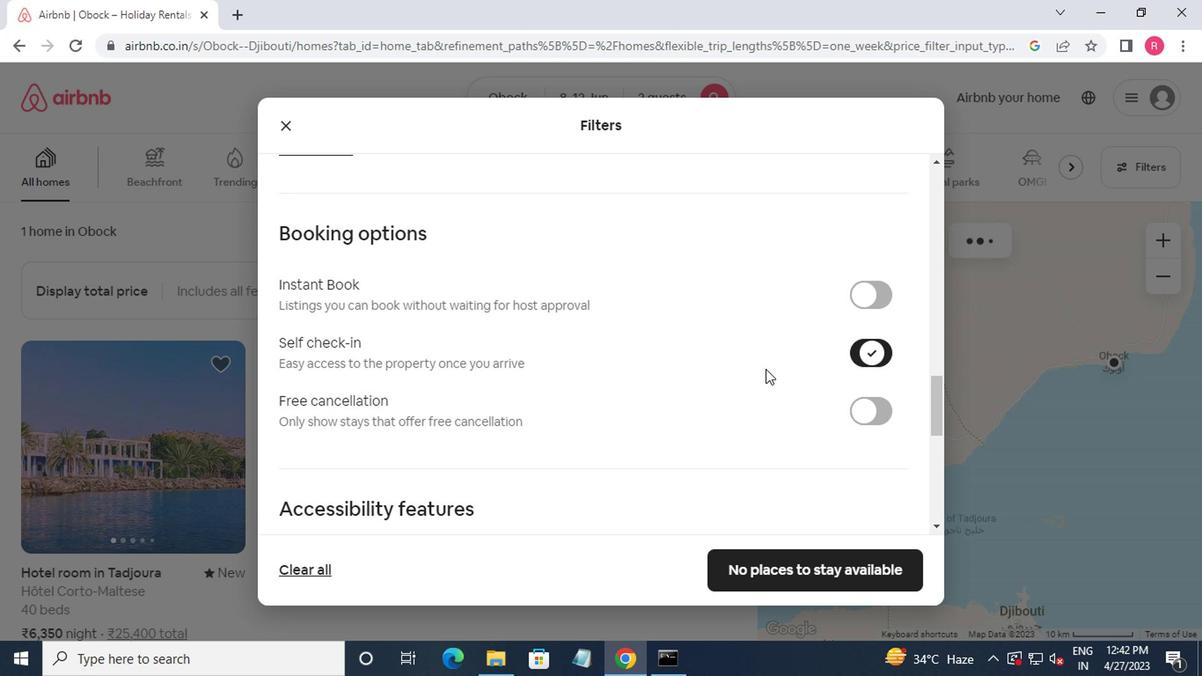
Action: Mouse scrolled (724, 391) with delta (0, -1)
Screenshot: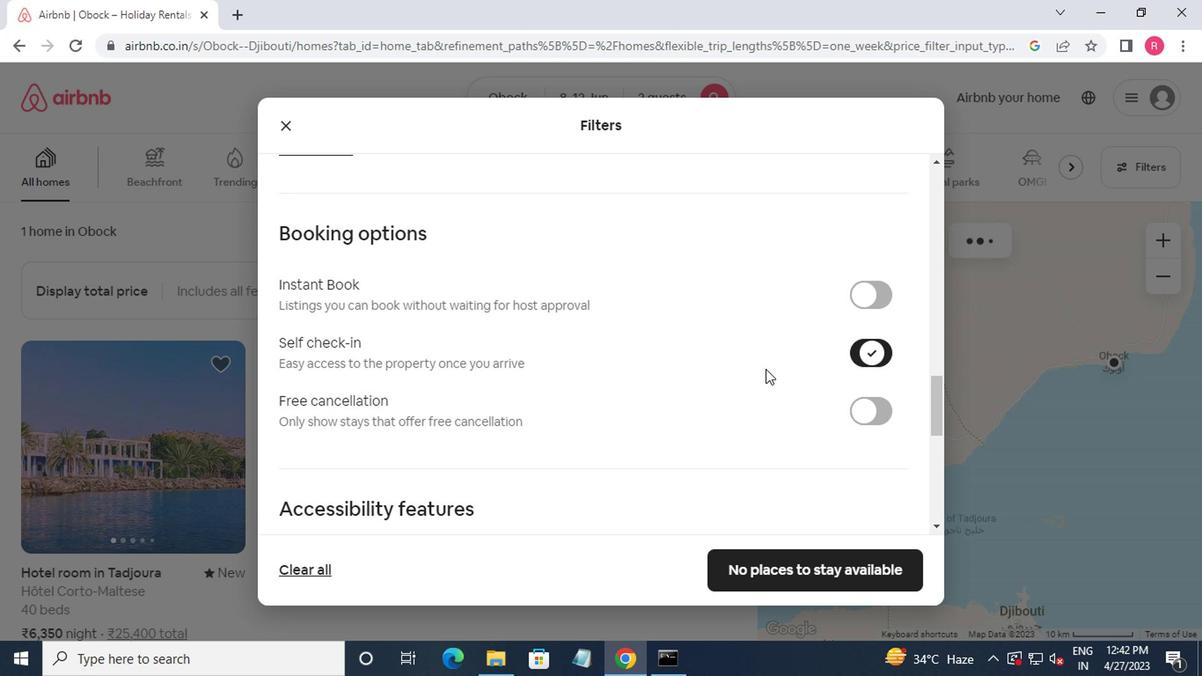 
Action: Mouse moved to (722, 394)
Screenshot: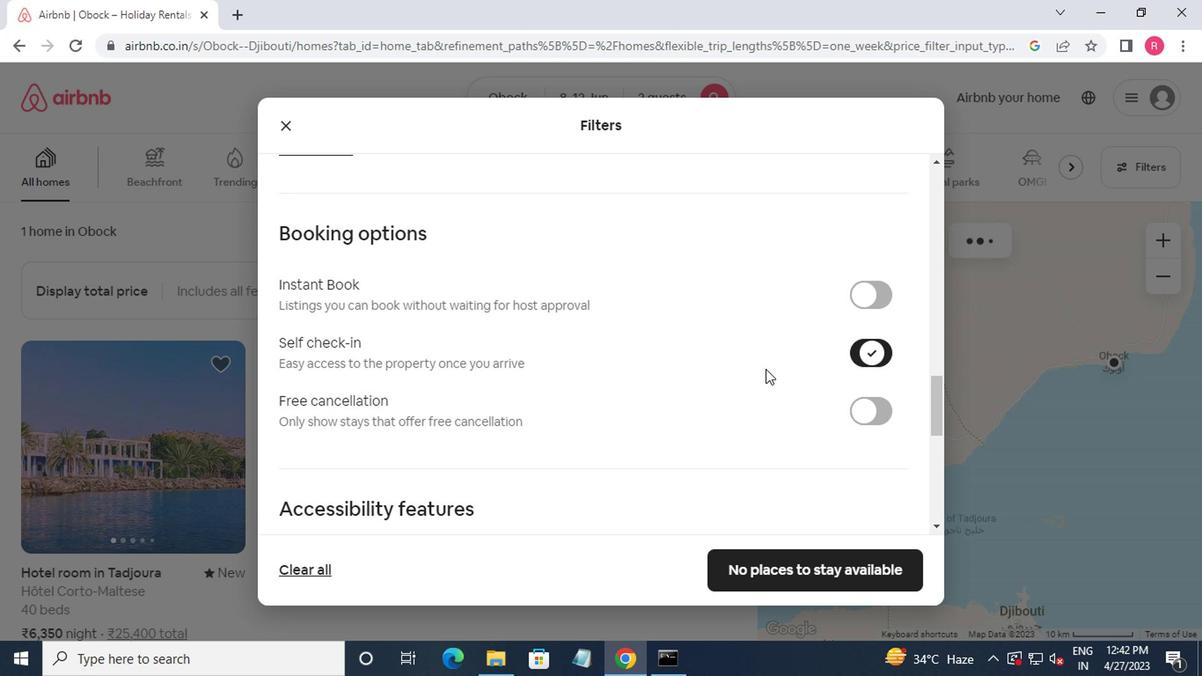 
Action: Mouse scrolled (722, 393) with delta (0, -1)
Screenshot: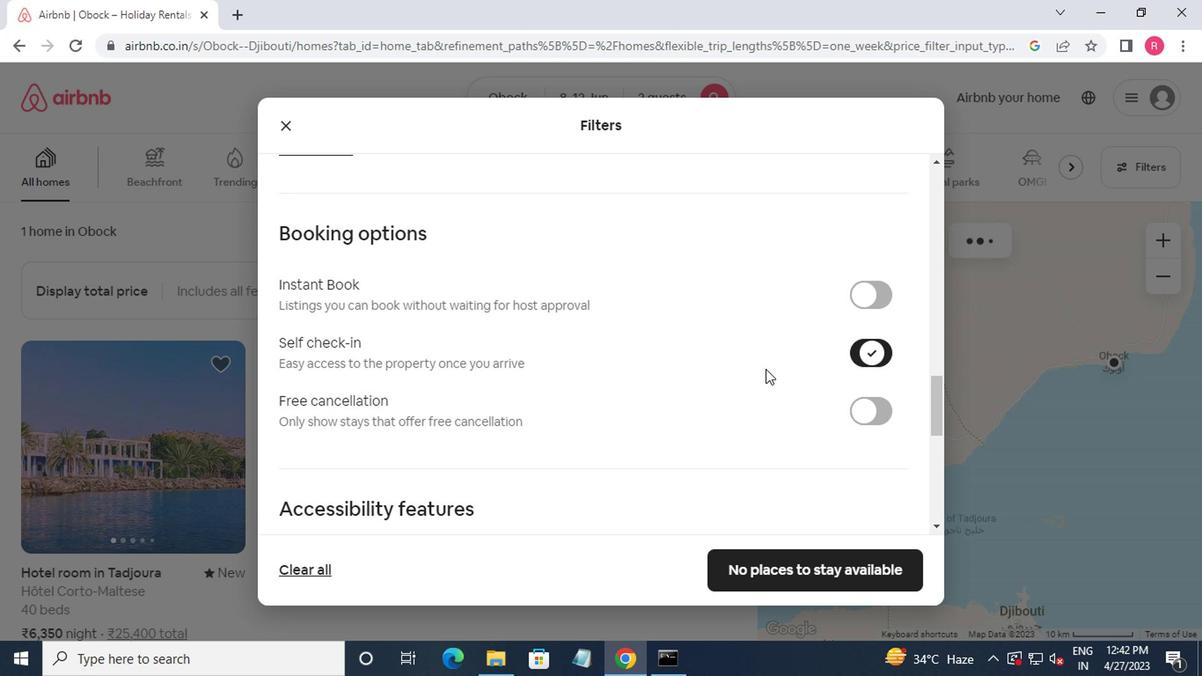 
Action: Mouse moved to (716, 399)
Screenshot: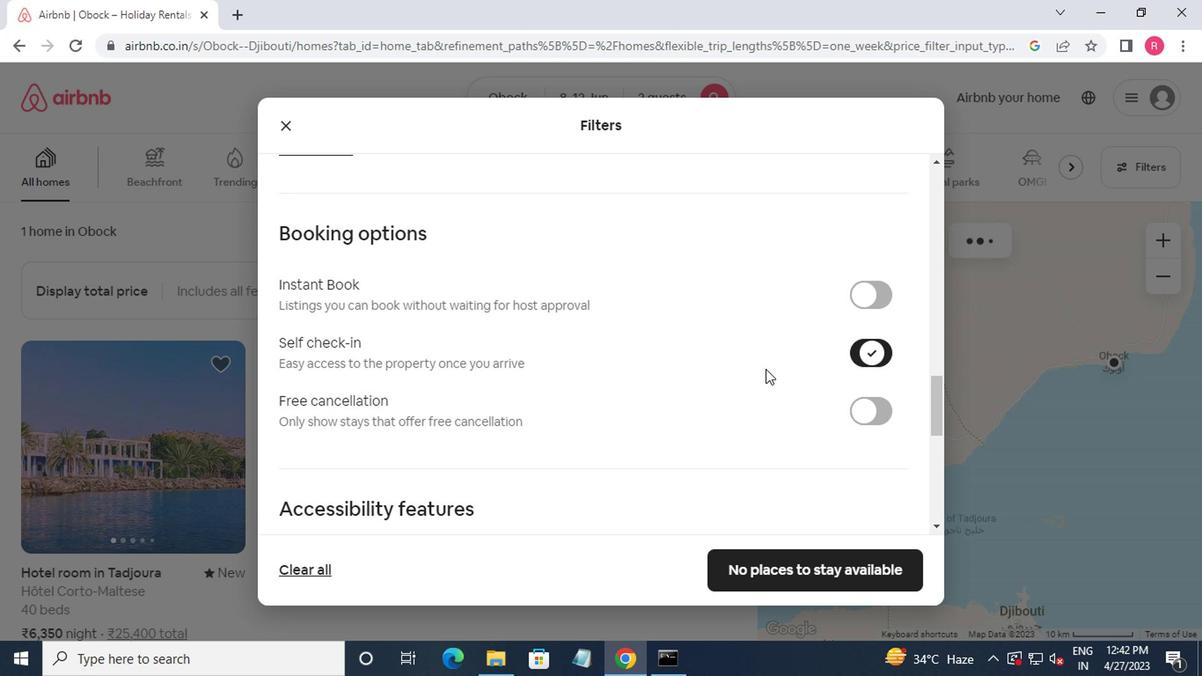 
Action: Mouse scrolled (716, 397) with delta (0, -1)
Screenshot: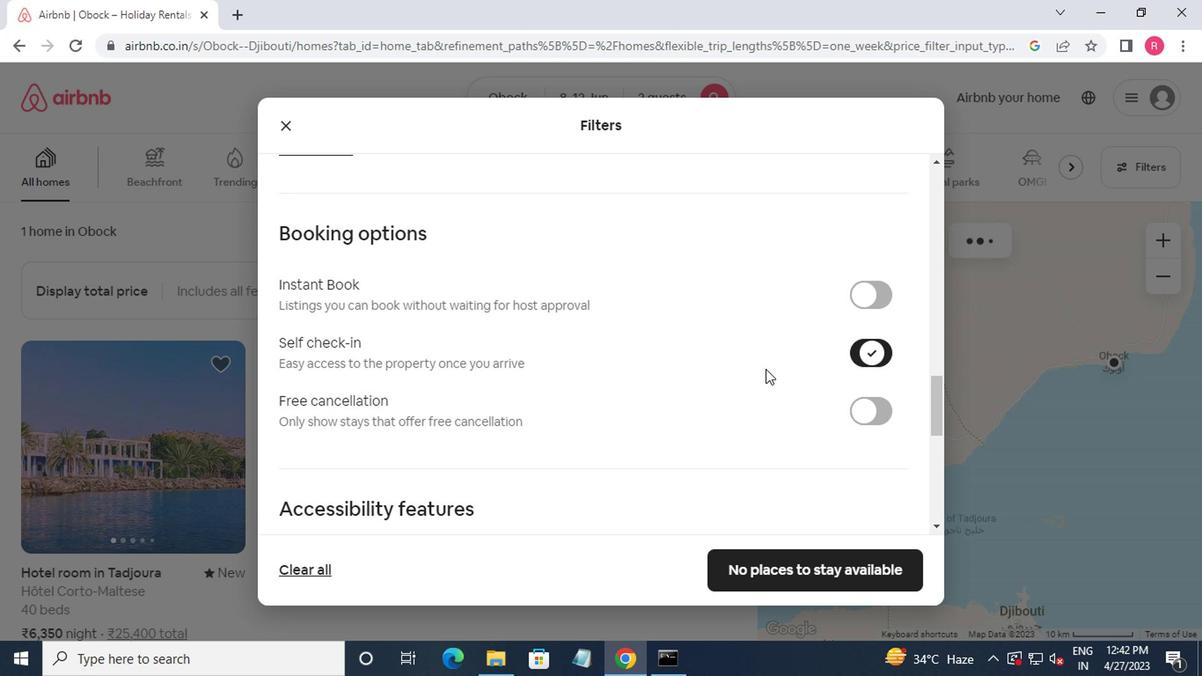 
Action: Mouse moved to (699, 404)
Screenshot: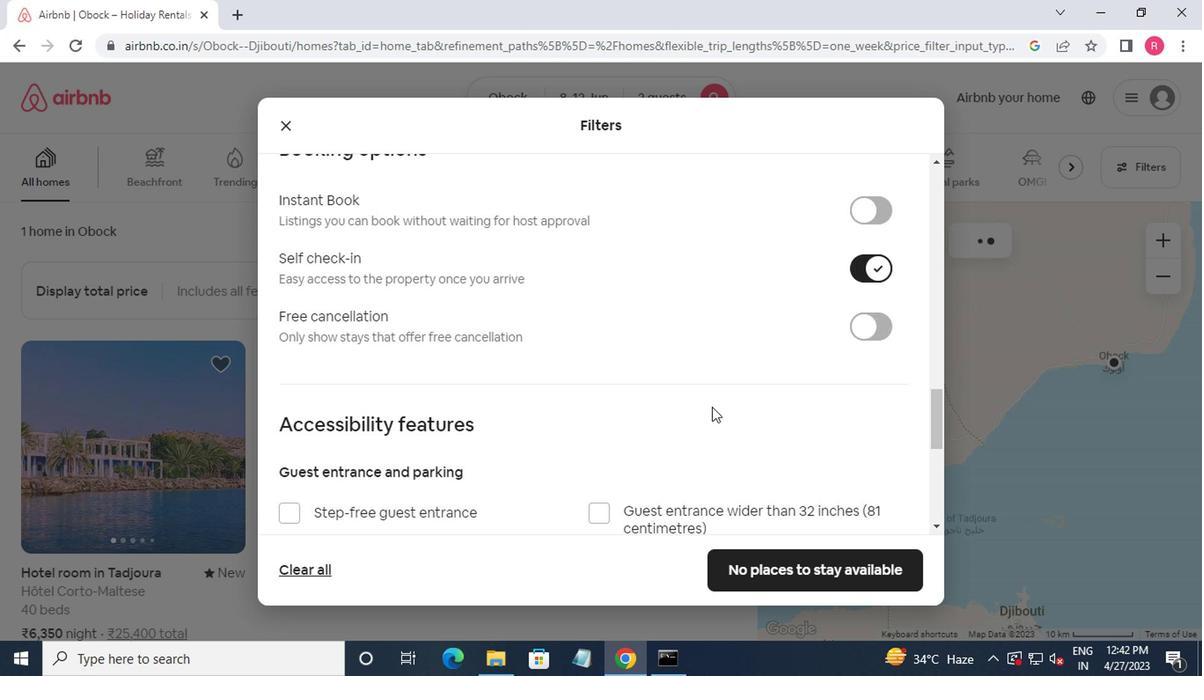 
Action: Mouse scrolled (699, 404) with delta (0, 0)
Screenshot: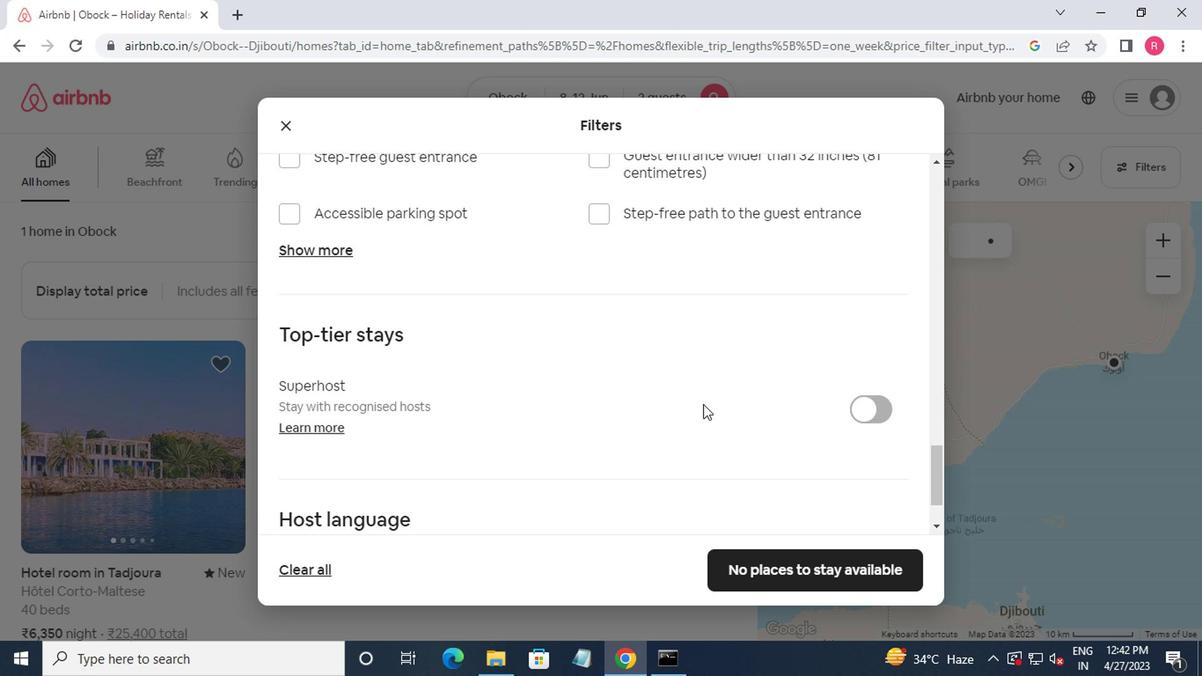 
Action: Mouse scrolled (699, 404) with delta (0, 0)
Screenshot: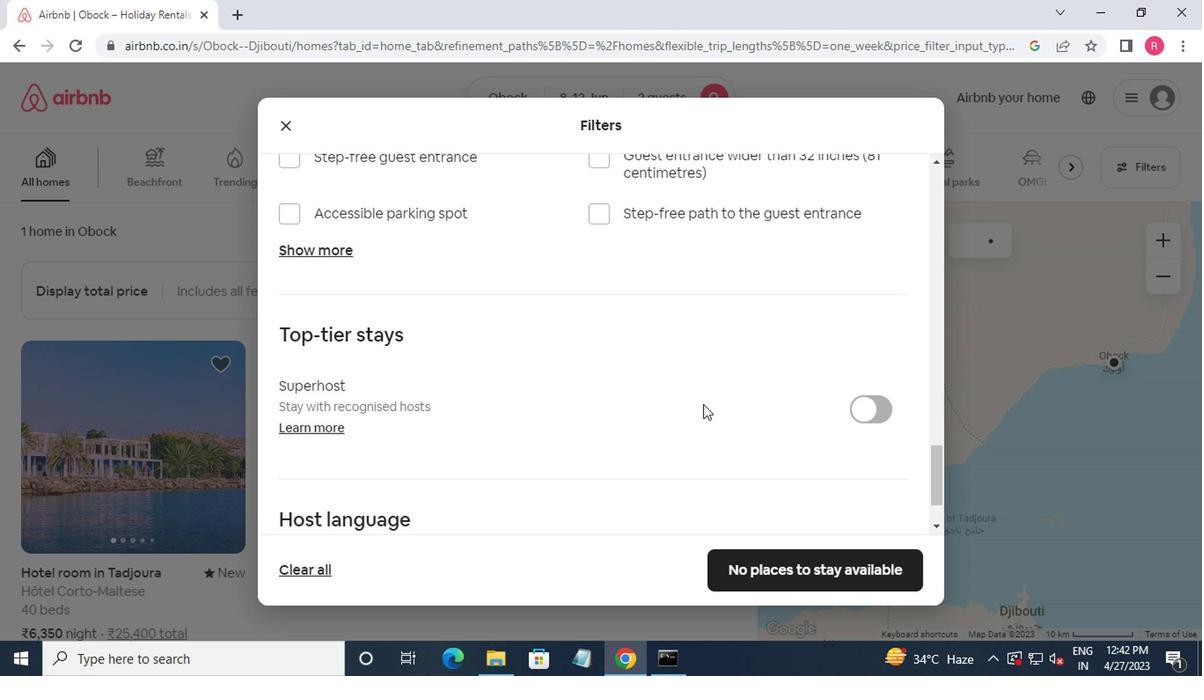 
Action: Mouse moved to (699, 404)
Screenshot: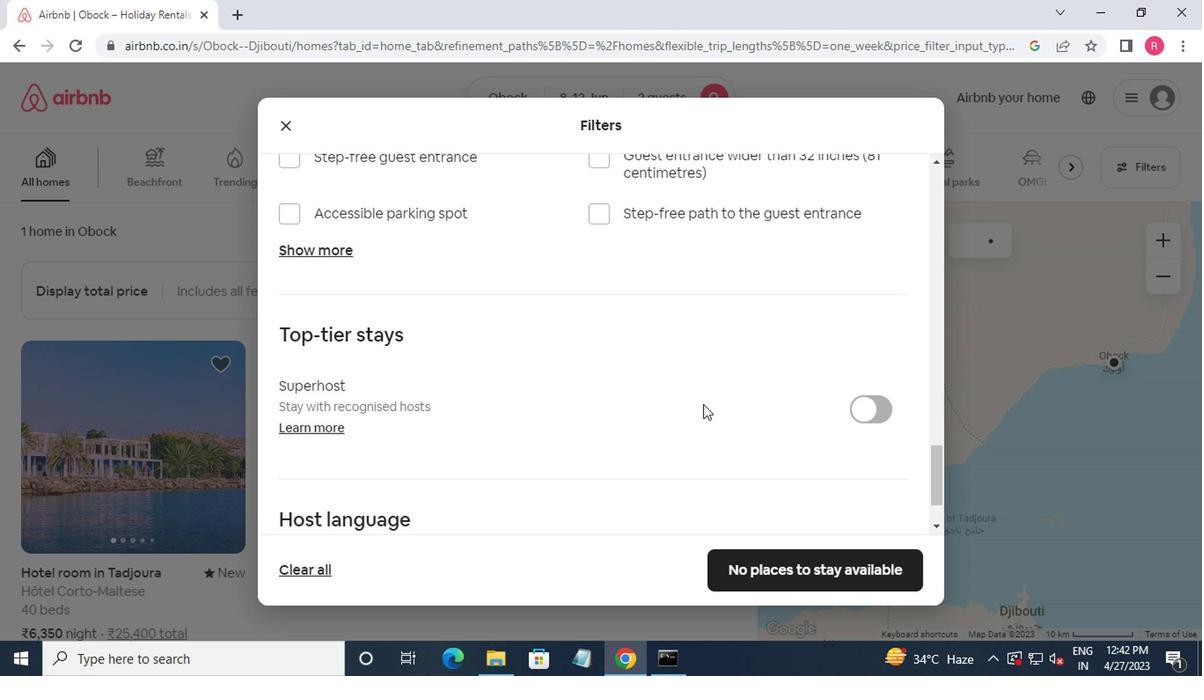
Action: Mouse scrolled (699, 404) with delta (0, 0)
Screenshot: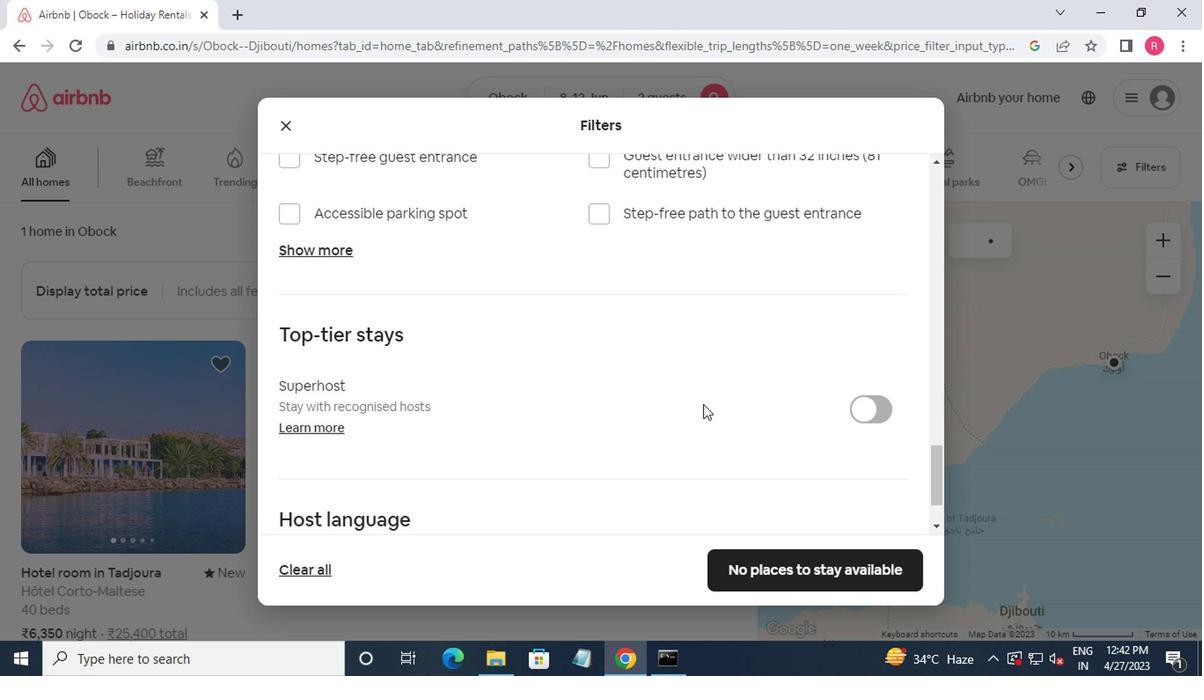 
Action: Mouse moved to (753, 404)
Screenshot: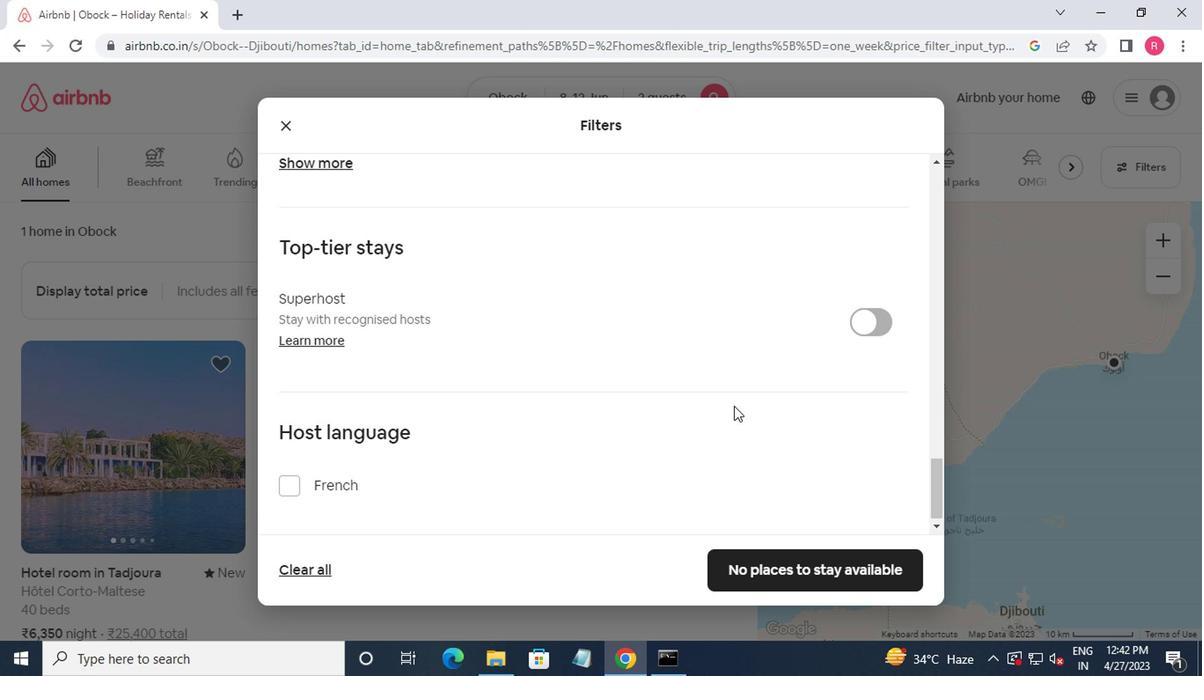 
Action: Mouse scrolled (753, 403) with delta (0, 0)
Screenshot: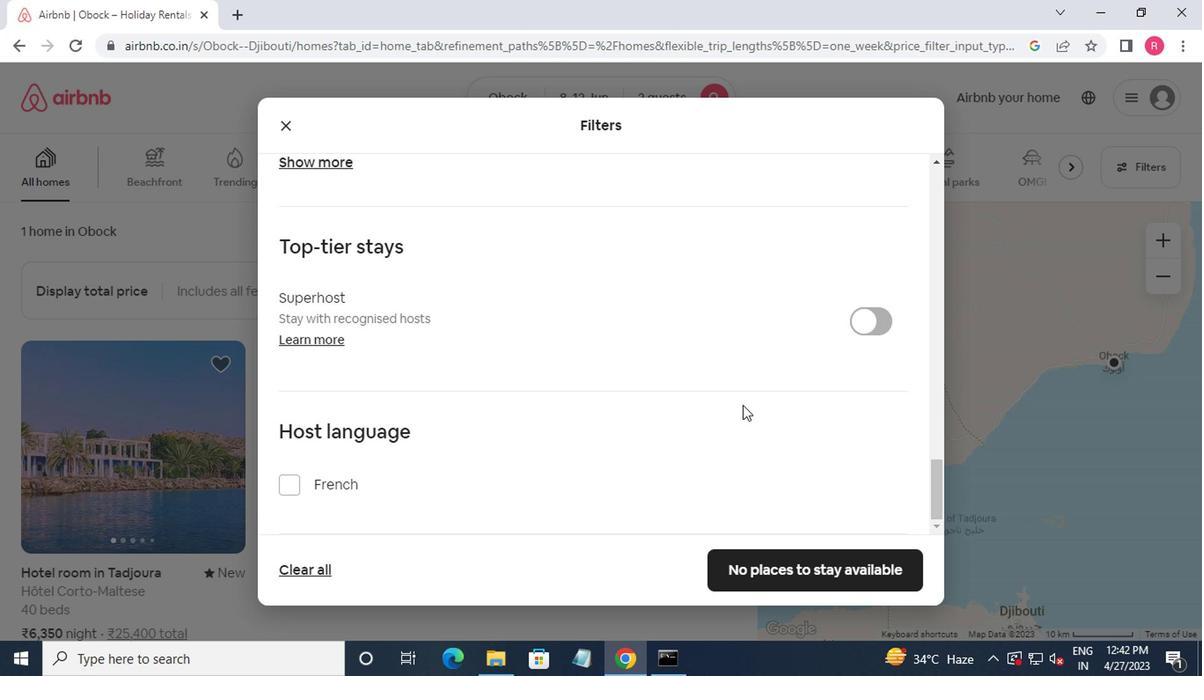 
Action: Mouse moved to (753, 404)
Screenshot: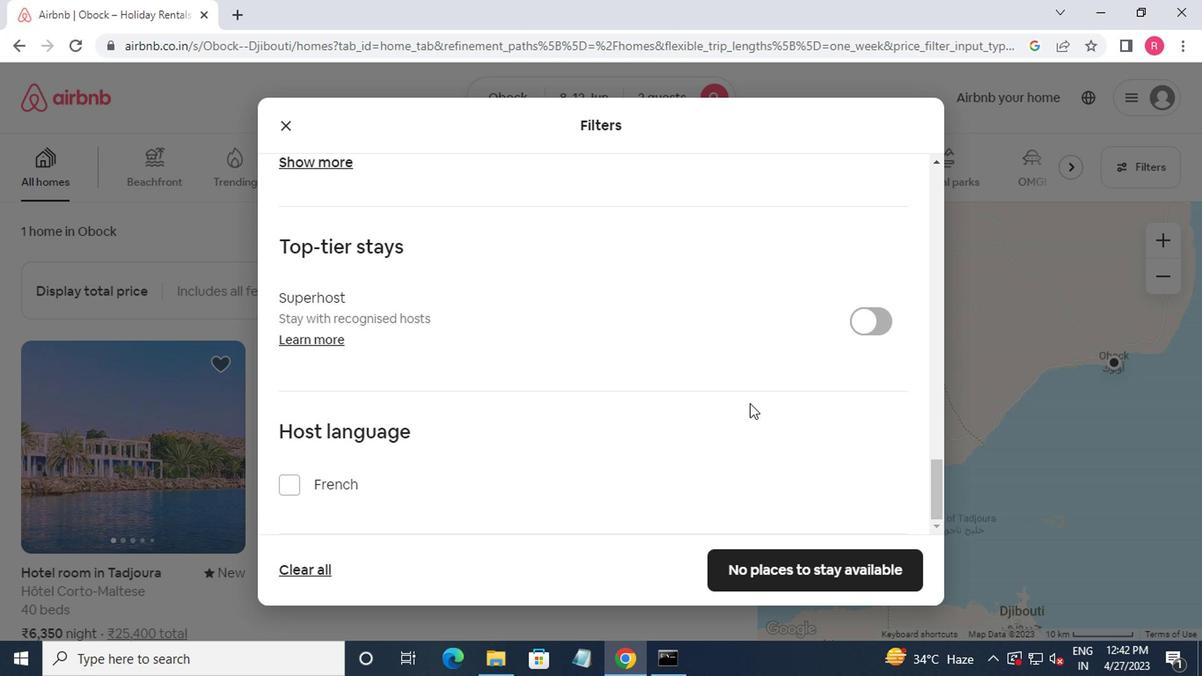 
Action: Mouse scrolled (753, 403) with delta (0, 0)
Screenshot: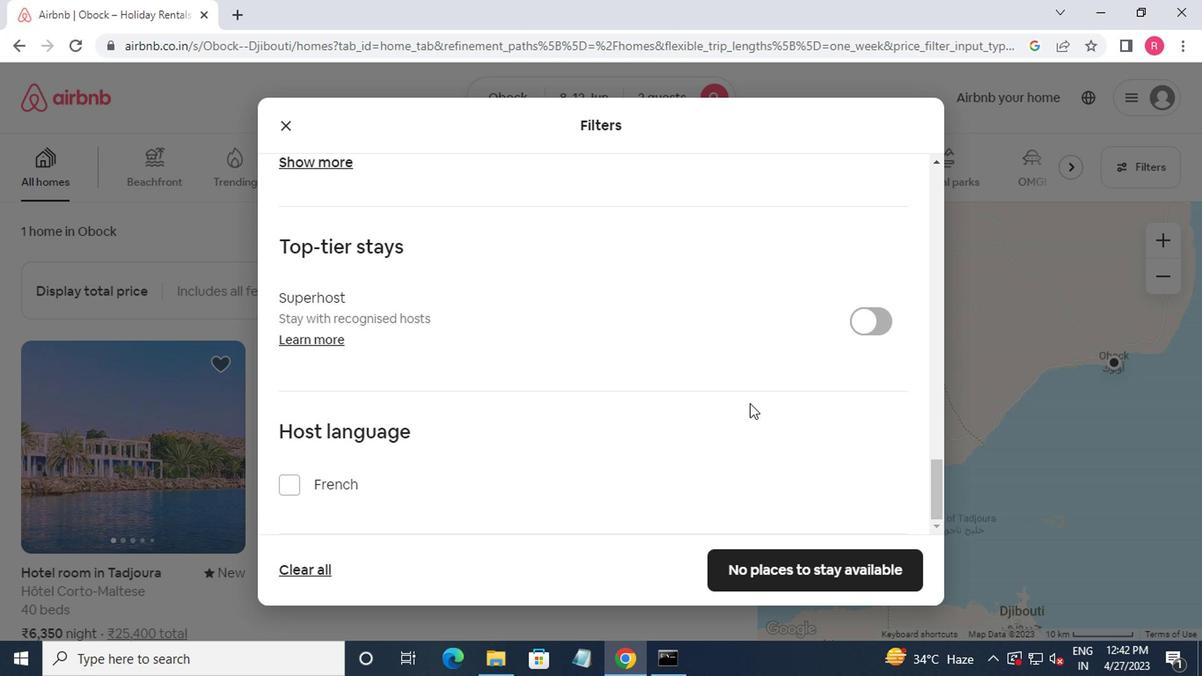 
Action: Mouse moved to (749, 404)
Screenshot: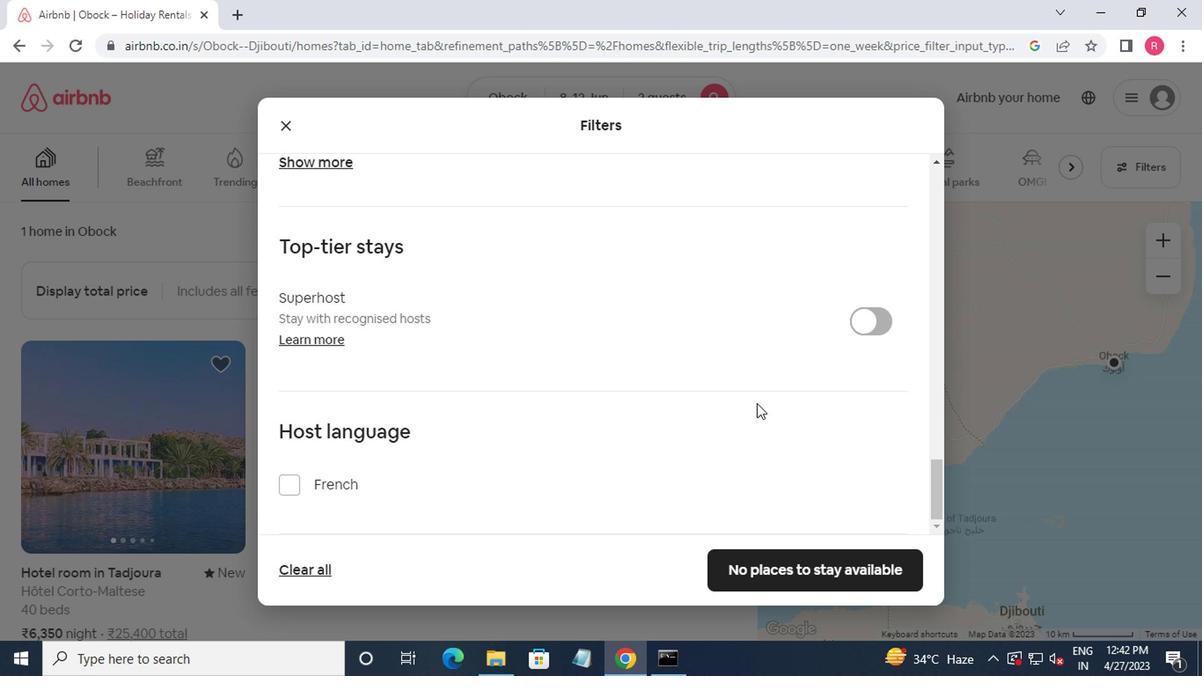 
Action: Mouse scrolled (749, 404) with delta (0, 0)
Screenshot: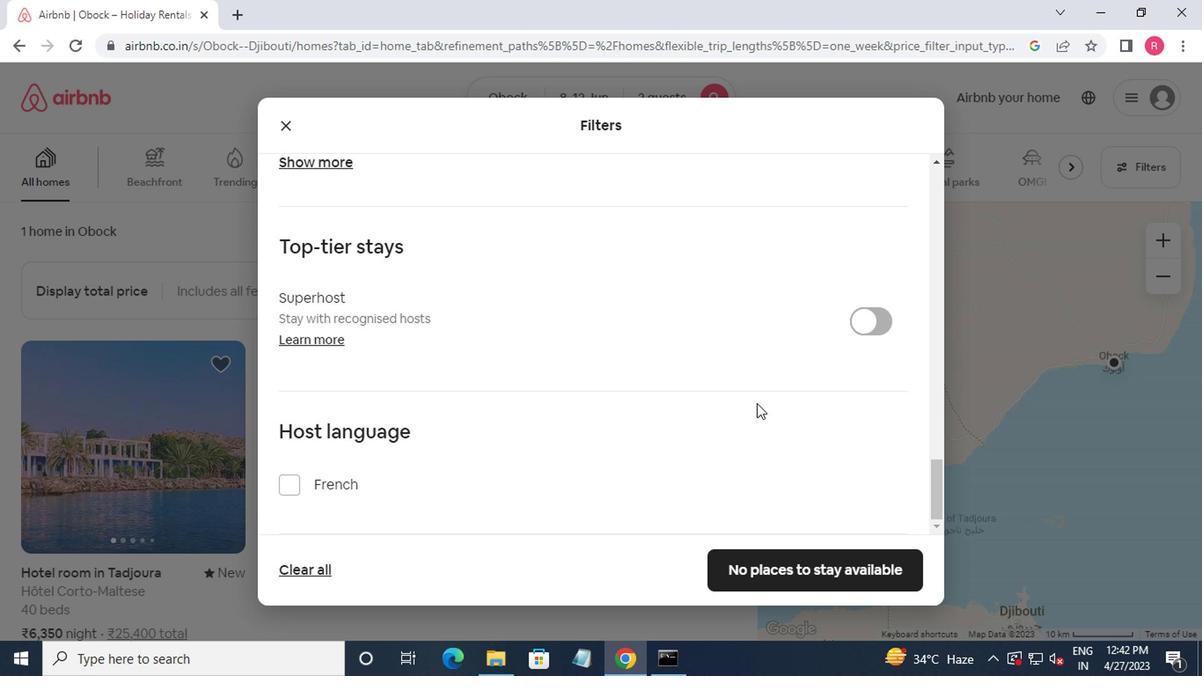 
Action: Mouse moved to (740, 407)
Screenshot: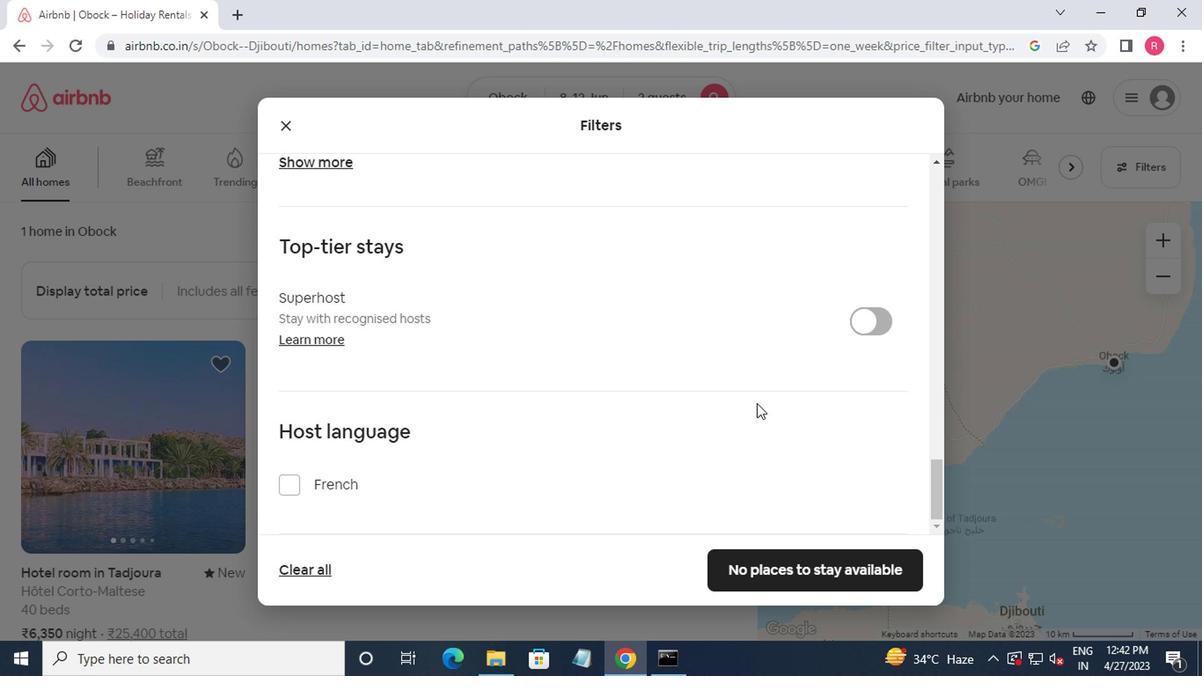 
Action: Mouse scrolled (740, 406) with delta (0, -1)
Screenshot: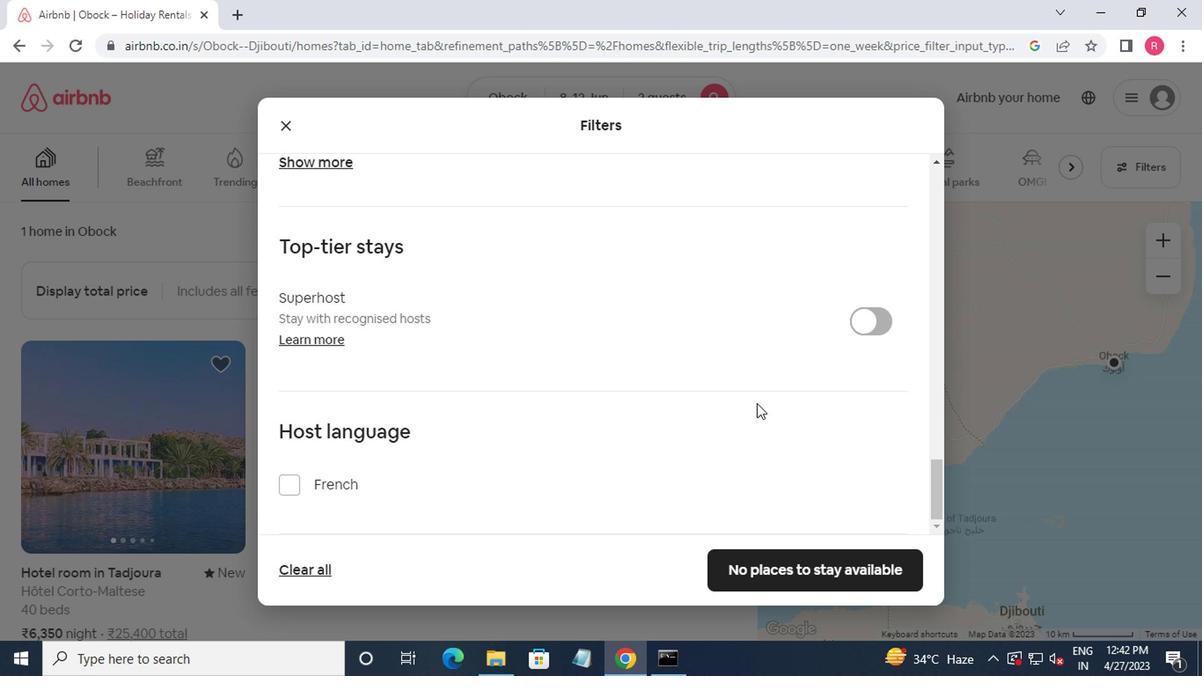 
Action: Mouse moved to (721, 575)
Screenshot: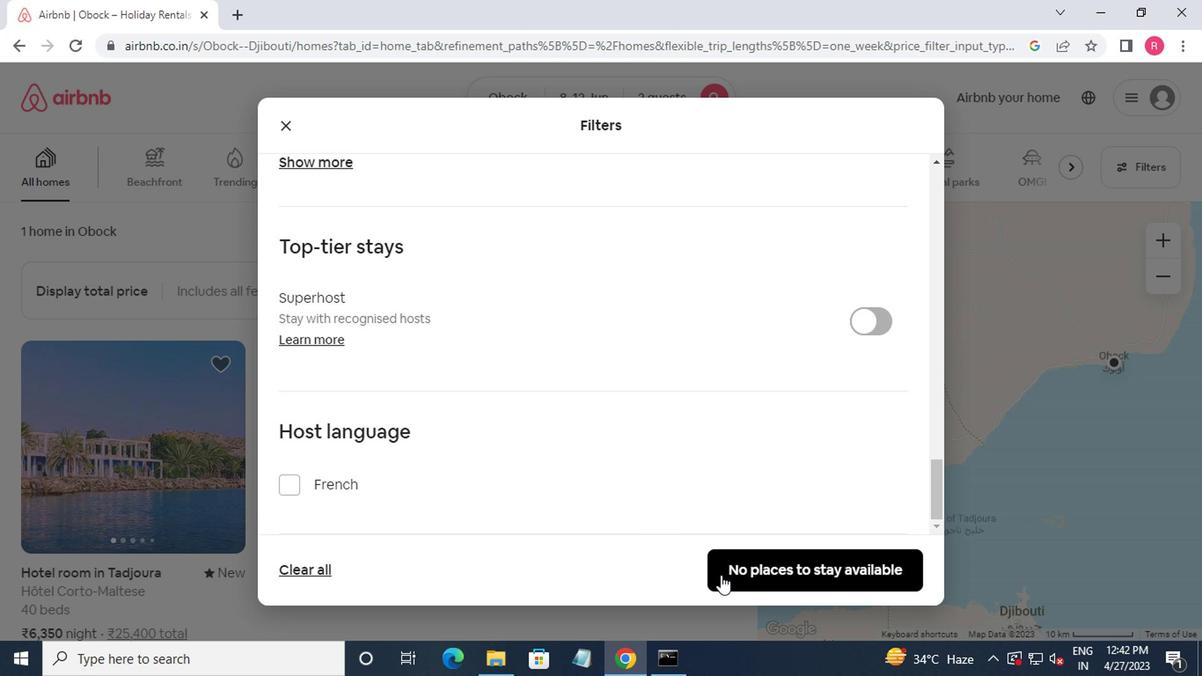 
Action: Mouse pressed left at (721, 575)
Screenshot: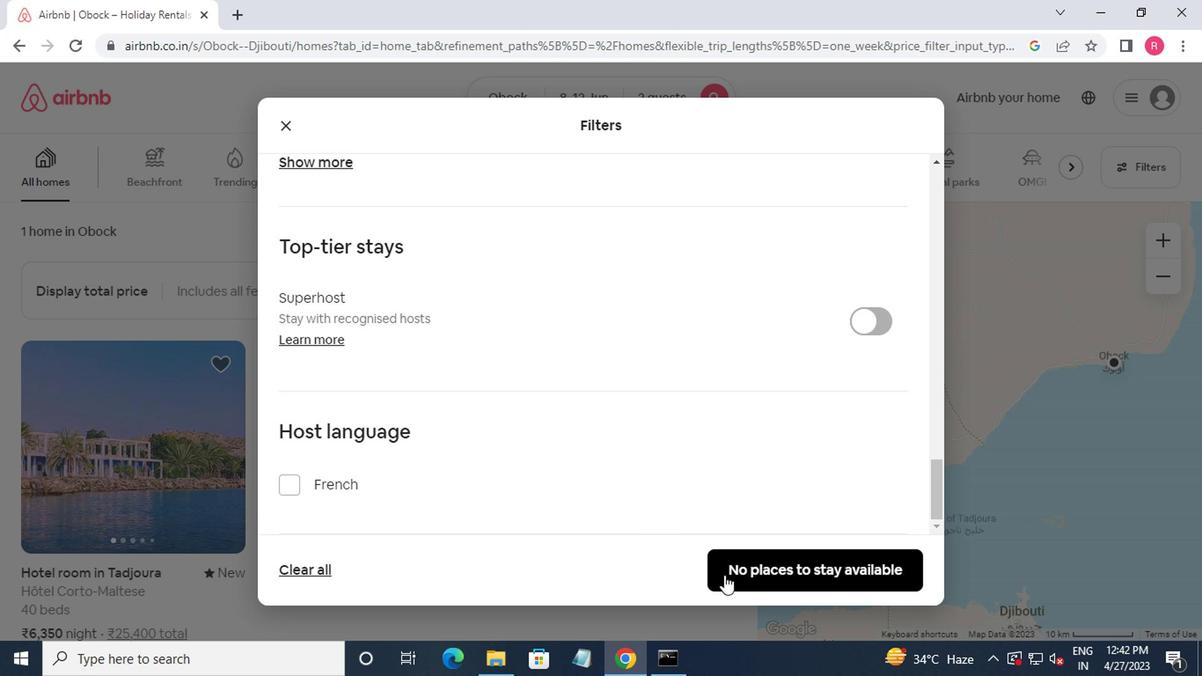 
Action: Mouse moved to (718, 572)
Screenshot: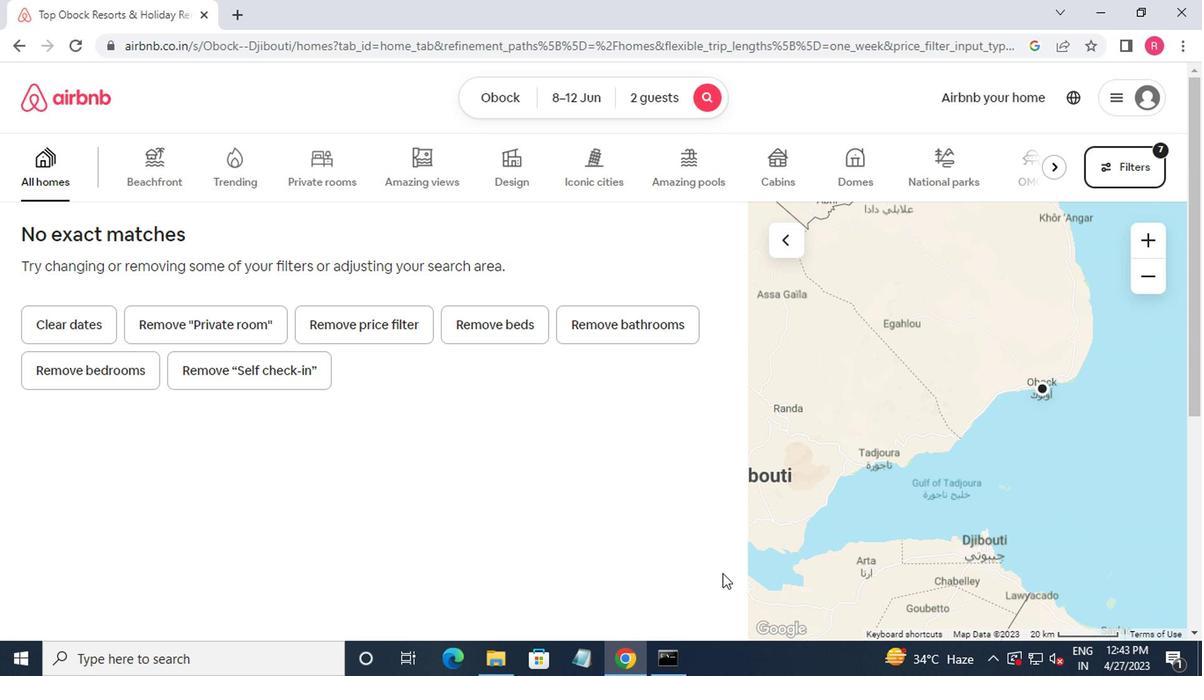 
